Task: Create tabs for each object.
Action: Mouse moved to (1015, 71)
Screenshot: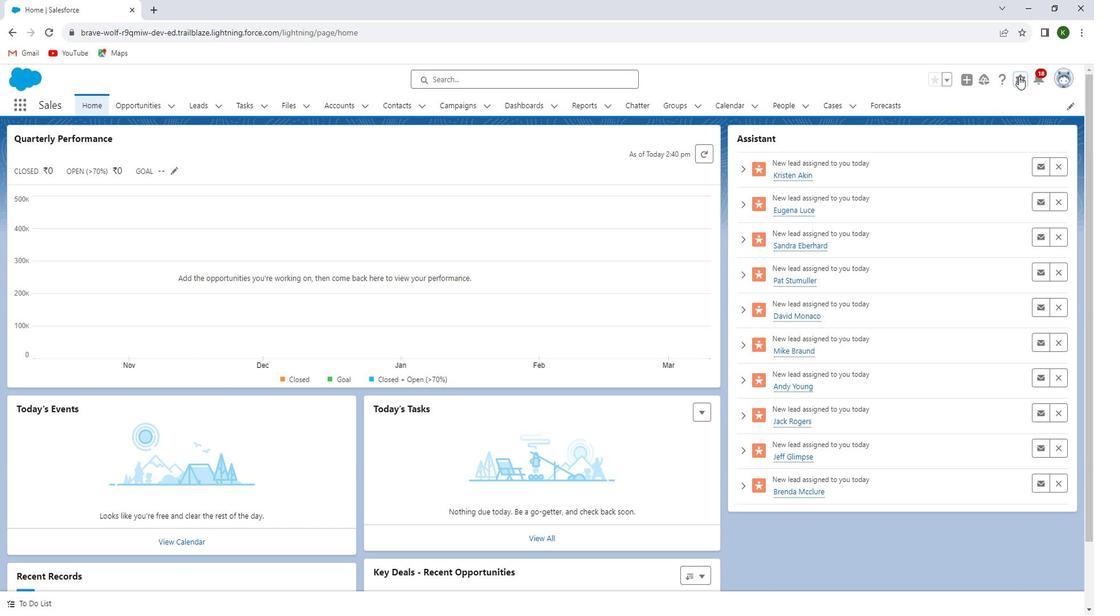 
Action: Mouse pressed left at (1015, 71)
Screenshot: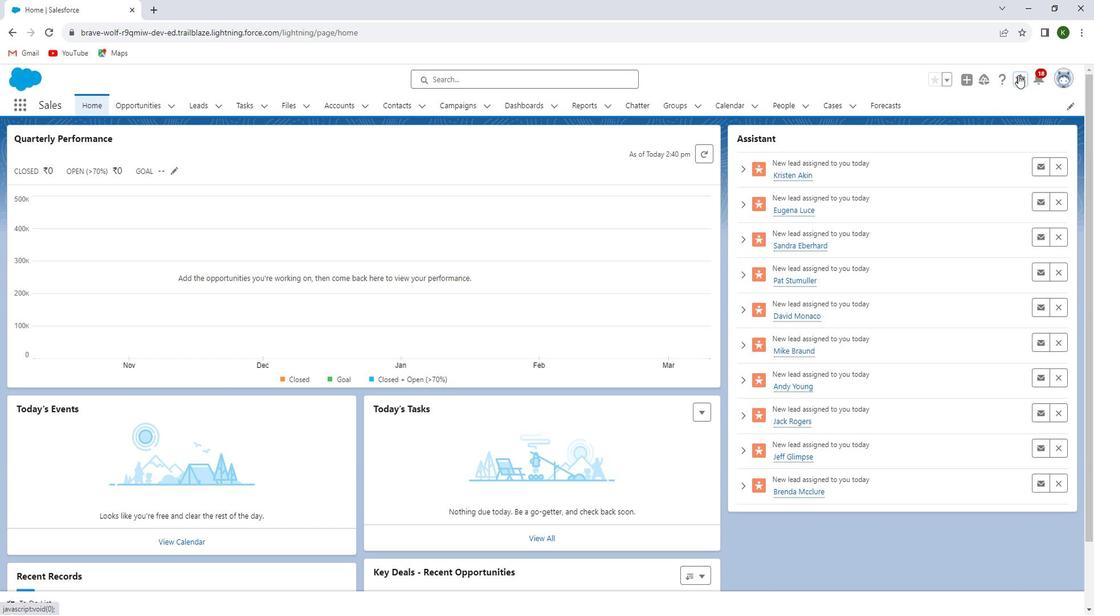 
Action: Mouse moved to (973, 107)
Screenshot: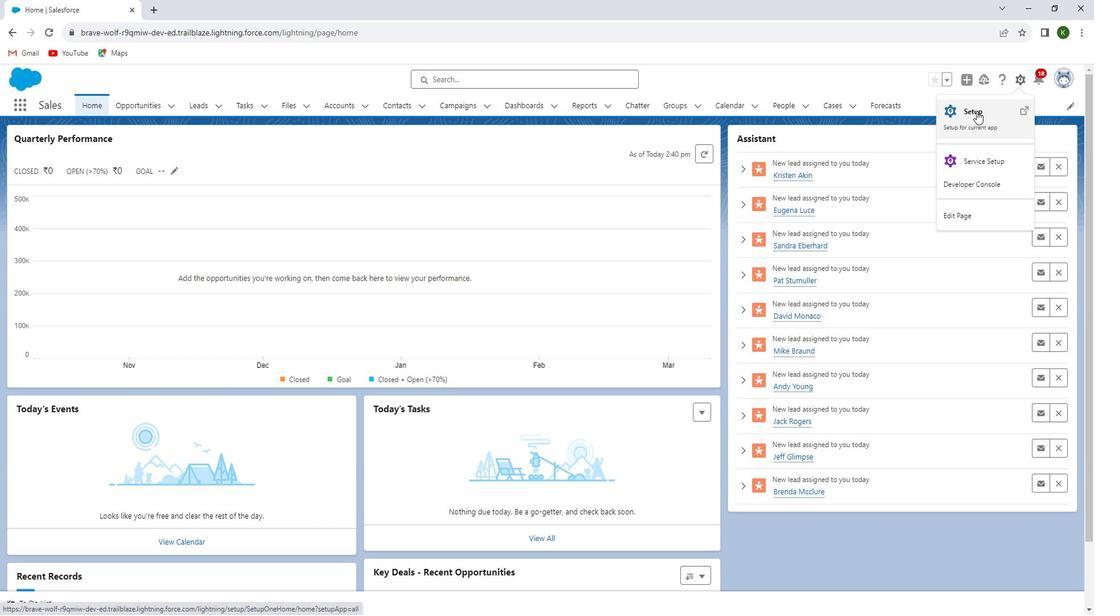 
Action: Mouse pressed left at (973, 107)
Screenshot: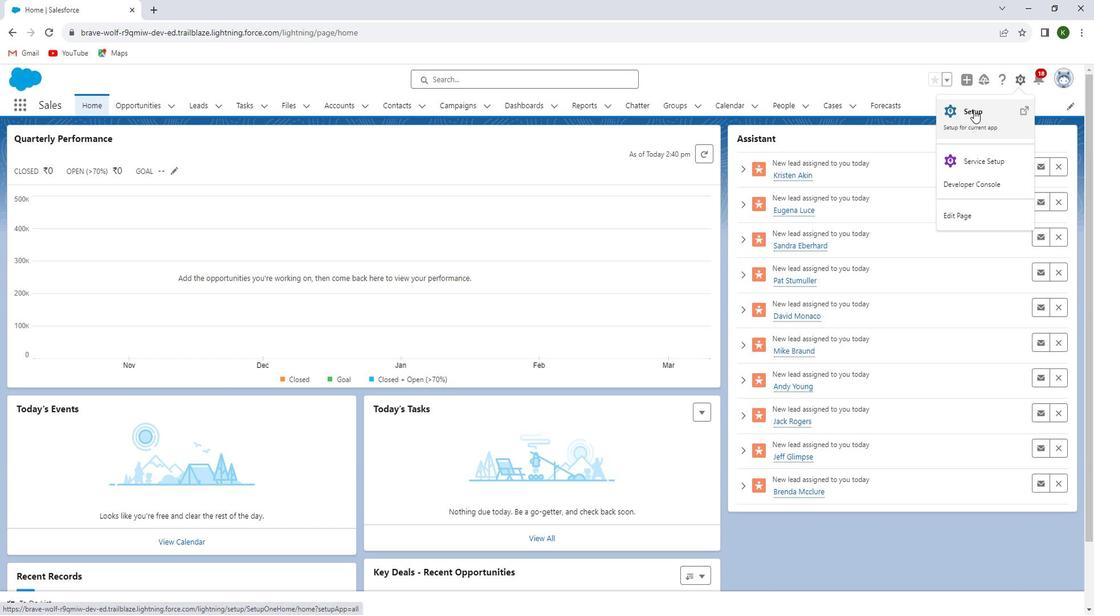 
Action: Mouse moved to (123, 133)
Screenshot: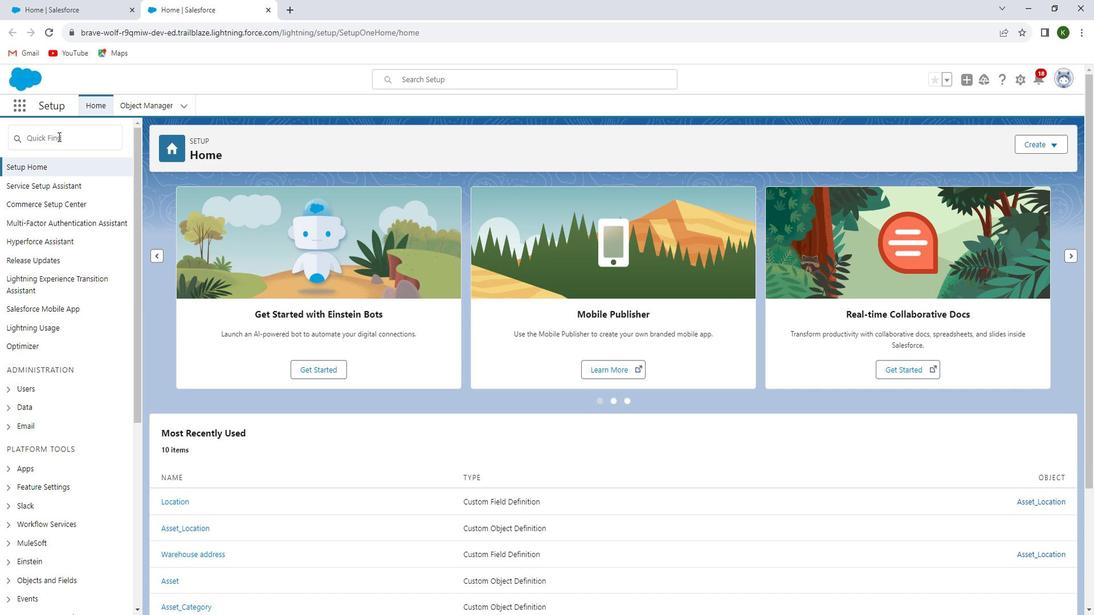 
Action: Mouse pressed left at (123, 133)
Screenshot: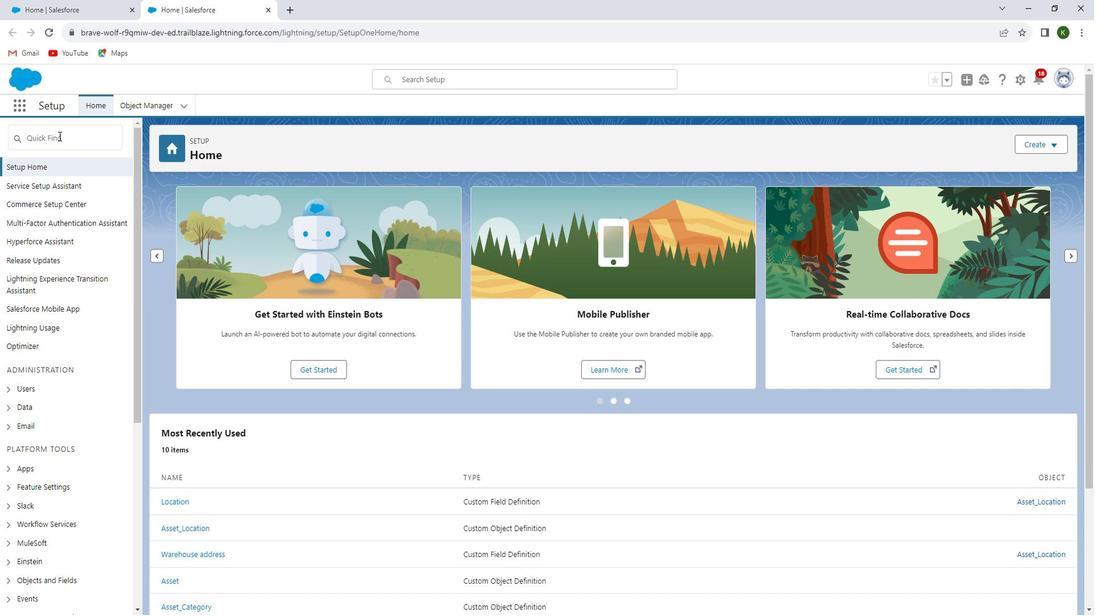 
Action: Mouse moved to (122, 133)
Screenshot: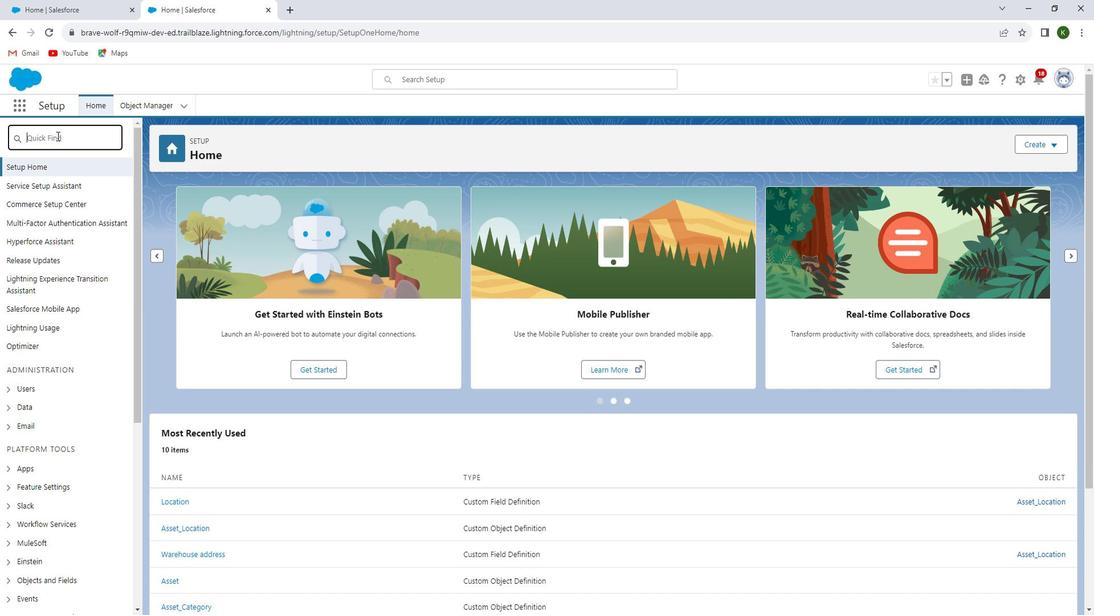 
Action: Key pressed <Key.shift_r>Tabs
Screenshot: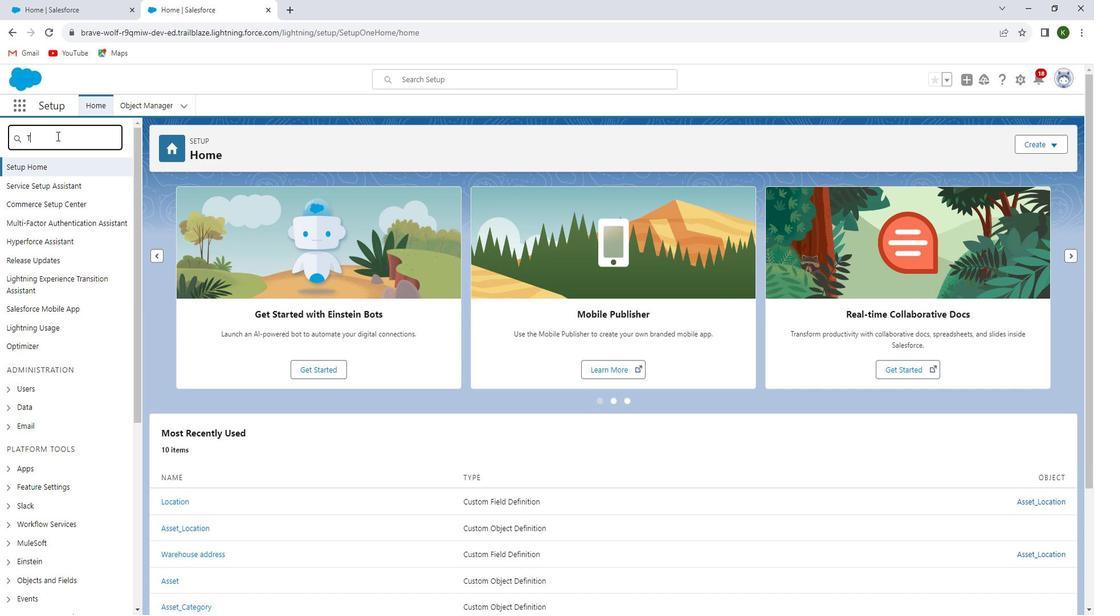 
Action: Mouse moved to (107, 199)
Screenshot: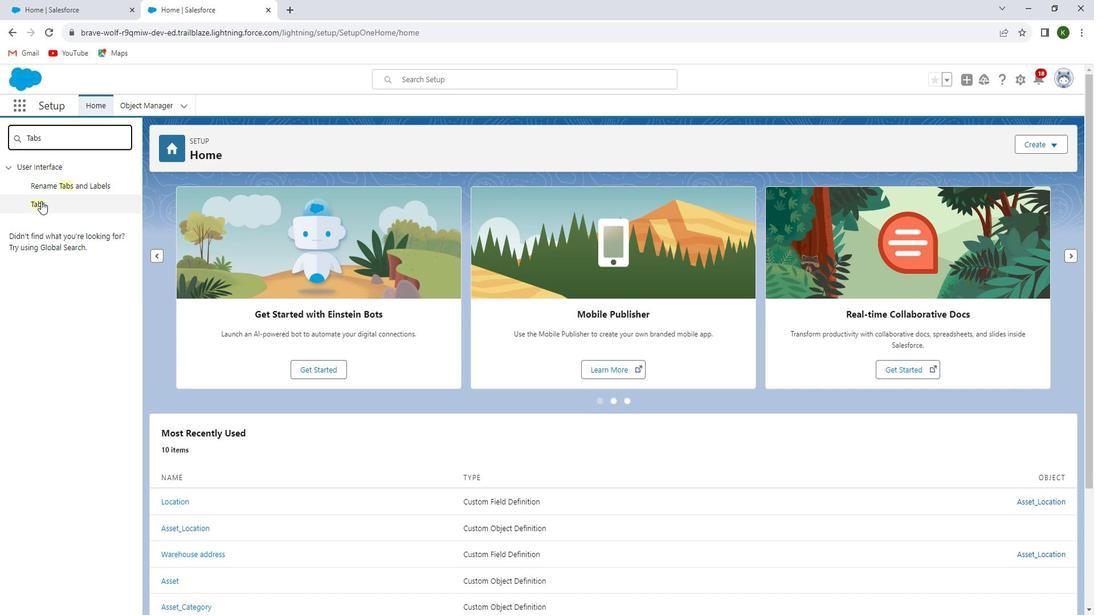 
Action: Mouse pressed left at (107, 199)
Screenshot: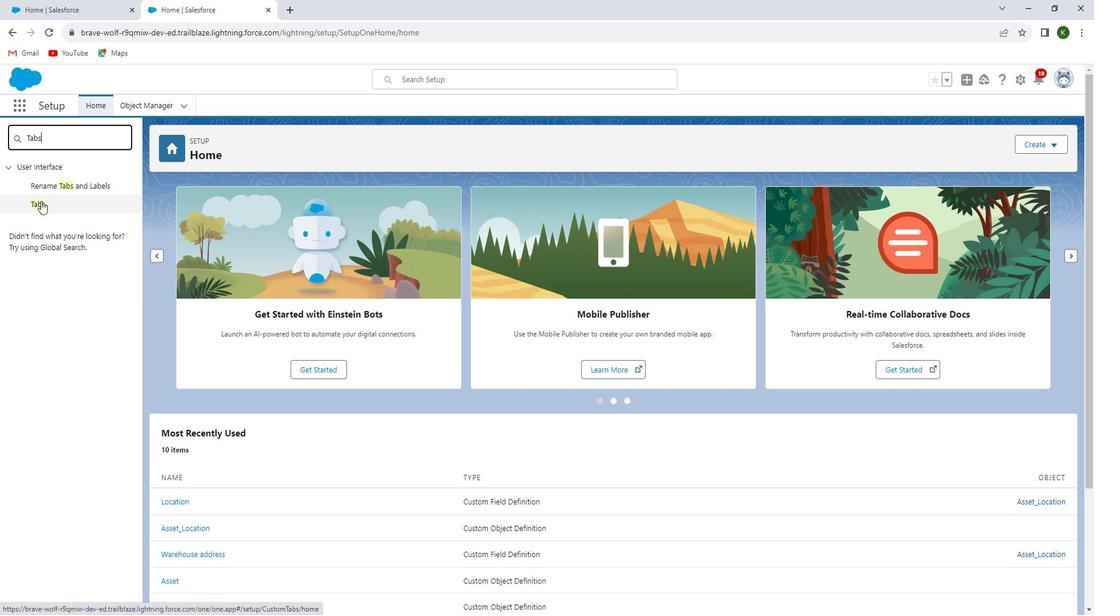 
Action: Mouse moved to (487, 278)
Screenshot: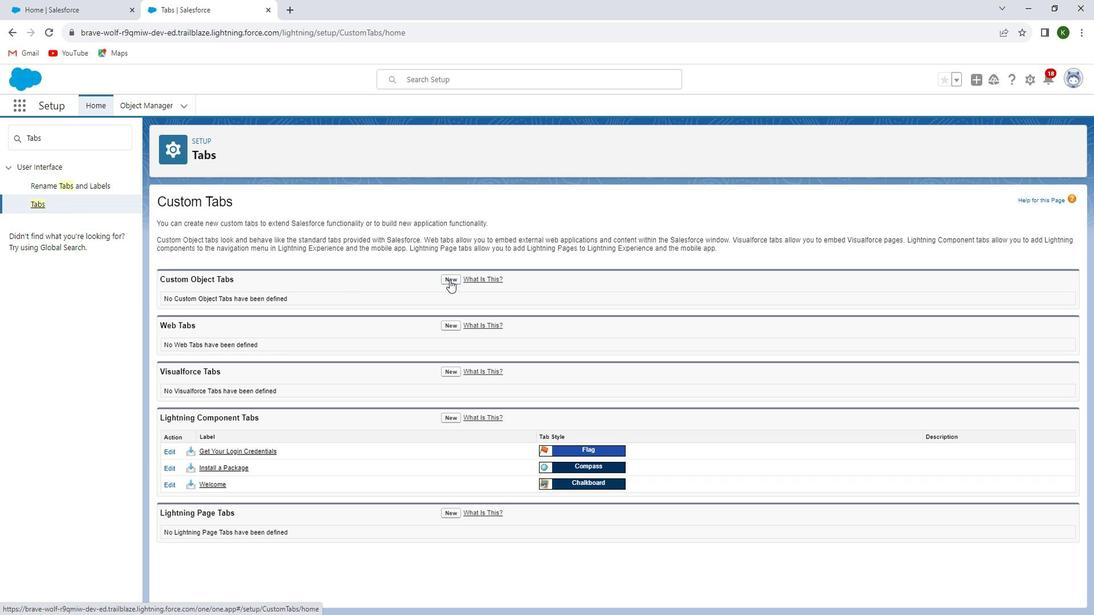 
Action: Mouse pressed left at (487, 278)
Screenshot: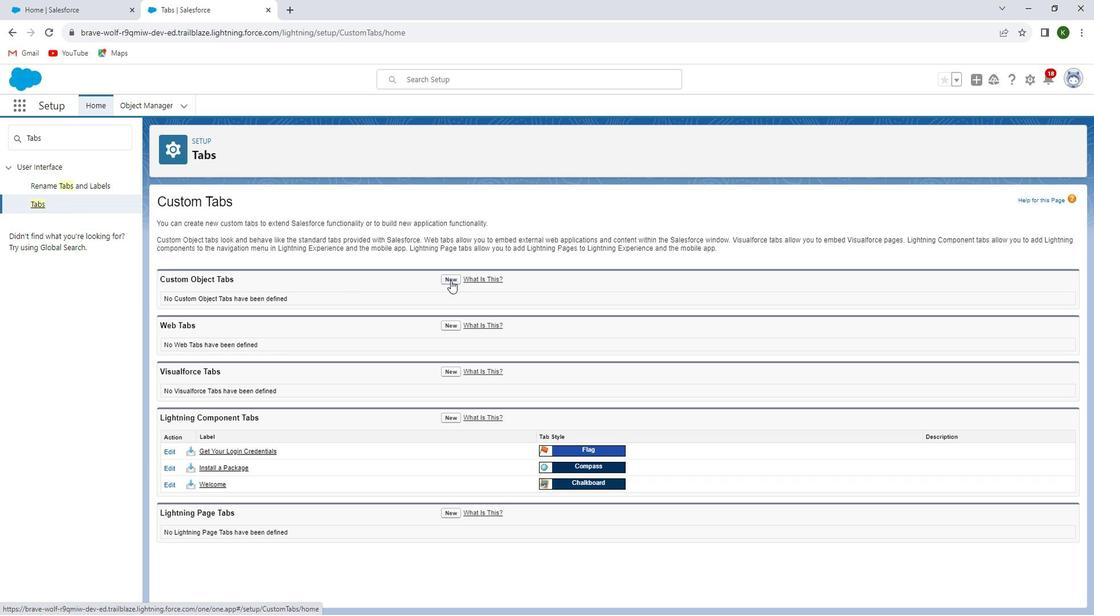 
Action: Mouse moved to (420, 291)
Screenshot: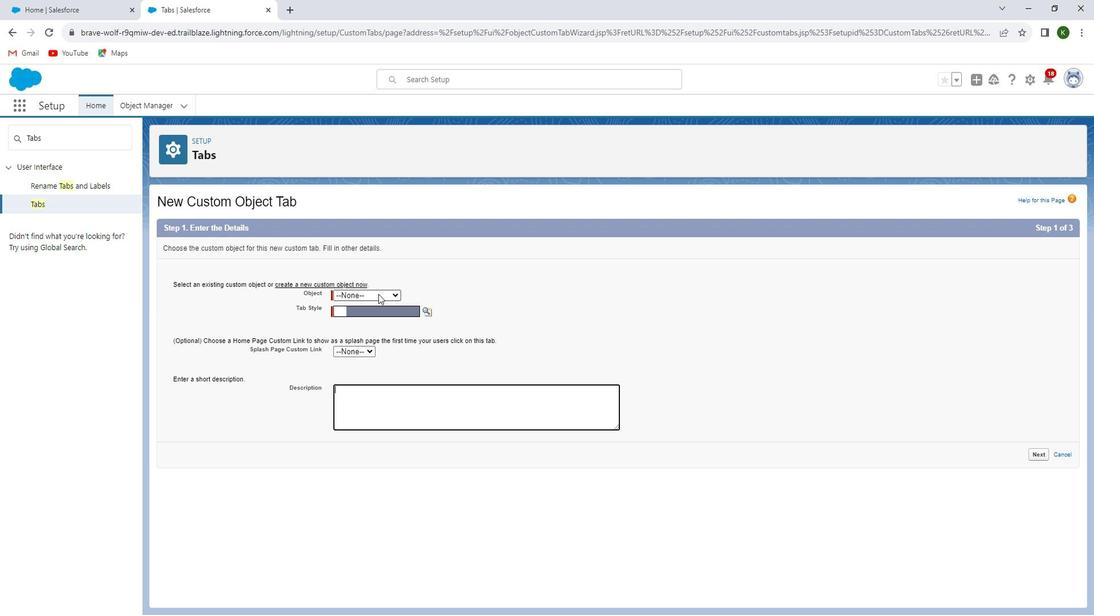 
Action: Mouse pressed left at (420, 291)
Screenshot: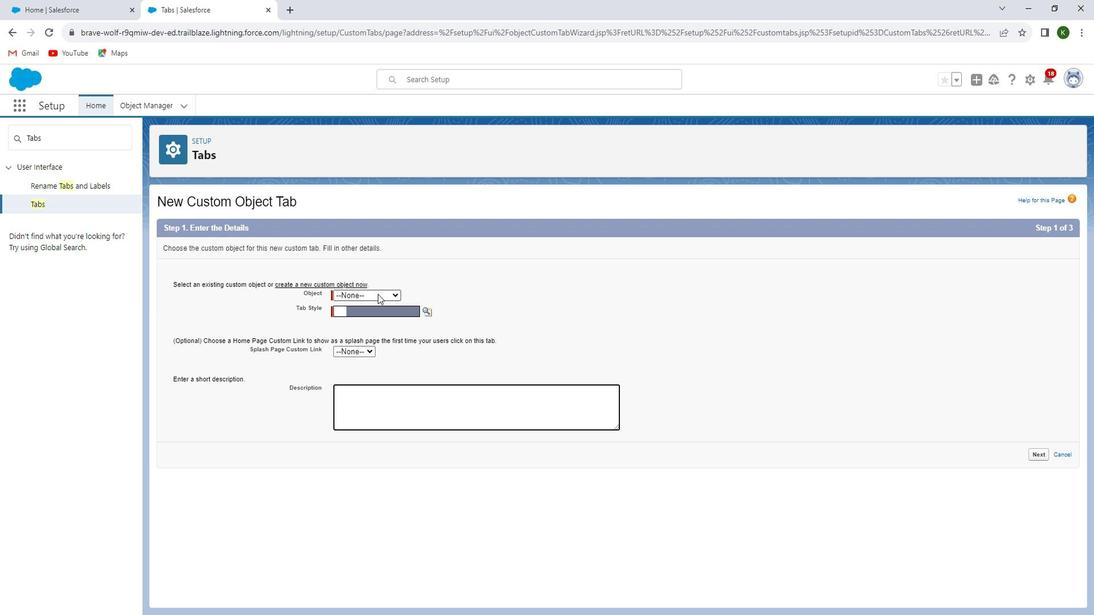 
Action: Mouse moved to (395, 313)
Screenshot: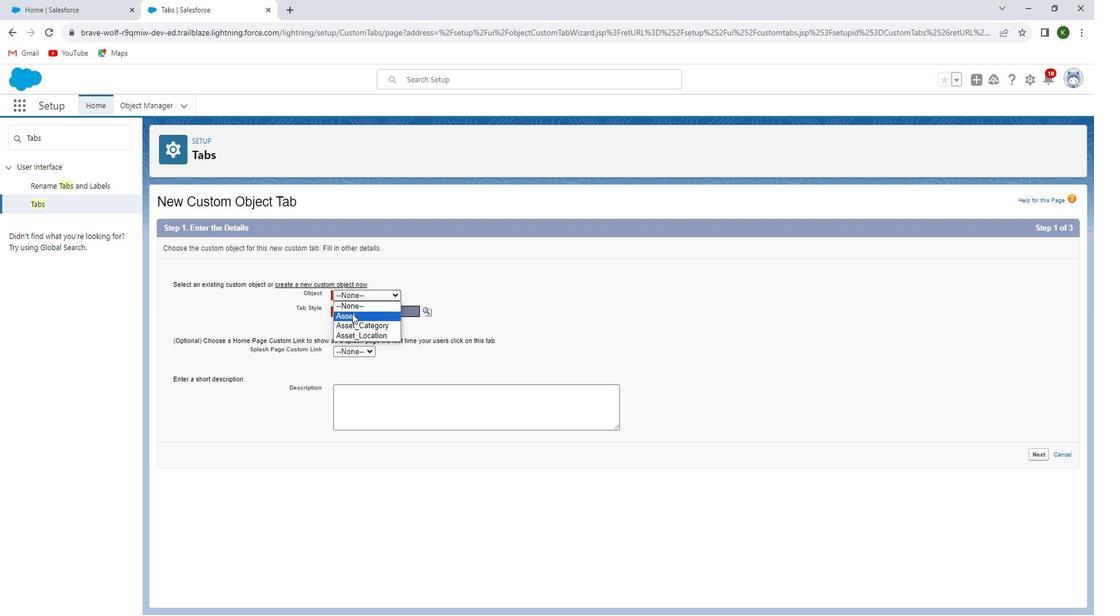 
Action: Mouse pressed left at (395, 313)
Screenshot: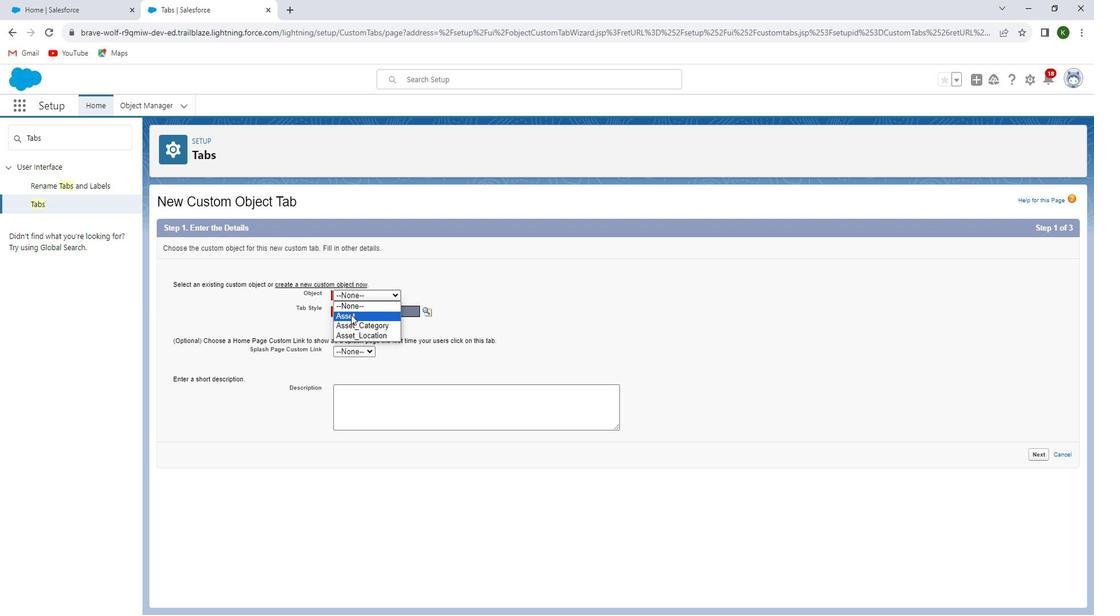 
Action: Mouse moved to (462, 306)
Screenshot: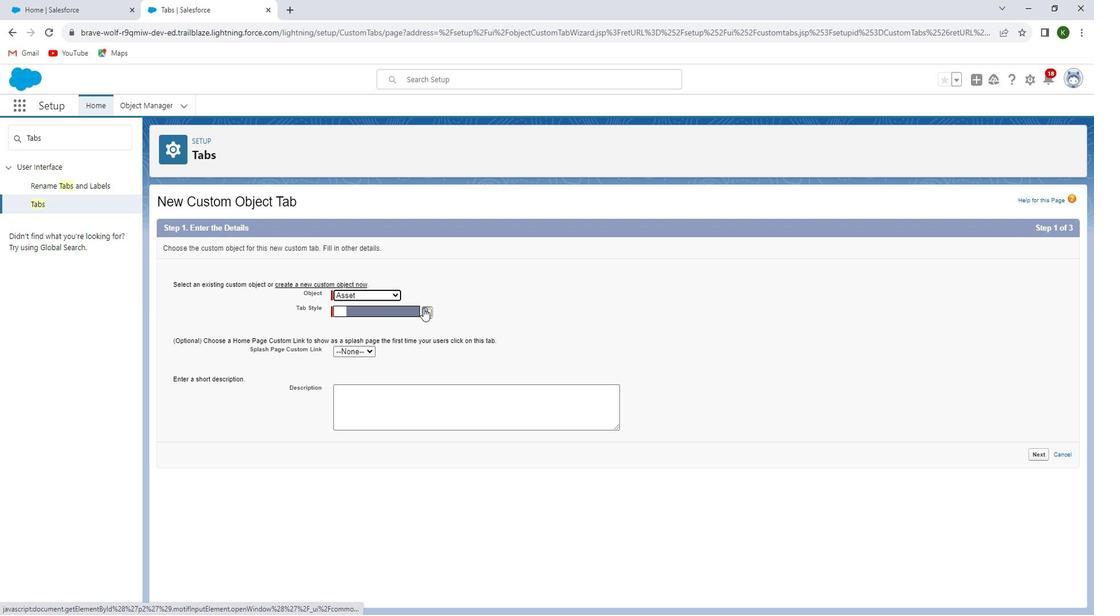 
Action: Mouse pressed left at (462, 306)
Screenshot: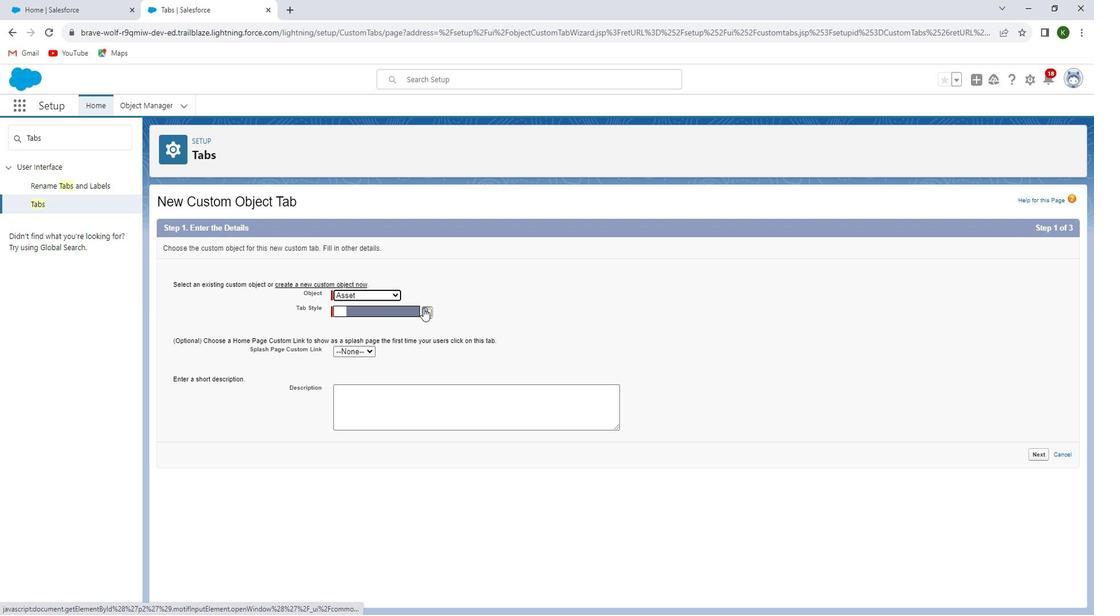 
Action: Mouse moved to (715, 286)
Screenshot: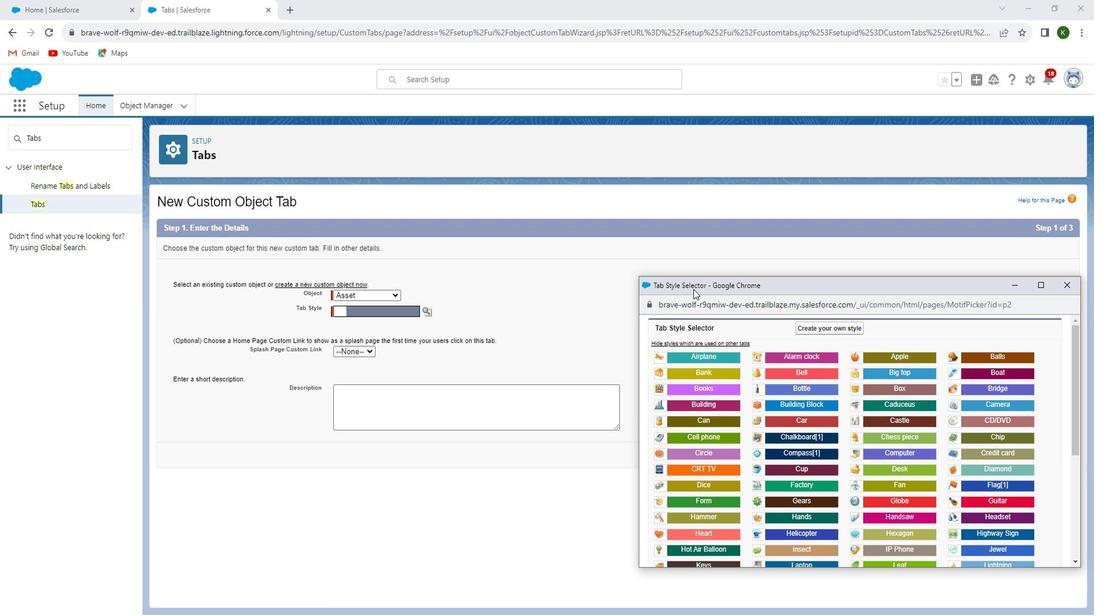 
Action: Mouse pressed left at (715, 286)
Screenshot: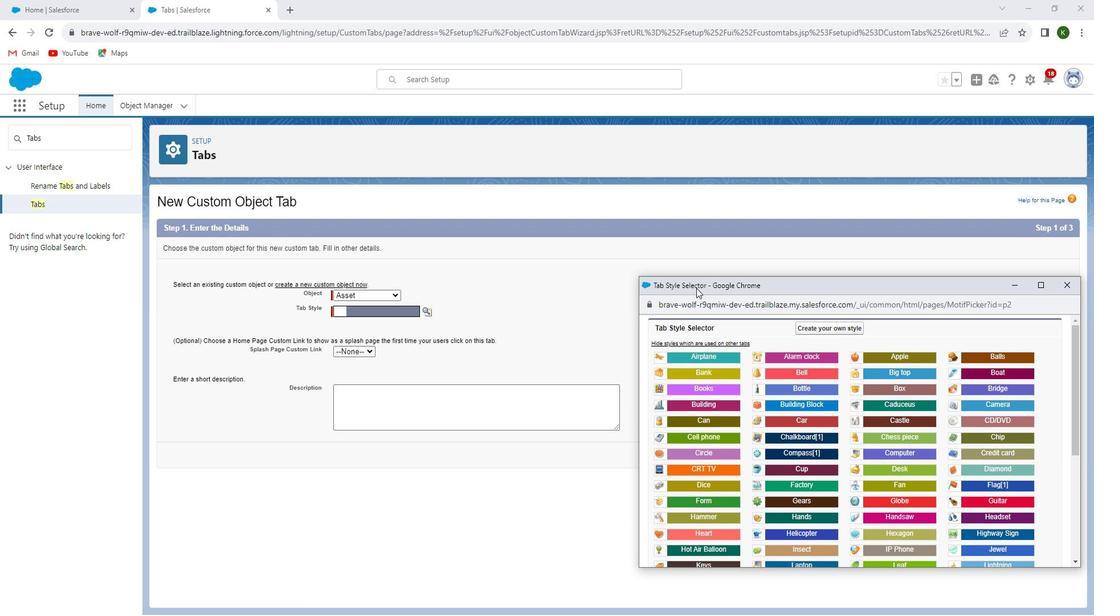 
Action: Mouse moved to (741, 291)
Screenshot: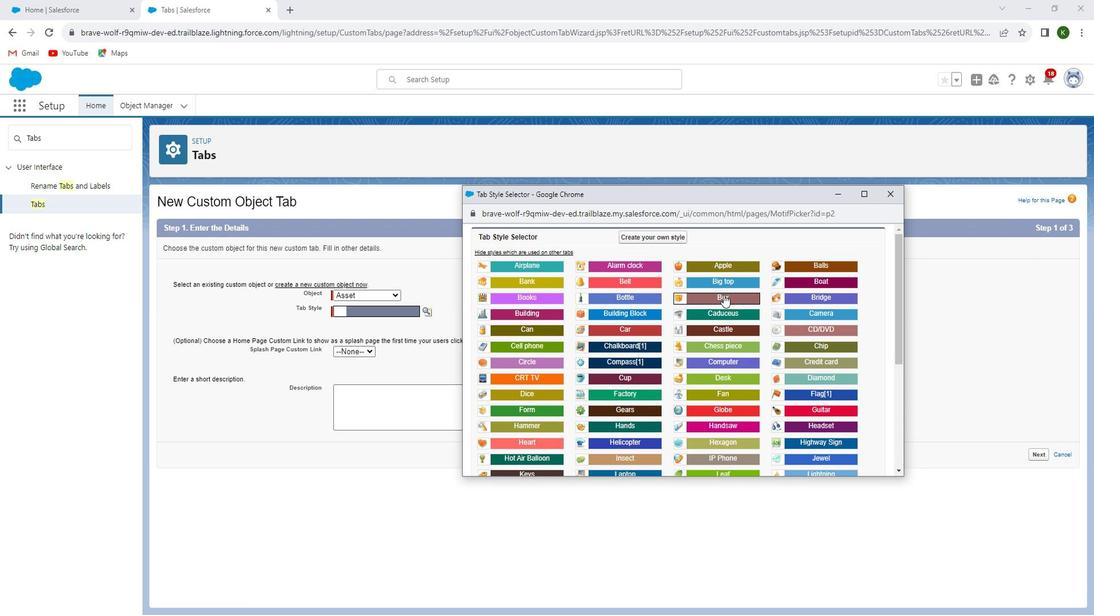 
Action: Mouse pressed left at (741, 291)
Screenshot: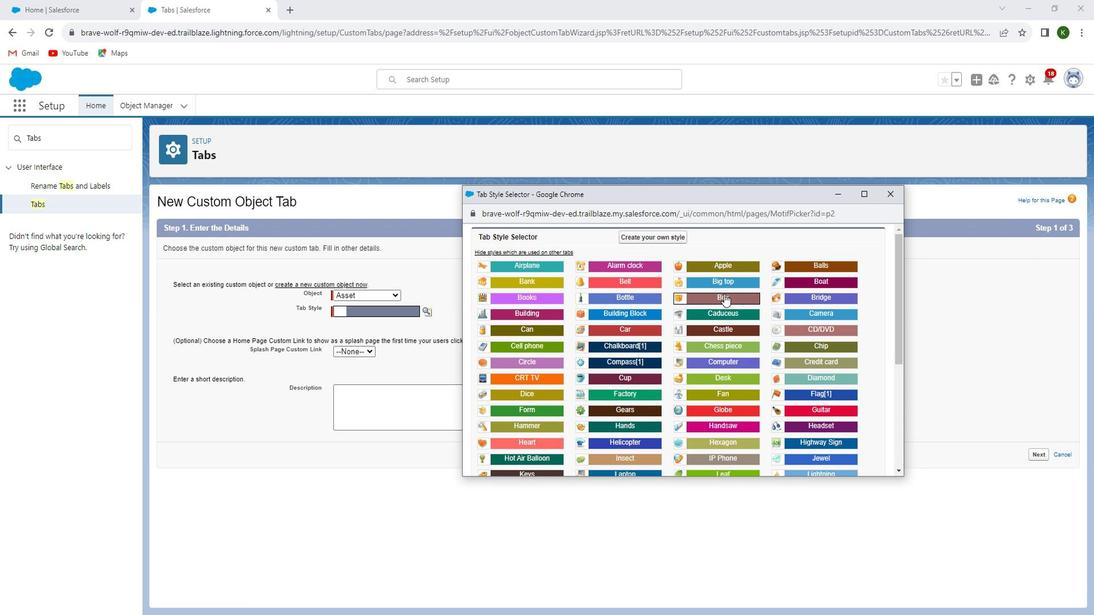 
Action: Mouse moved to (406, 351)
Screenshot: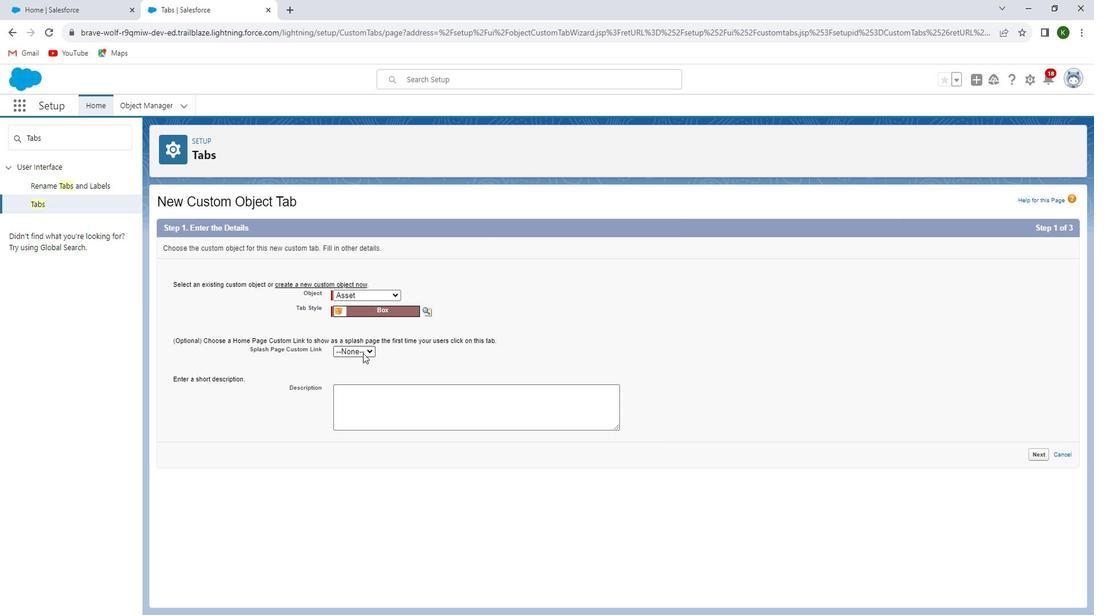 
Action: Mouse pressed left at (406, 351)
Screenshot: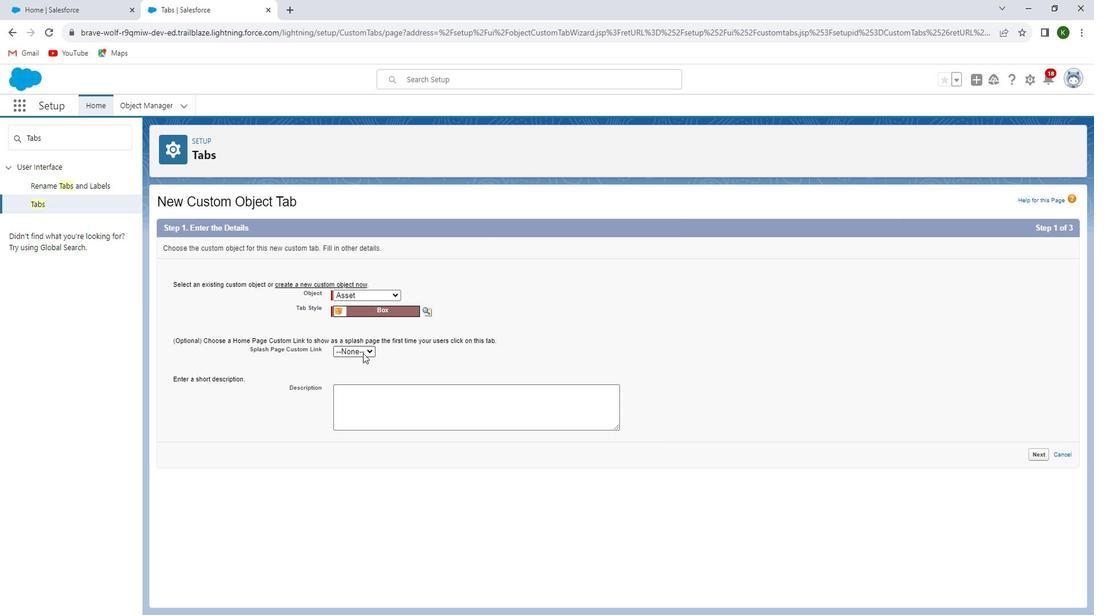 
Action: Mouse pressed left at (406, 351)
Screenshot: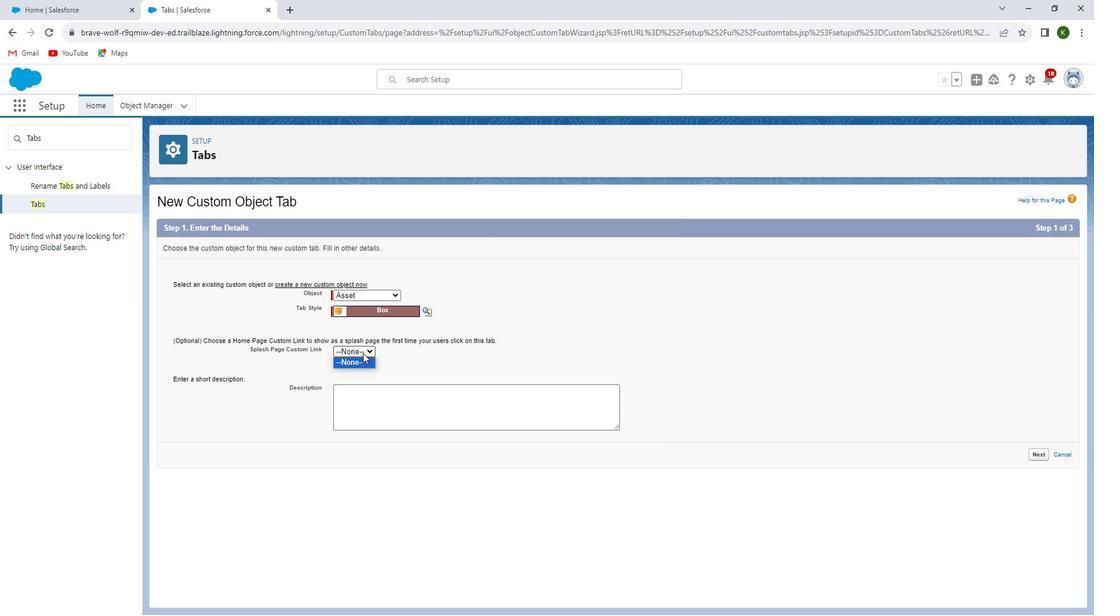 
Action: Mouse moved to (1035, 451)
Screenshot: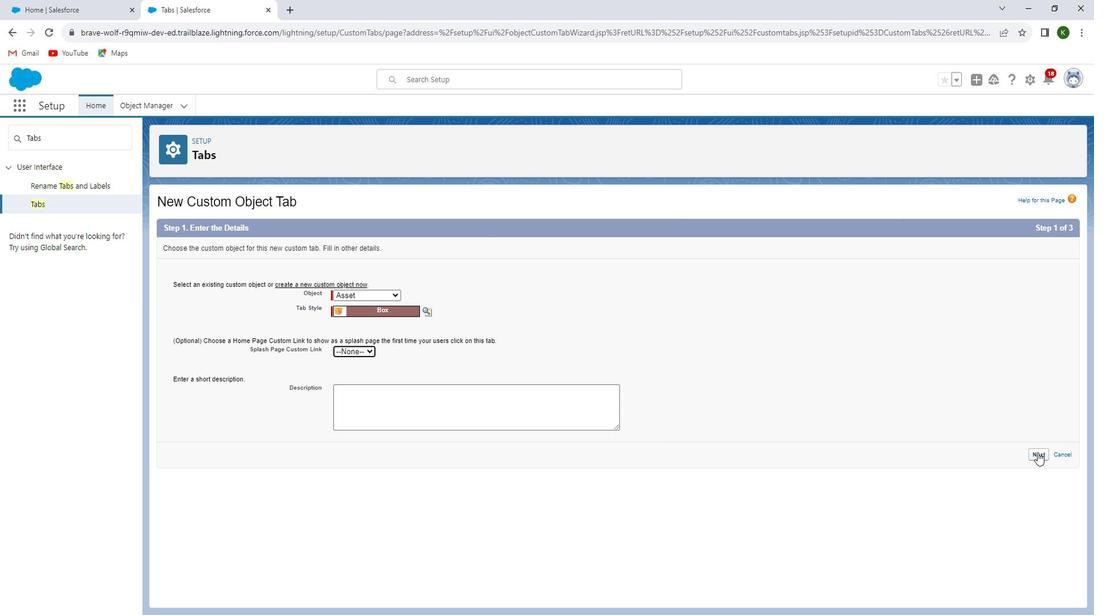 
Action: Mouse pressed left at (1035, 451)
Screenshot: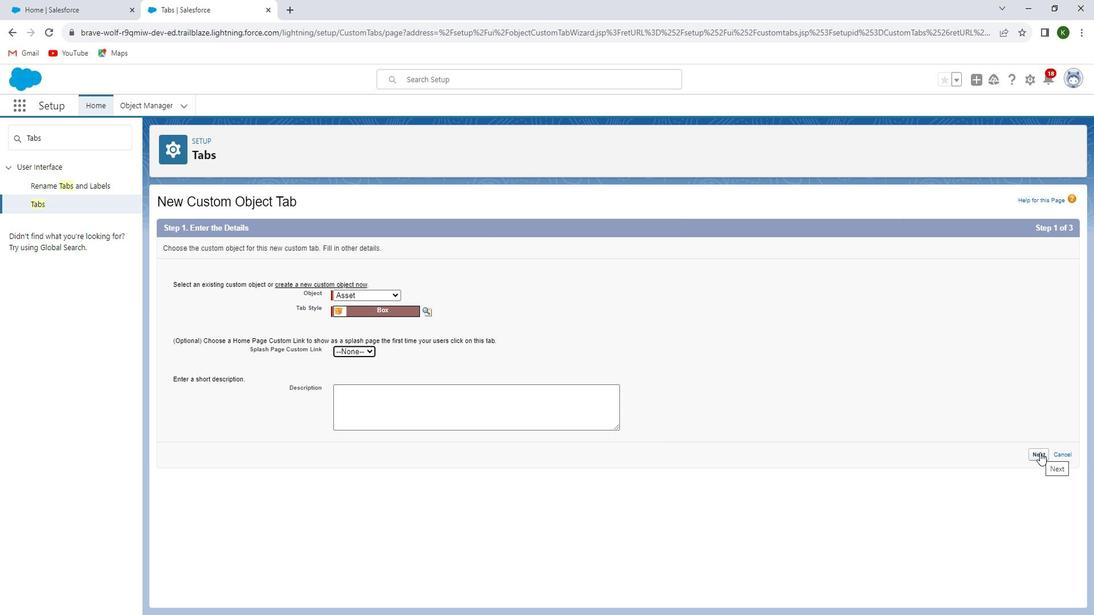
Action: Mouse moved to (988, 295)
Screenshot: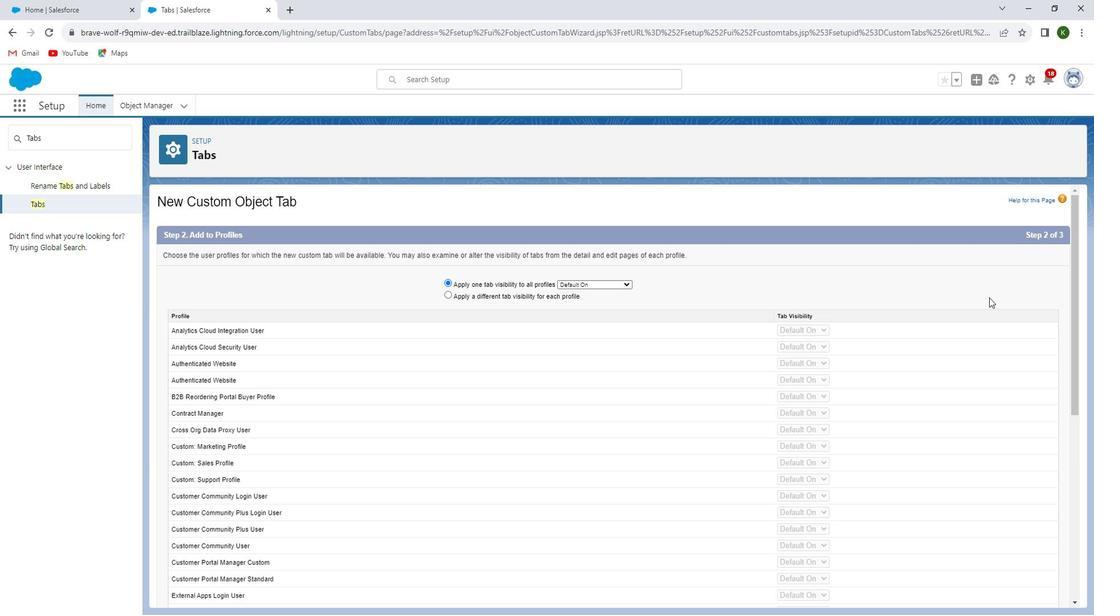 
Action: Mouse scrolled (988, 295) with delta (0, 0)
Screenshot: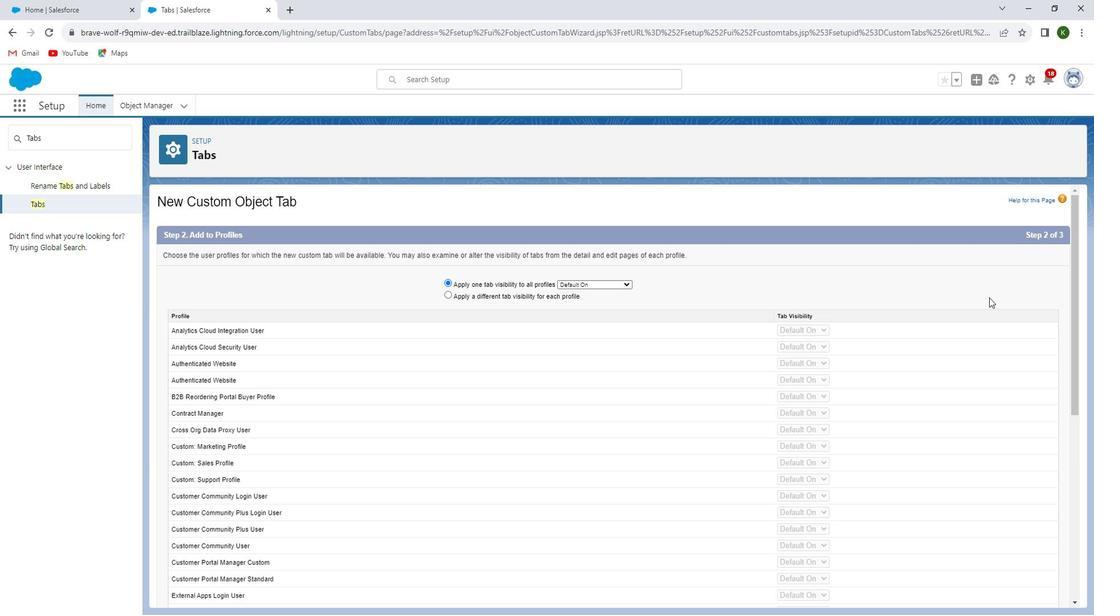
Action: Mouse scrolled (988, 295) with delta (0, 0)
Screenshot: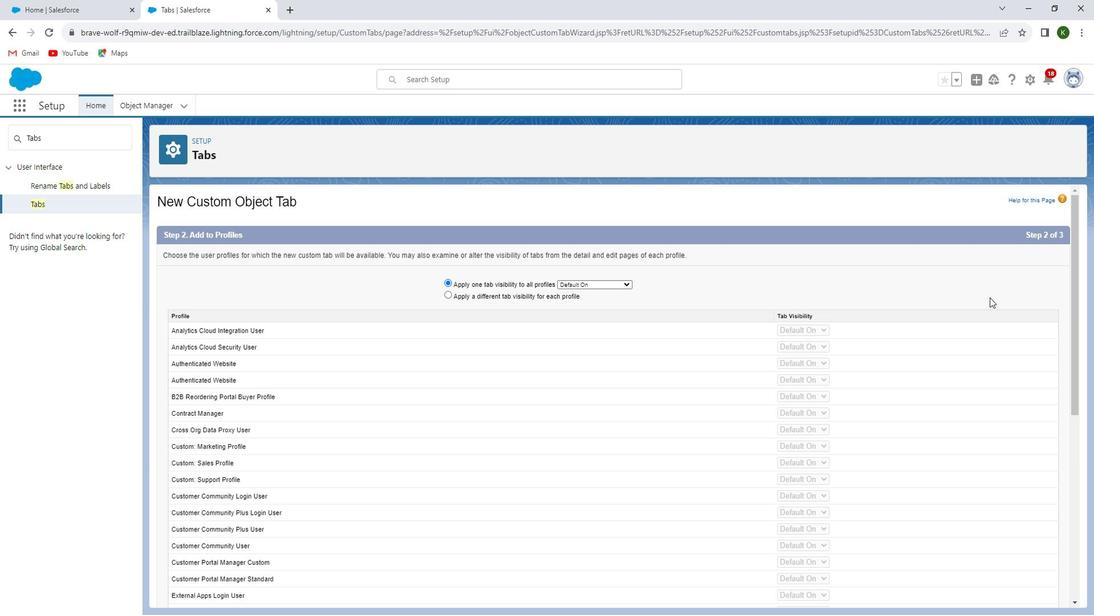 
Action: Mouse scrolled (988, 295) with delta (0, 0)
Screenshot: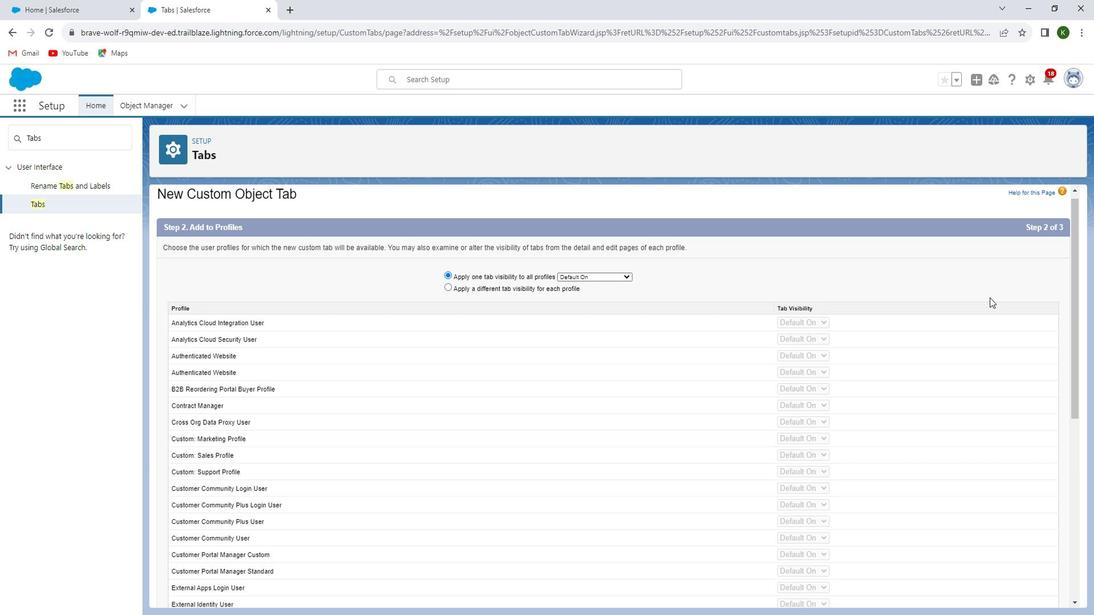 
Action: Mouse scrolled (988, 295) with delta (0, 0)
Screenshot: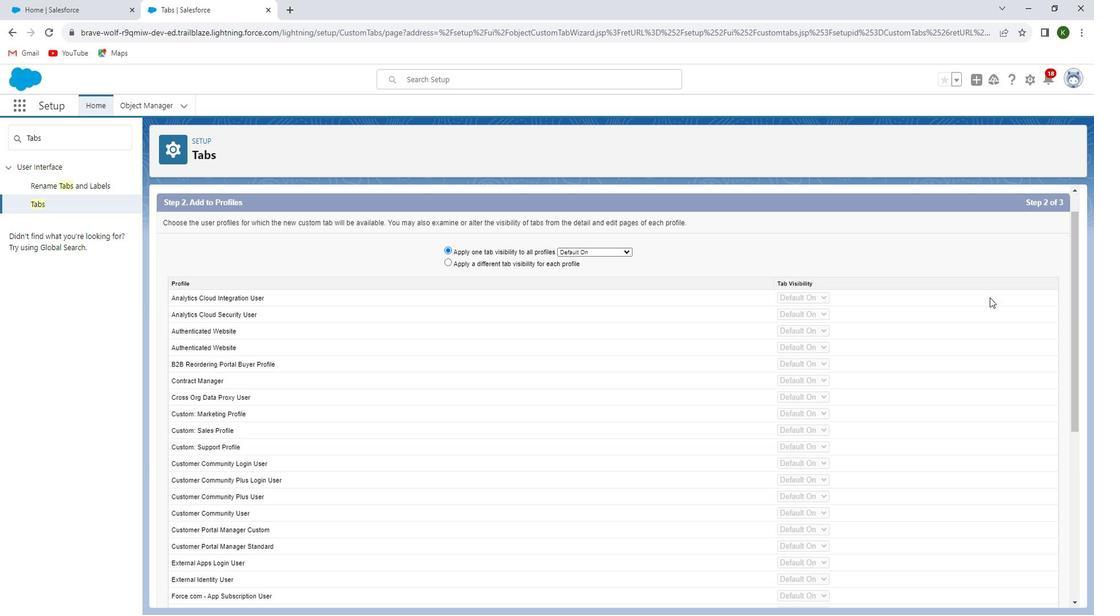 
Action: Mouse moved to (982, 403)
Screenshot: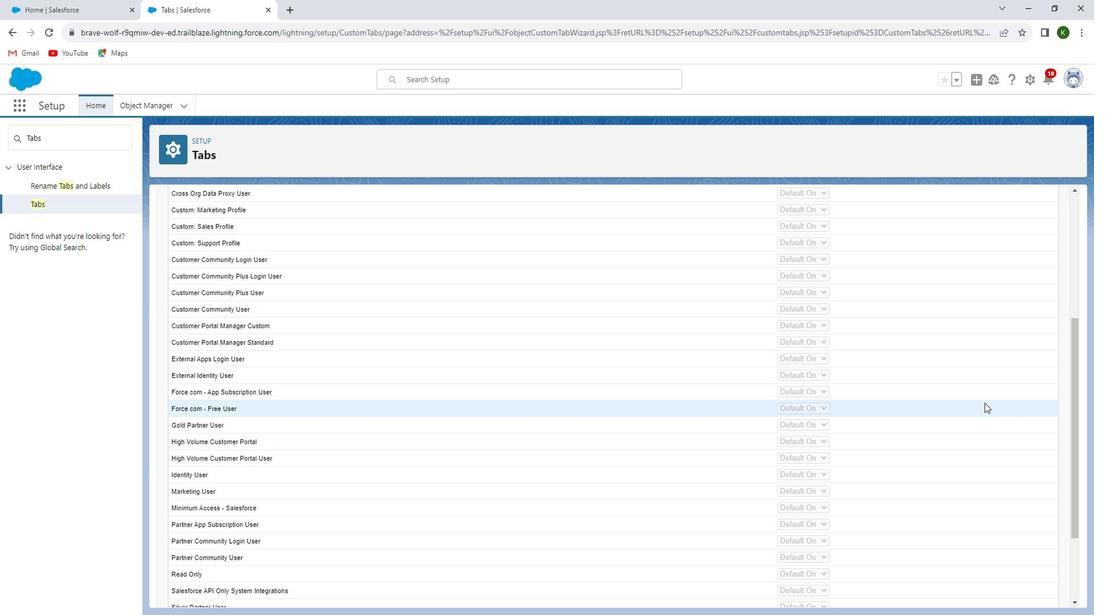 
Action: Mouse scrolled (982, 402) with delta (0, 0)
Screenshot: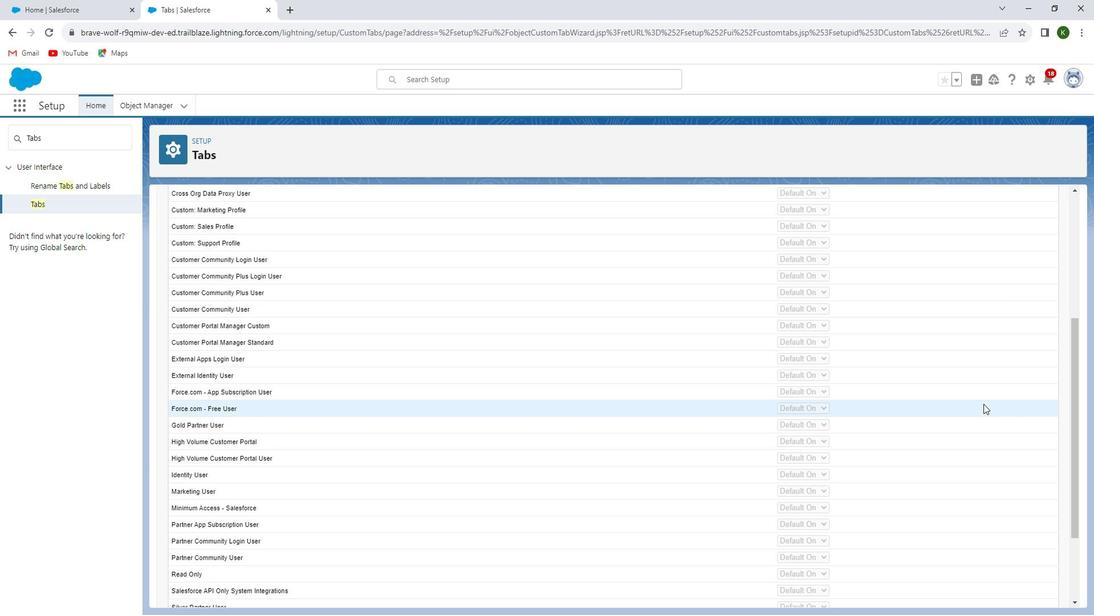 
Action: Mouse scrolled (982, 402) with delta (0, 0)
Screenshot: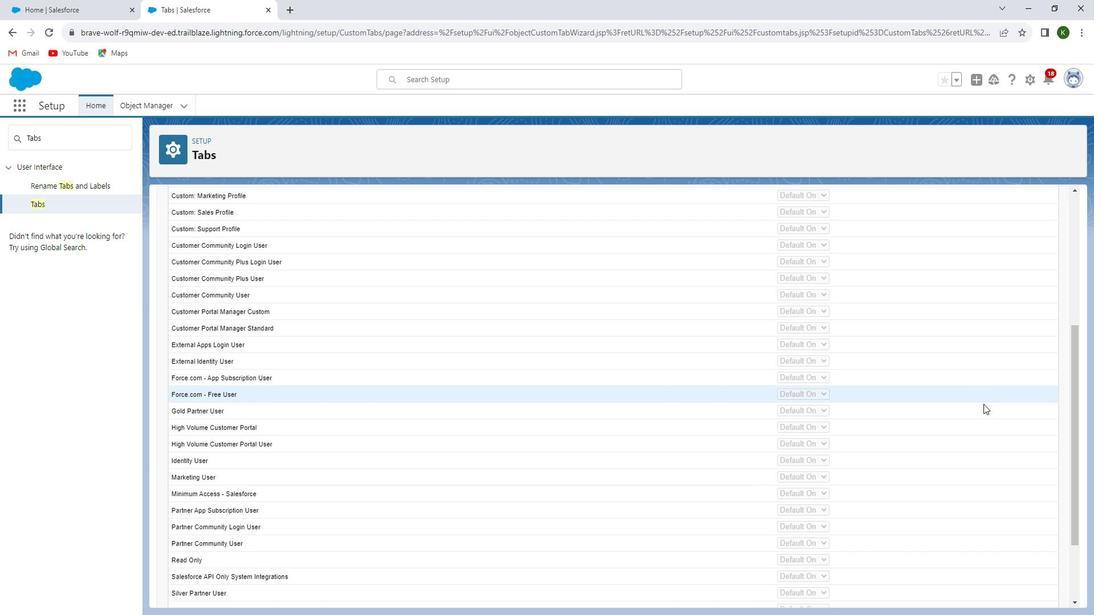 
Action: Mouse moved to (1026, 594)
Screenshot: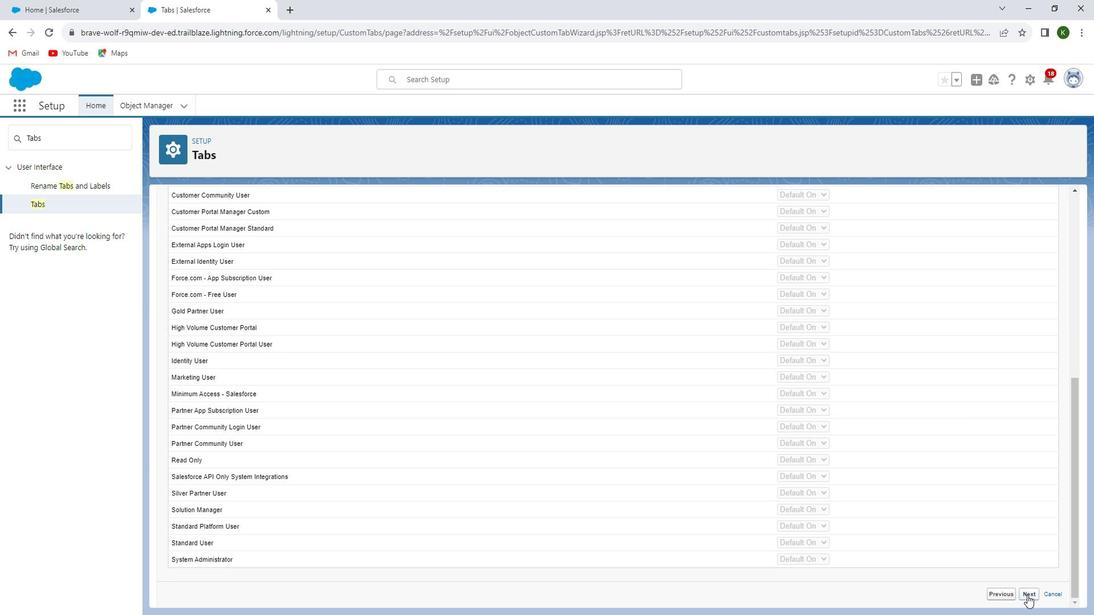 
Action: Mouse pressed left at (1026, 594)
Screenshot: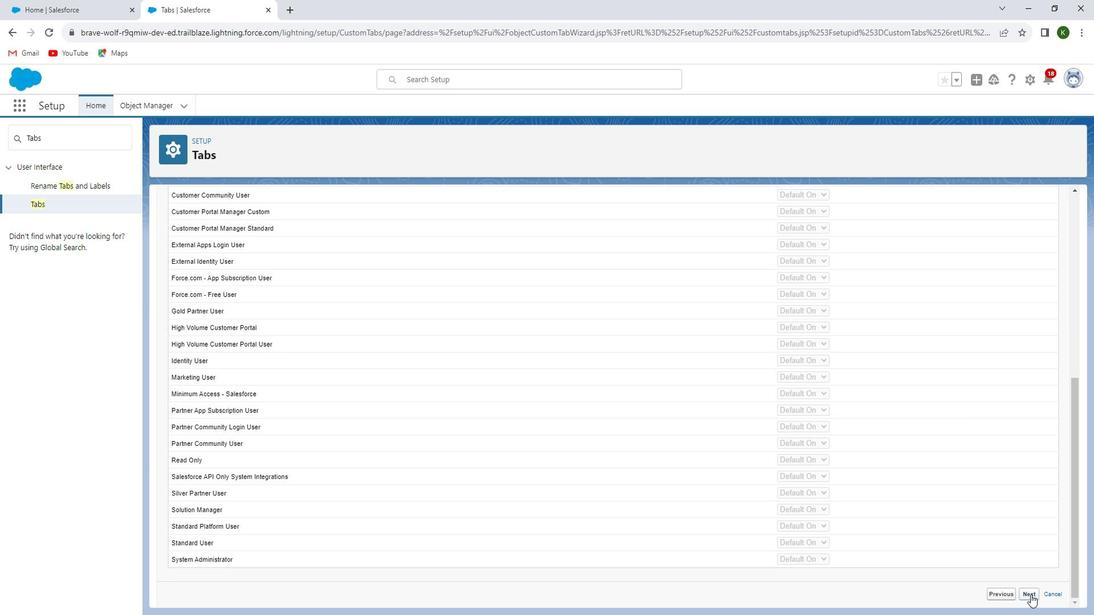 
Action: Mouse moved to (950, 248)
Screenshot: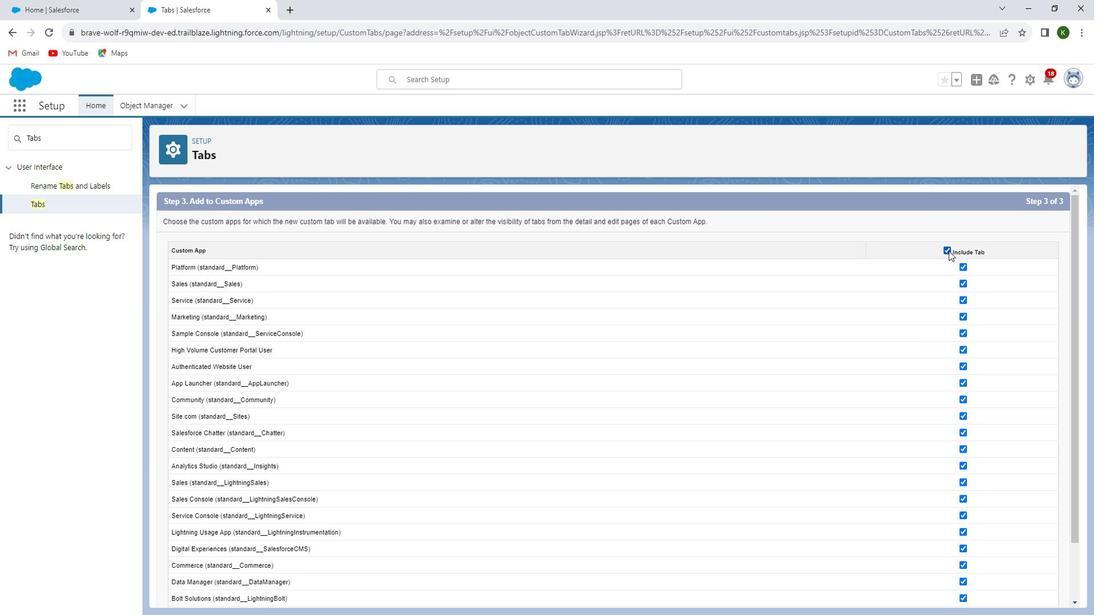 
Action: Mouse pressed left at (950, 248)
Screenshot: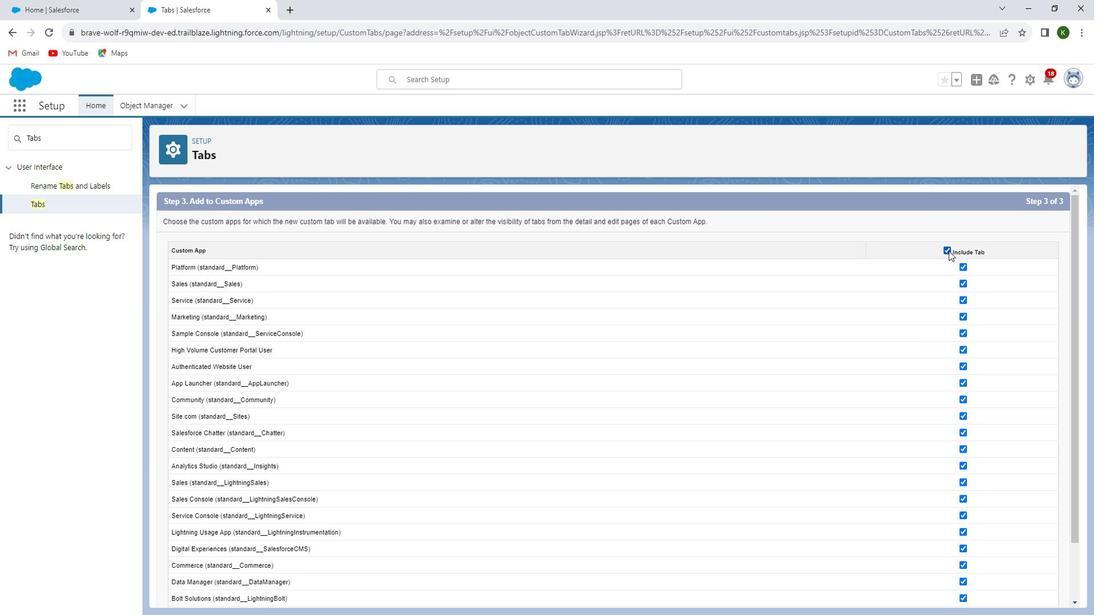 
Action: Mouse moved to (874, 342)
Screenshot: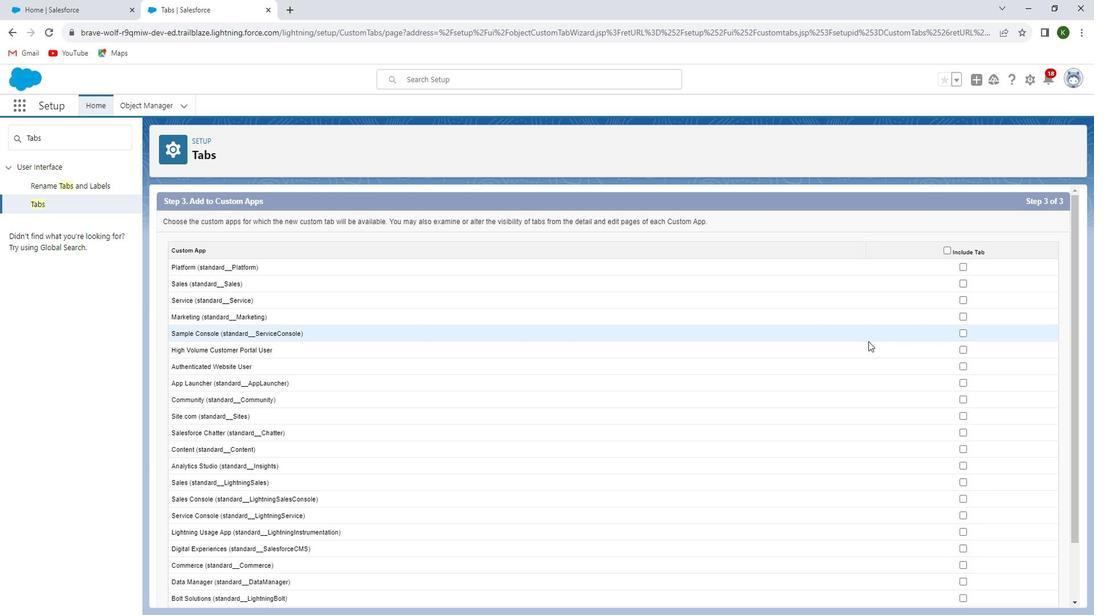 
Action: Mouse scrolled (874, 342) with delta (0, 0)
Screenshot: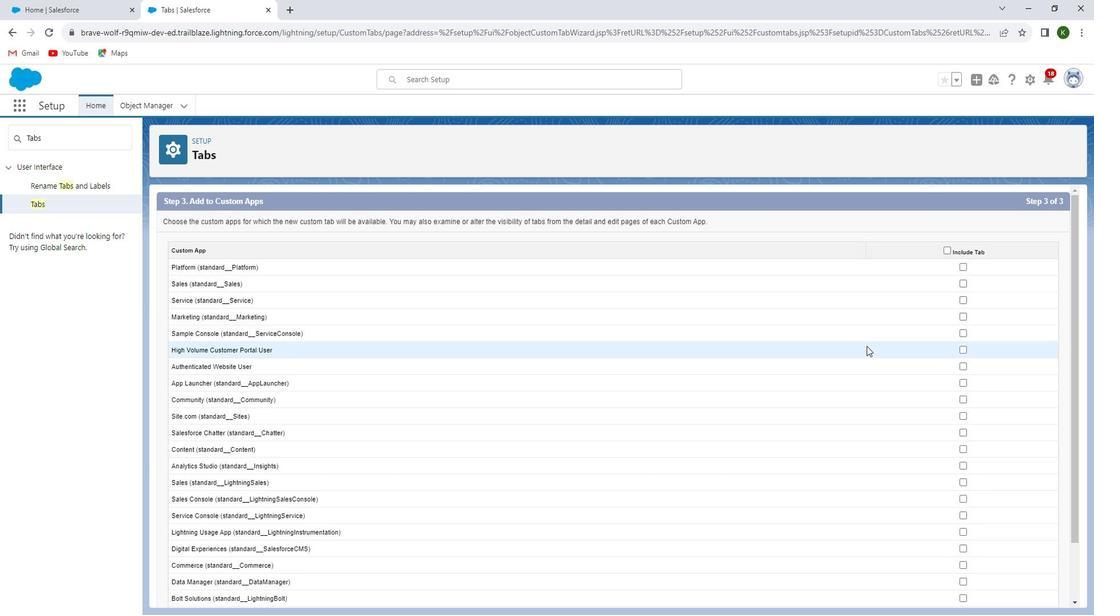 
Action: Mouse moved to (873, 345)
Screenshot: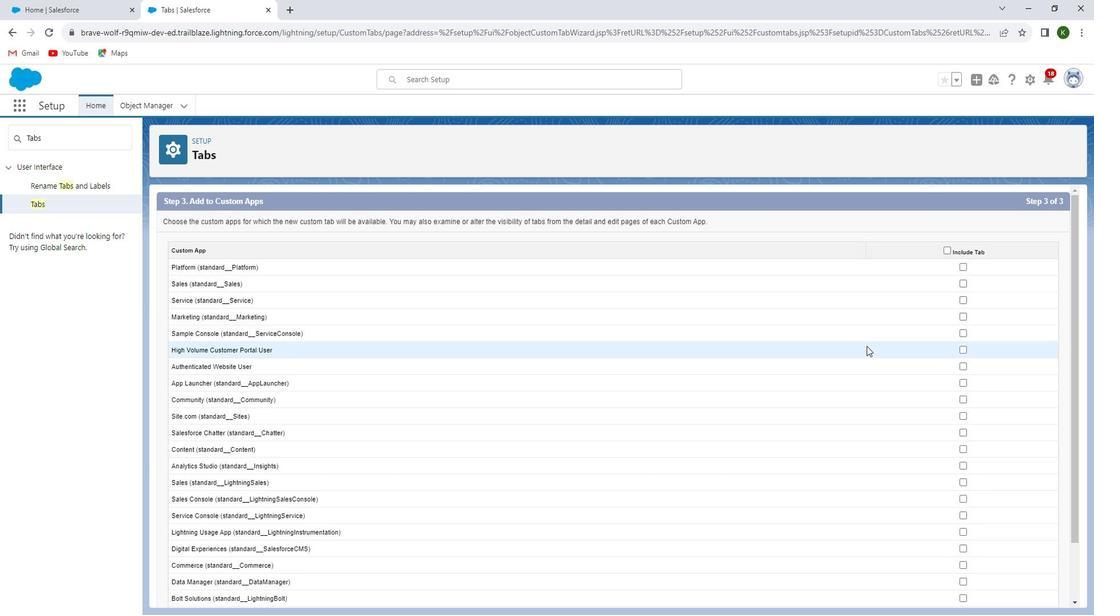
Action: Mouse scrolled (873, 344) with delta (0, 0)
Screenshot: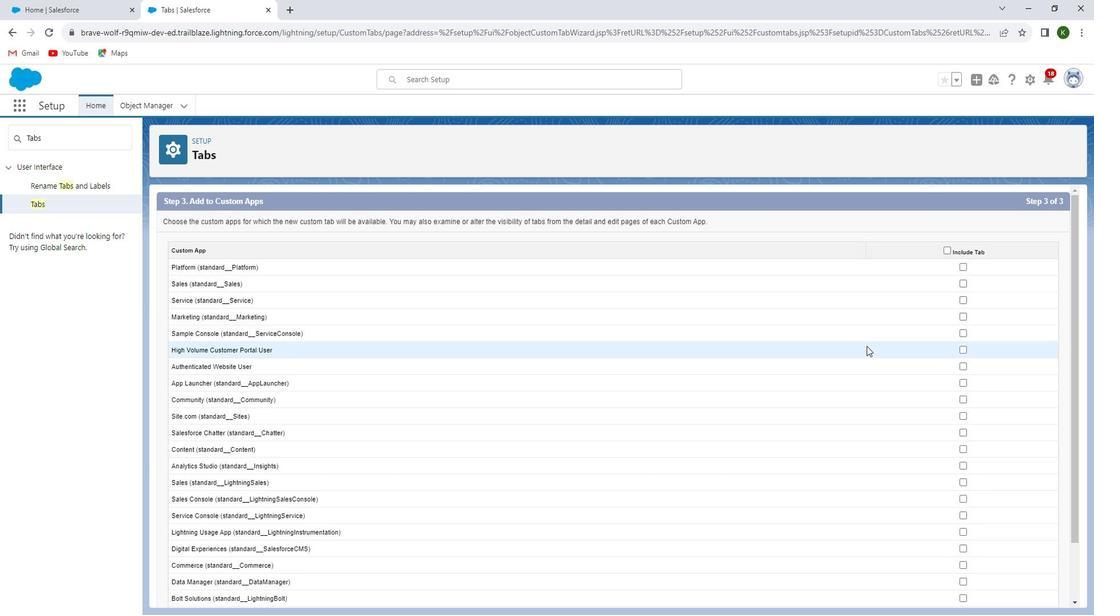 
Action: Mouse scrolled (873, 344) with delta (0, 0)
Screenshot: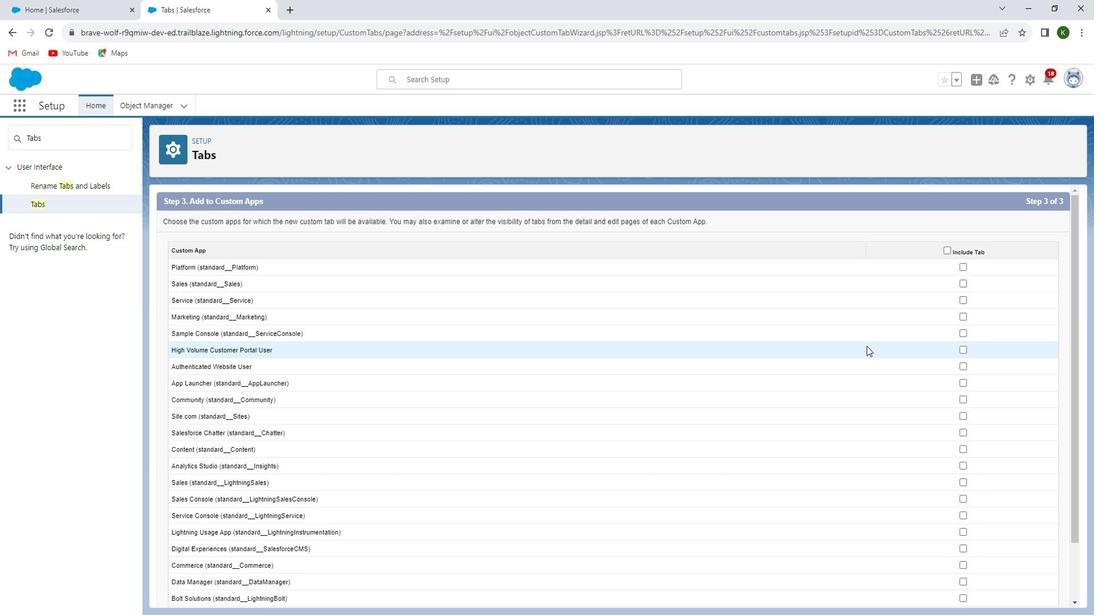 
Action: Mouse moved to (873, 345)
Screenshot: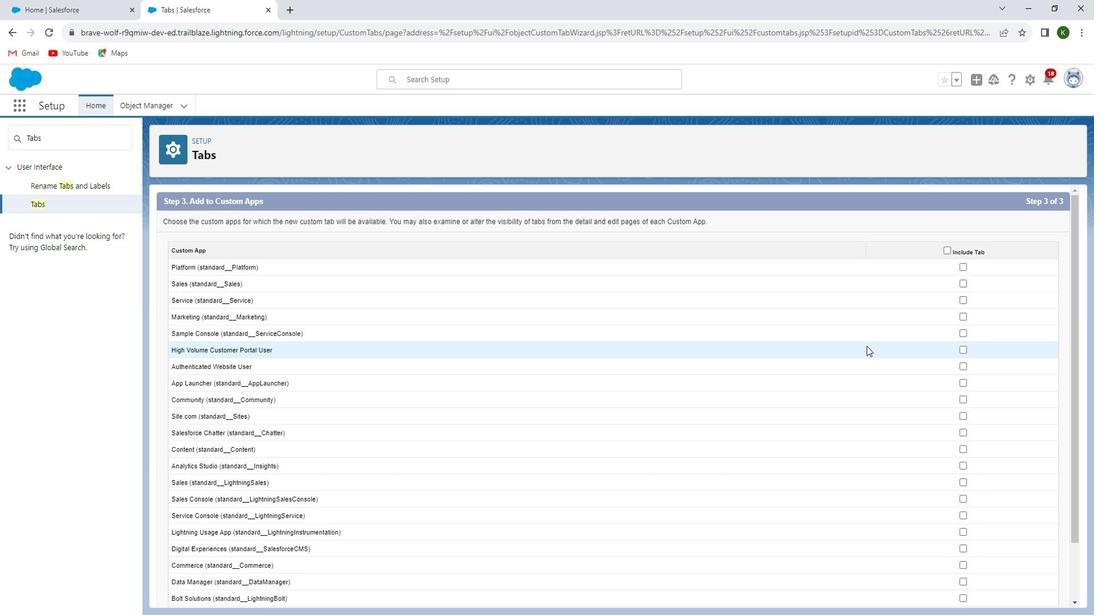 
Action: Mouse scrolled (873, 345) with delta (0, 0)
Screenshot: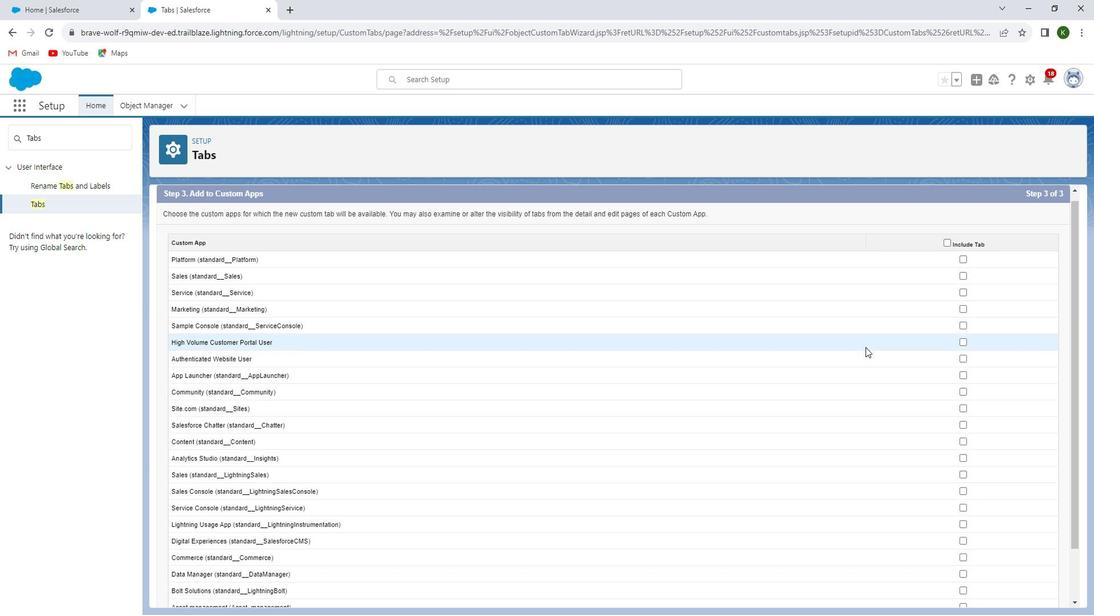 
Action: Mouse scrolled (873, 345) with delta (0, 0)
Screenshot: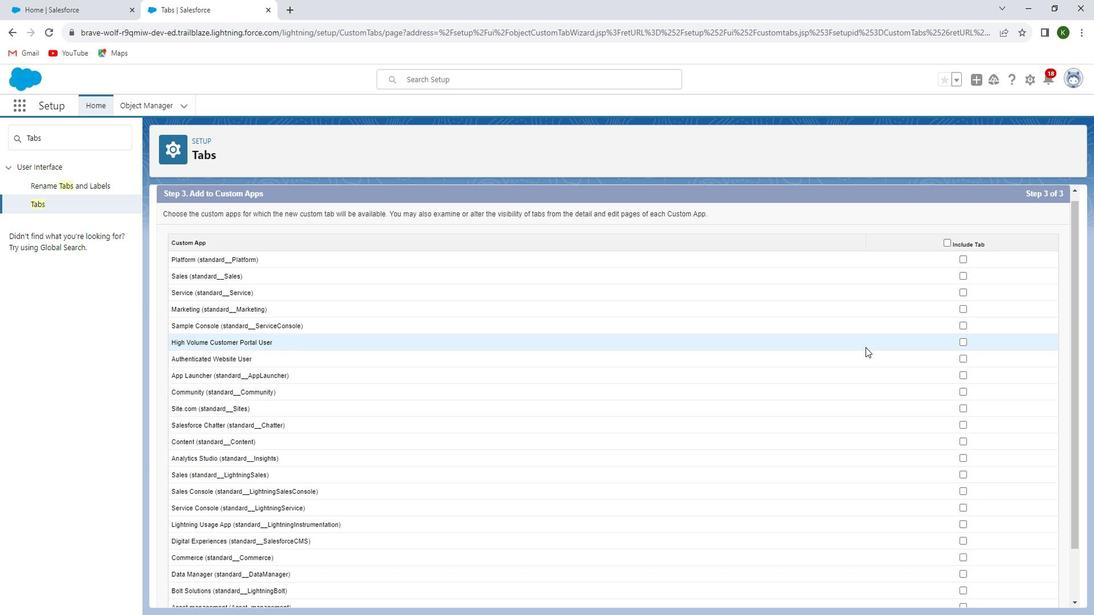 
Action: Mouse moved to (963, 548)
Screenshot: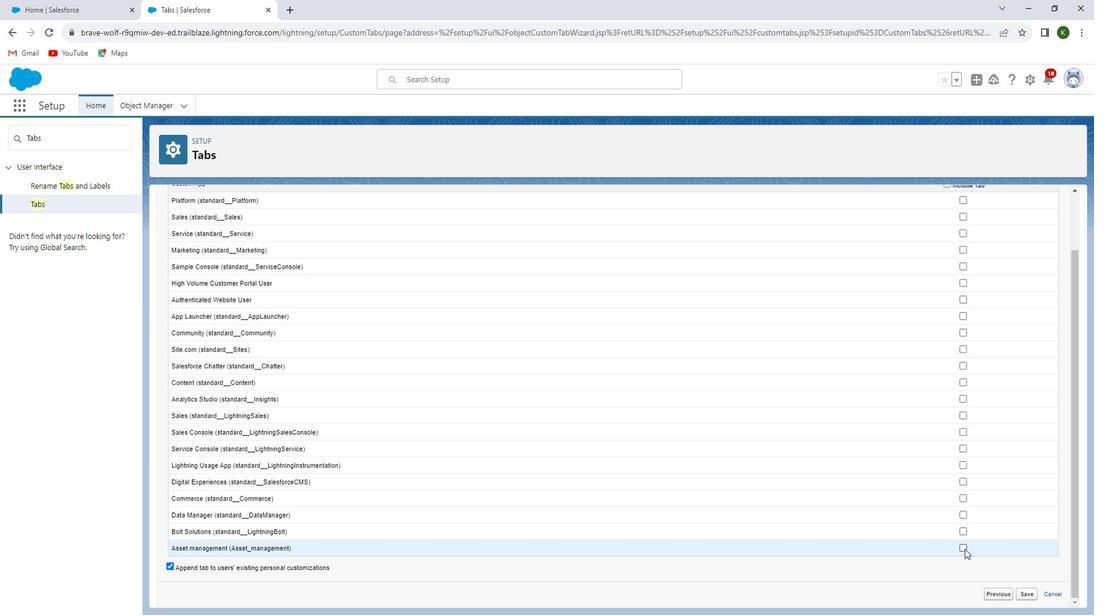 
Action: Mouse pressed left at (963, 548)
Screenshot: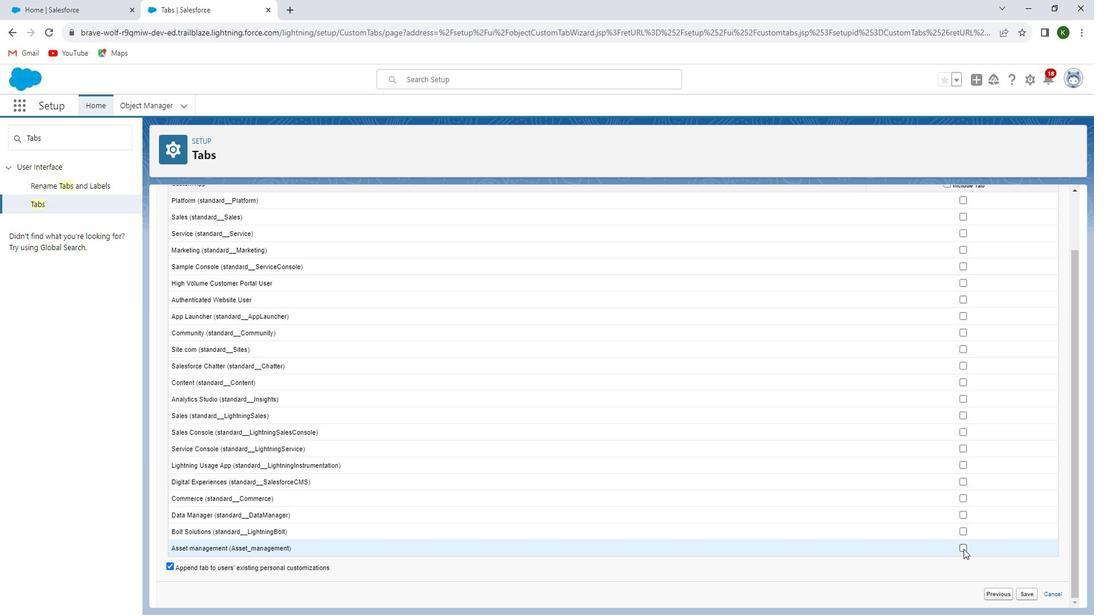 
Action: Mouse moved to (1021, 594)
Screenshot: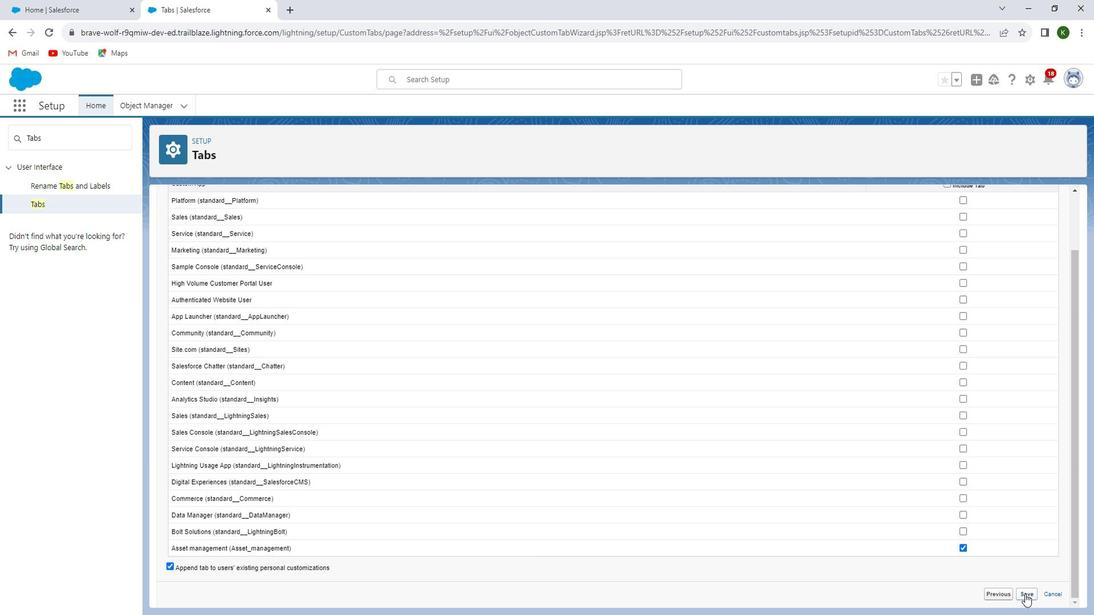
Action: Mouse pressed left at (1021, 594)
Screenshot: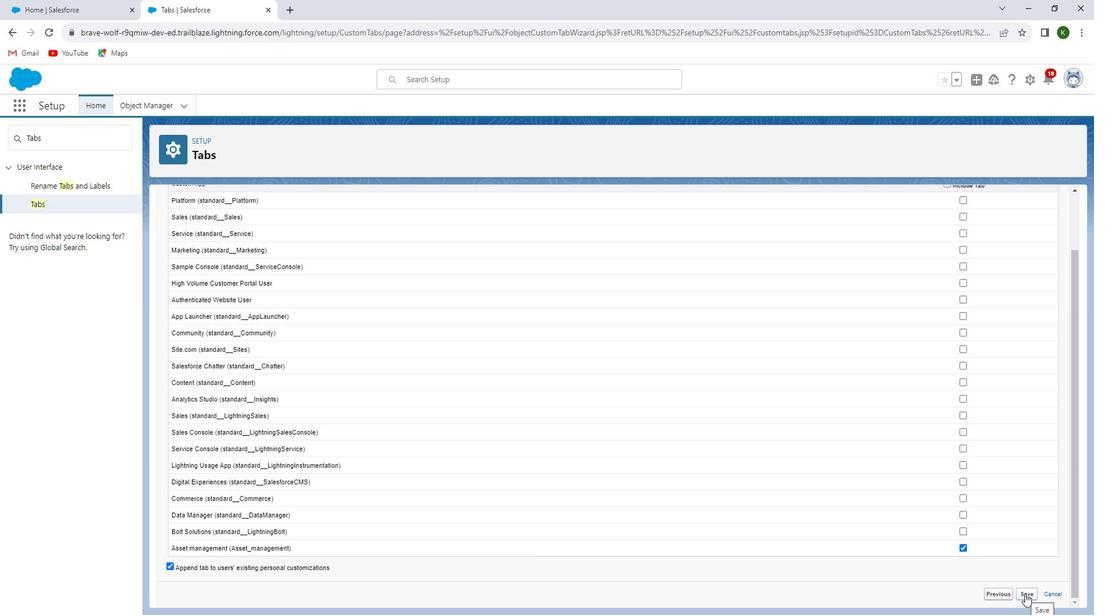 
Action: Mouse moved to (484, 275)
Screenshot: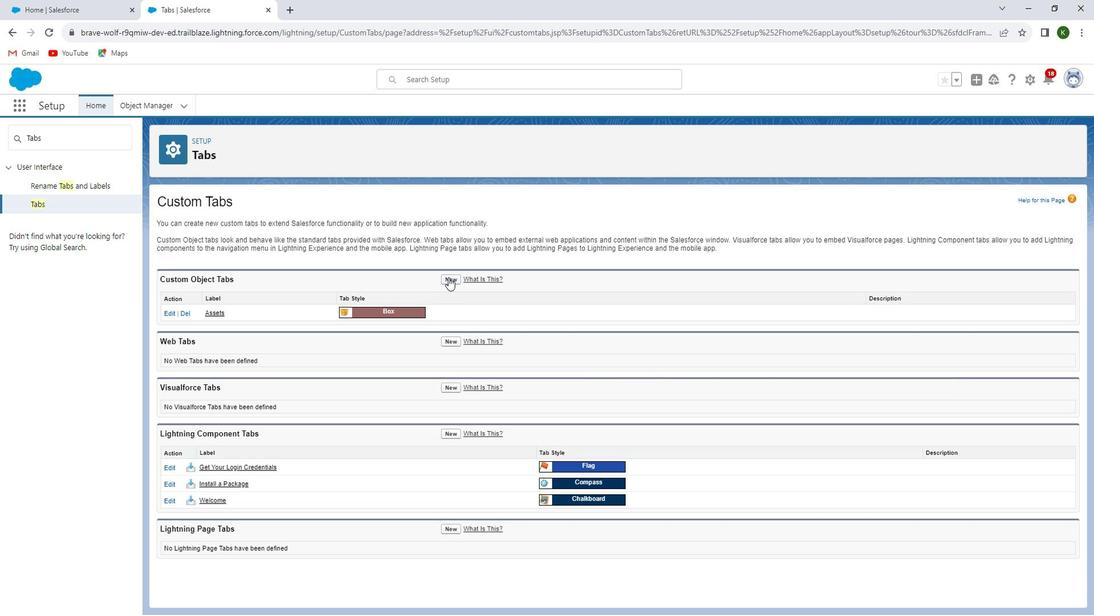 
Action: Mouse pressed left at (484, 275)
Screenshot: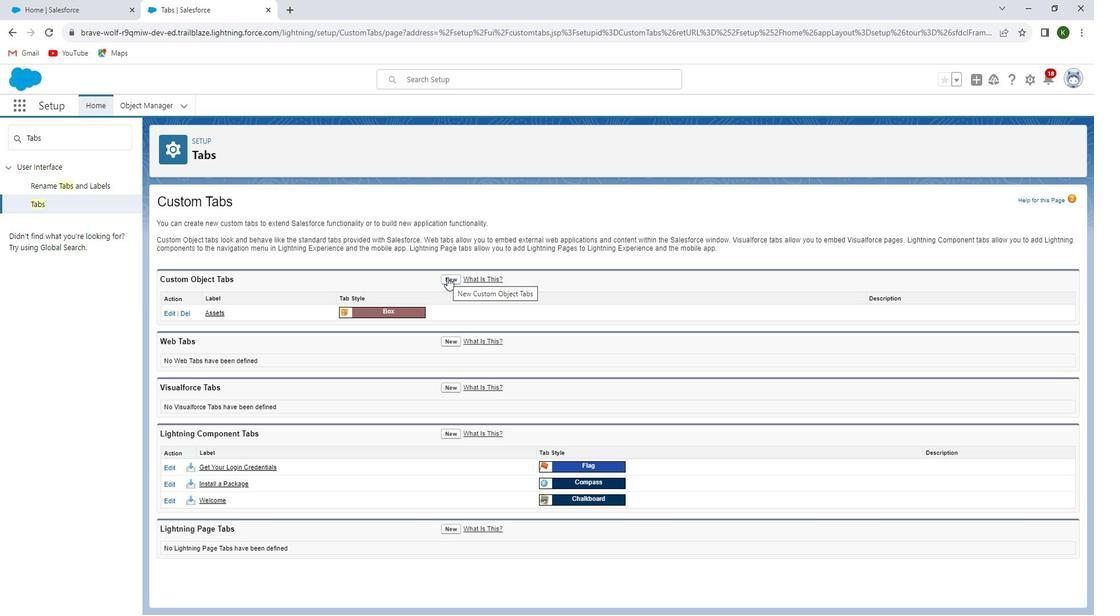 
Action: Mouse moved to (426, 293)
Screenshot: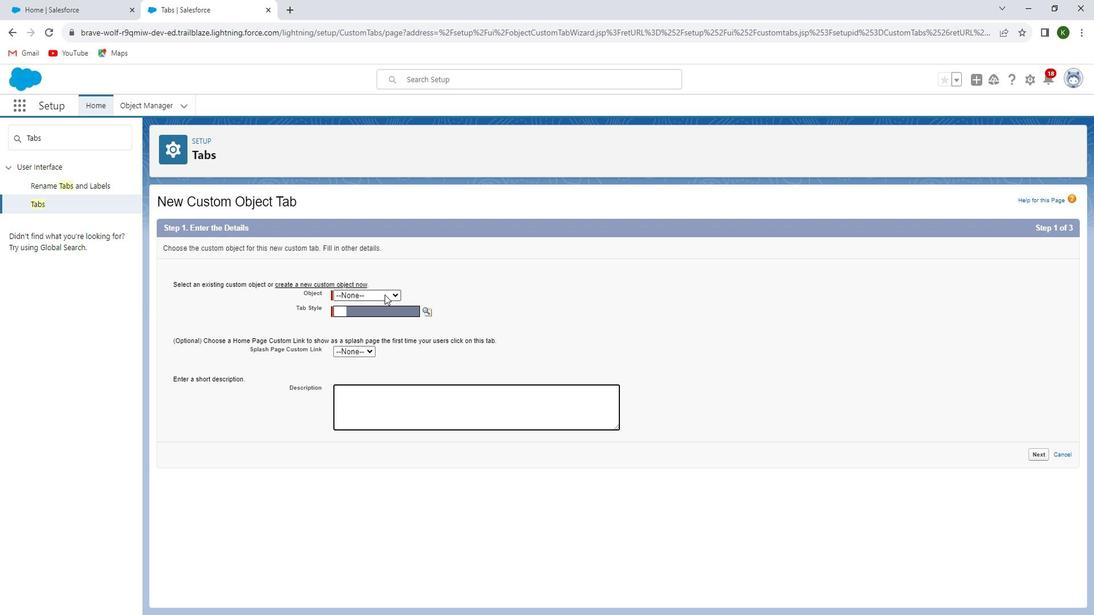 
Action: Mouse pressed left at (426, 293)
Screenshot: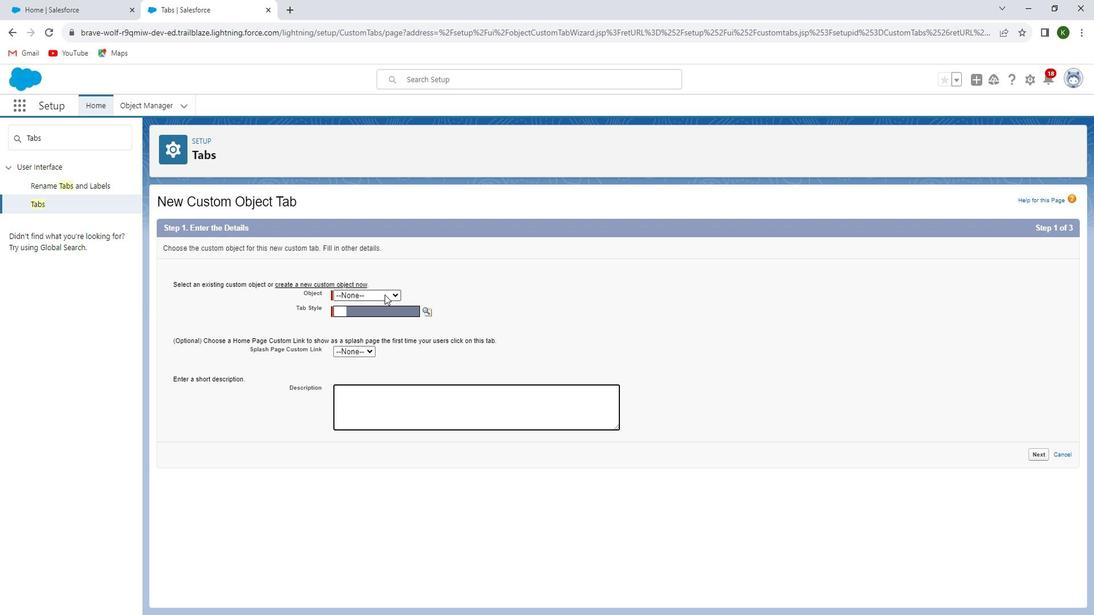 
Action: Mouse moved to (421, 312)
Screenshot: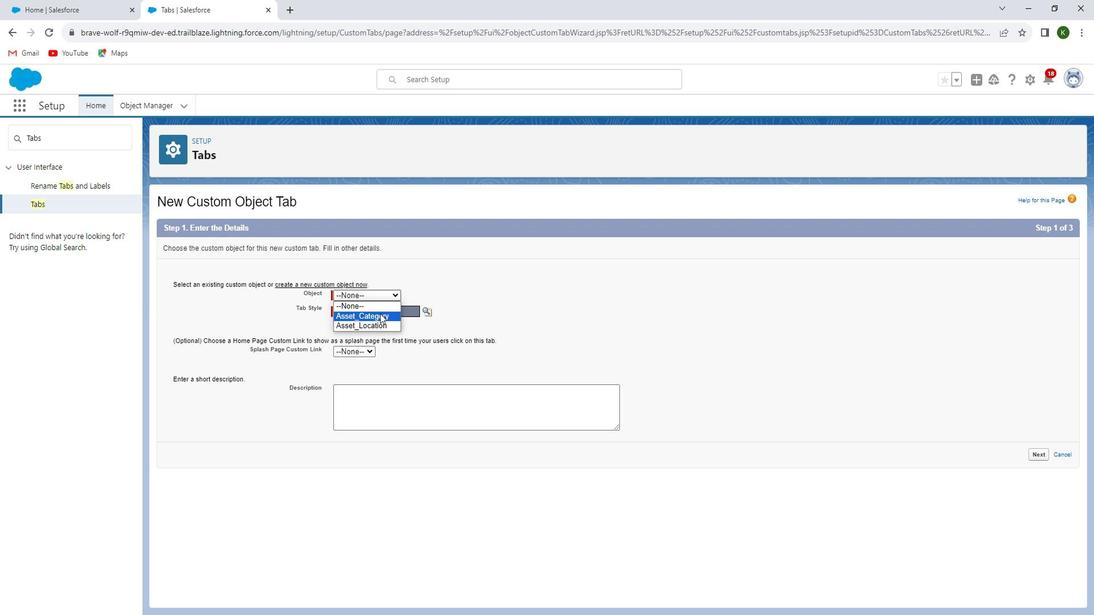 
Action: Mouse pressed left at (421, 312)
Screenshot: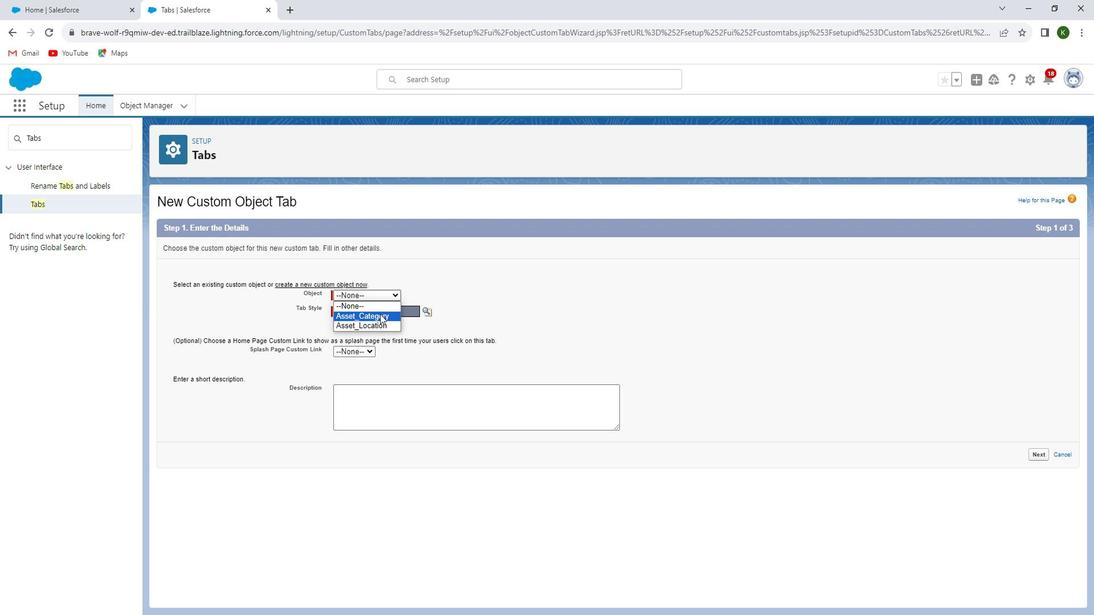 
Action: Mouse moved to (464, 308)
Screenshot: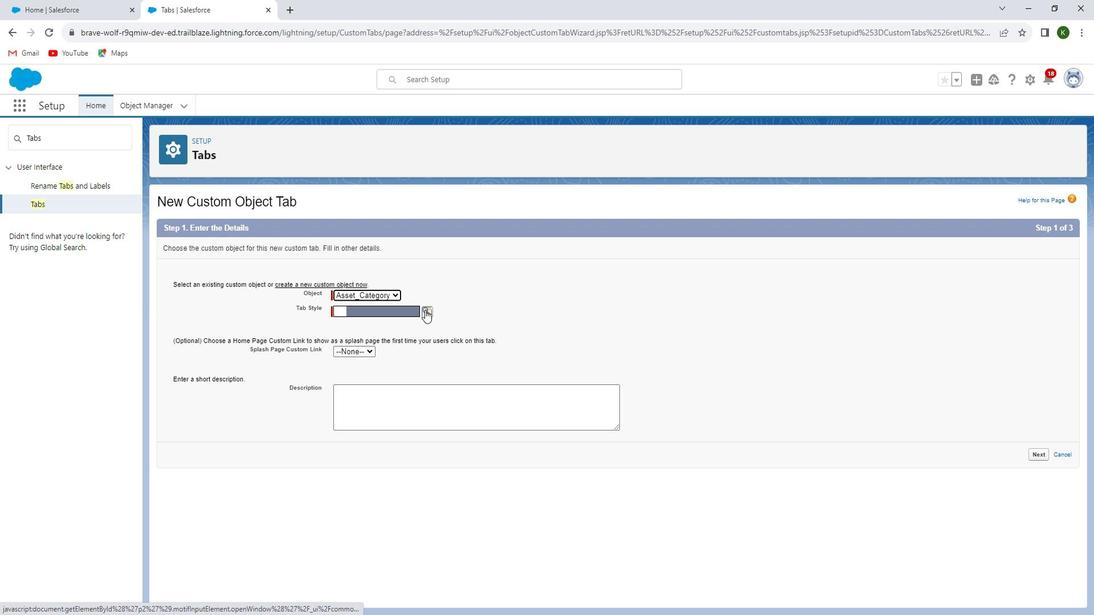 
Action: Mouse pressed left at (464, 308)
Screenshot: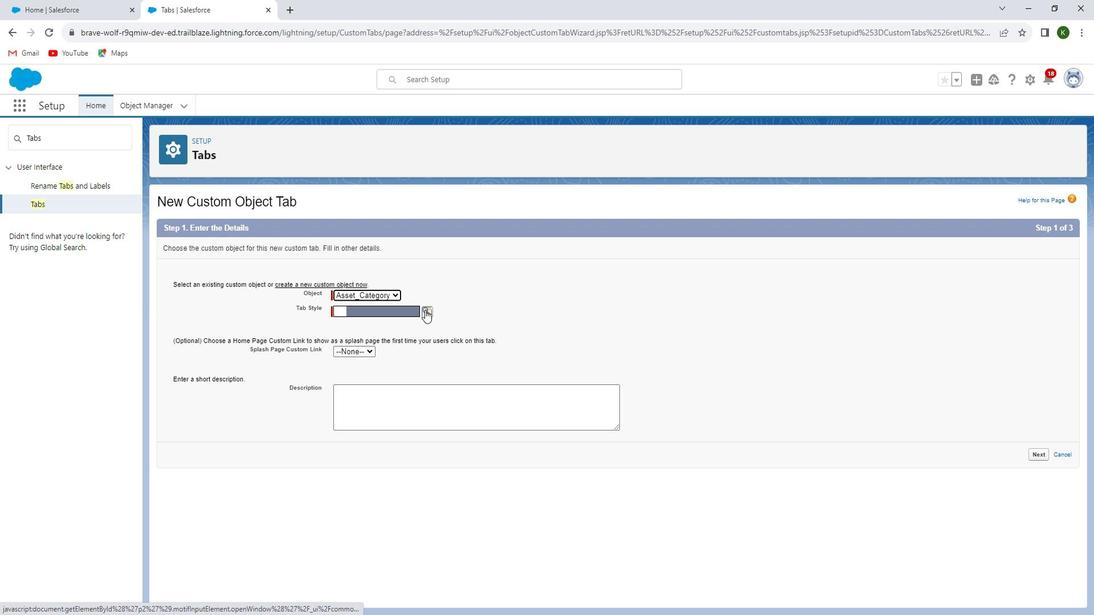 
Action: Mouse moved to (749, 287)
Screenshot: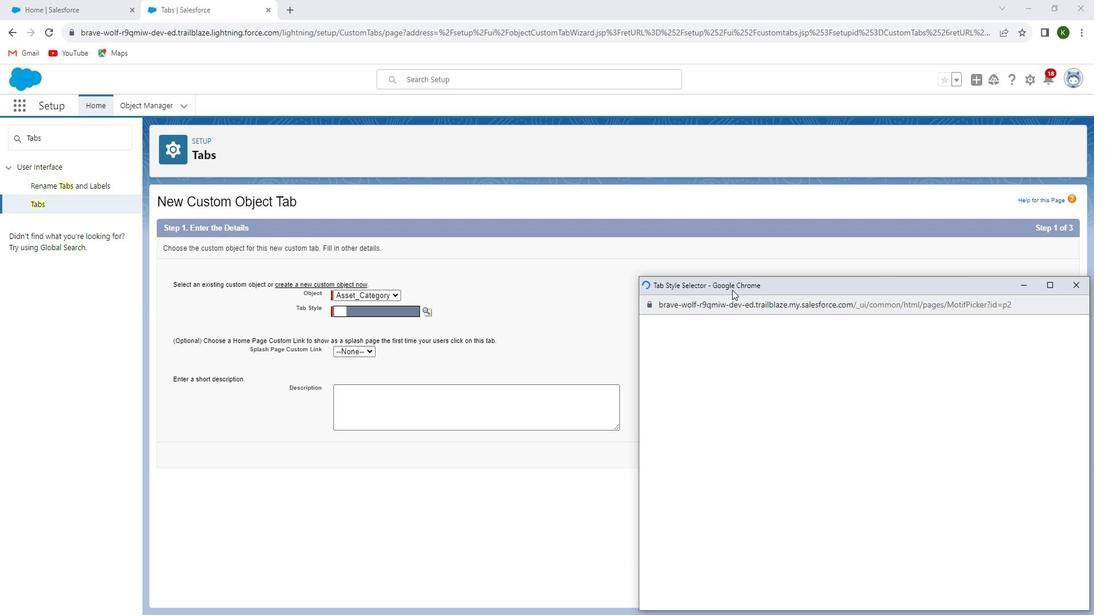
Action: Mouse pressed left at (749, 287)
Screenshot: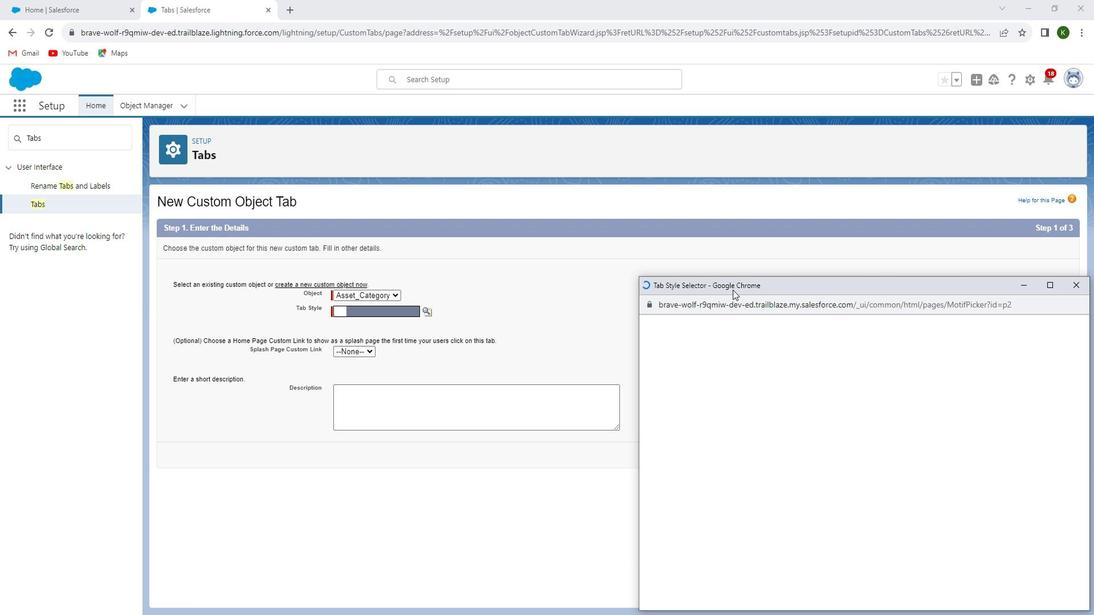
Action: Mouse moved to (717, 246)
Screenshot: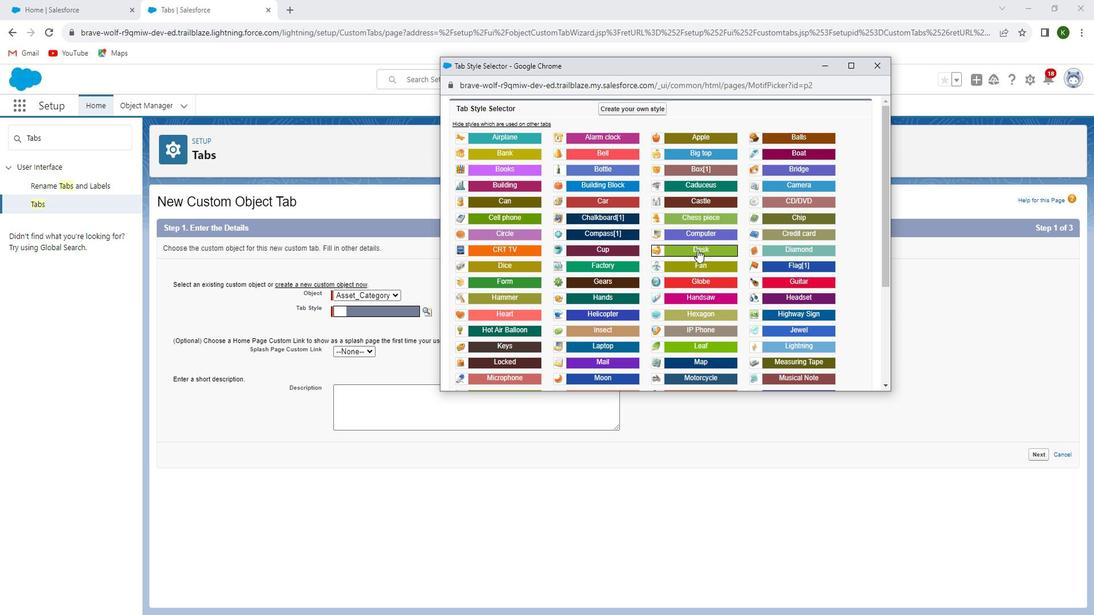 
Action: Mouse pressed left at (717, 246)
Screenshot: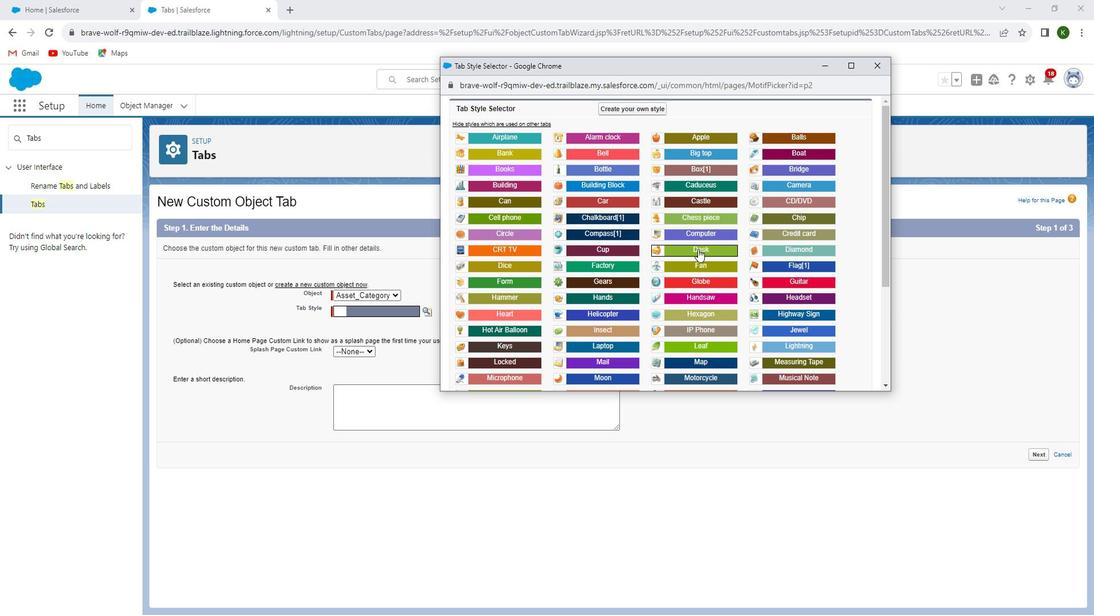 
Action: Mouse moved to (1033, 453)
Screenshot: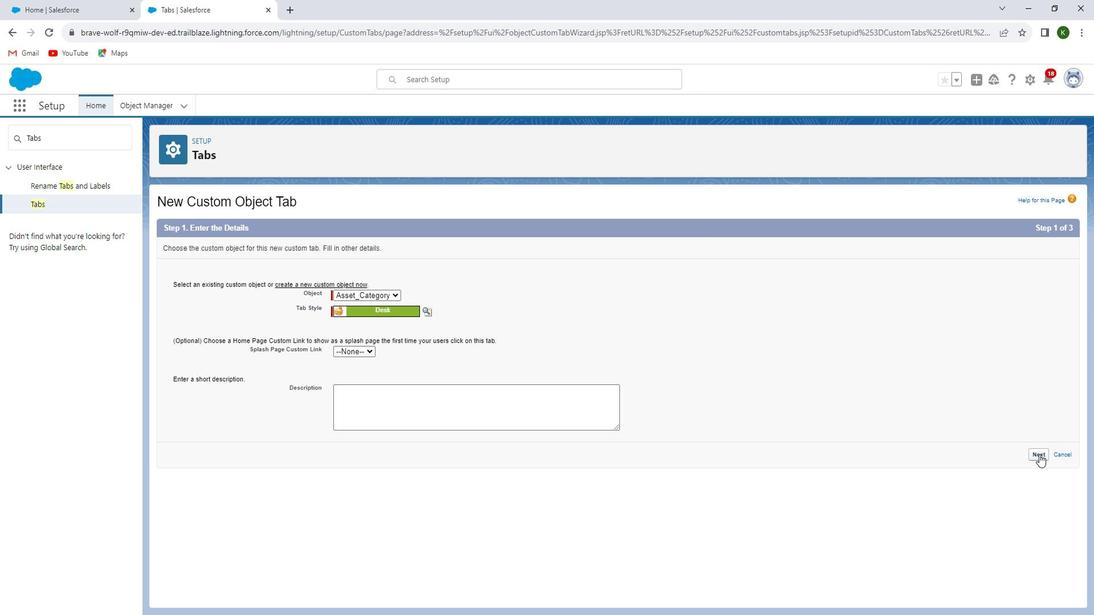 
Action: Mouse pressed left at (1033, 453)
Screenshot: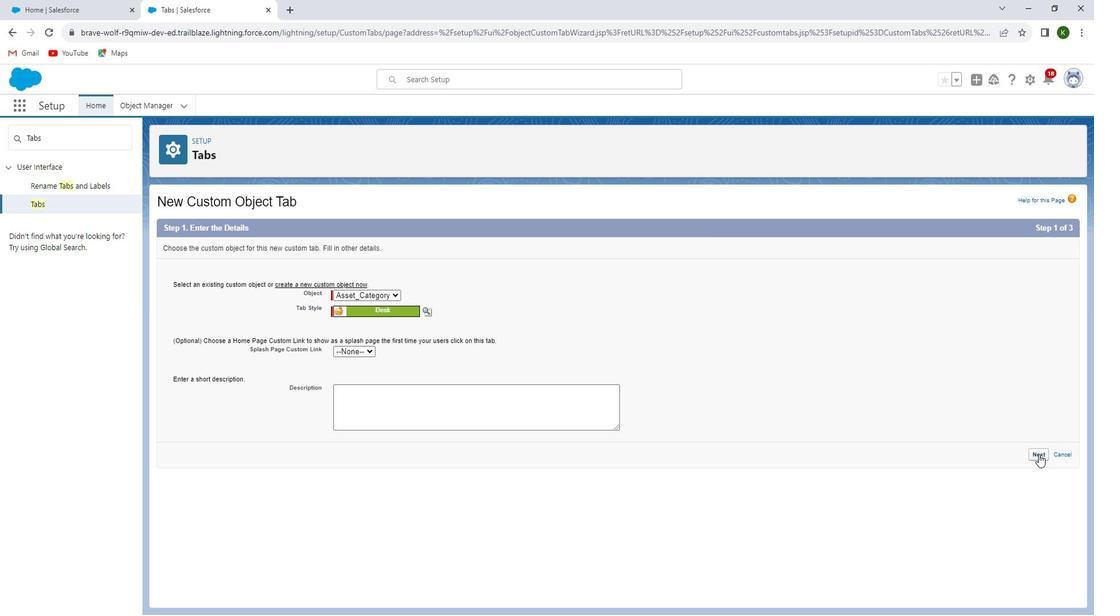 
Action: Mouse moved to (927, 401)
Screenshot: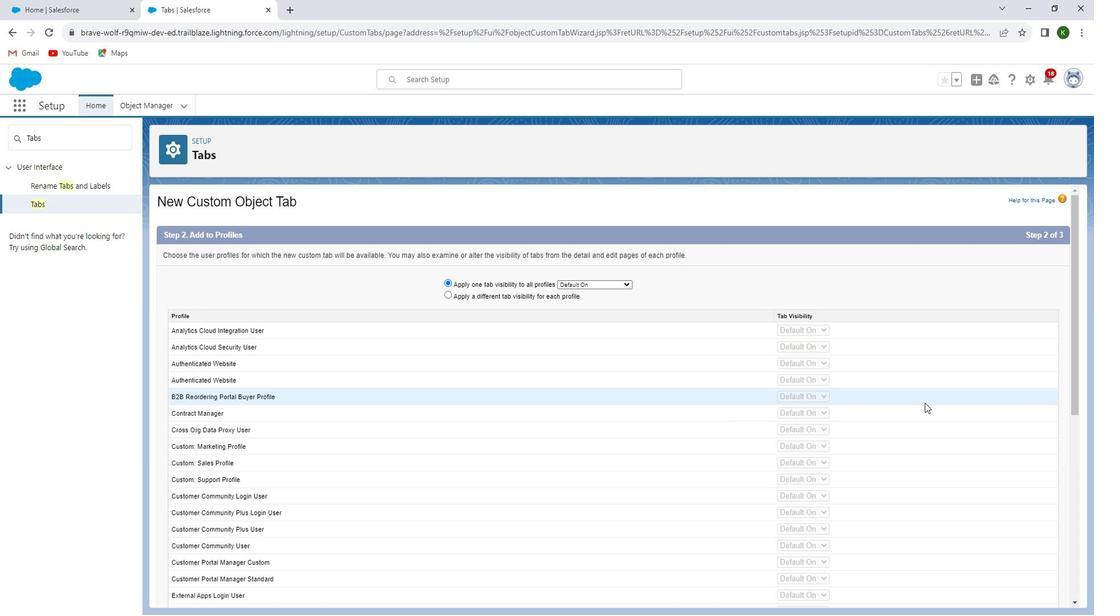 
Action: Mouse scrolled (927, 400) with delta (0, 0)
Screenshot: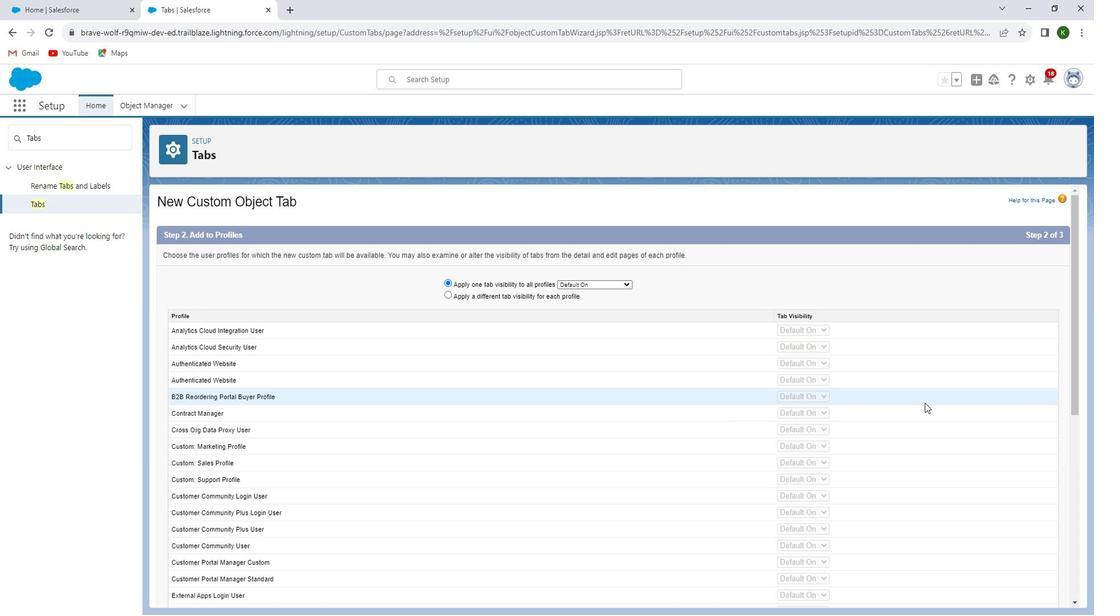 
Action: Mouse moved to (927, 401)
Screenshot: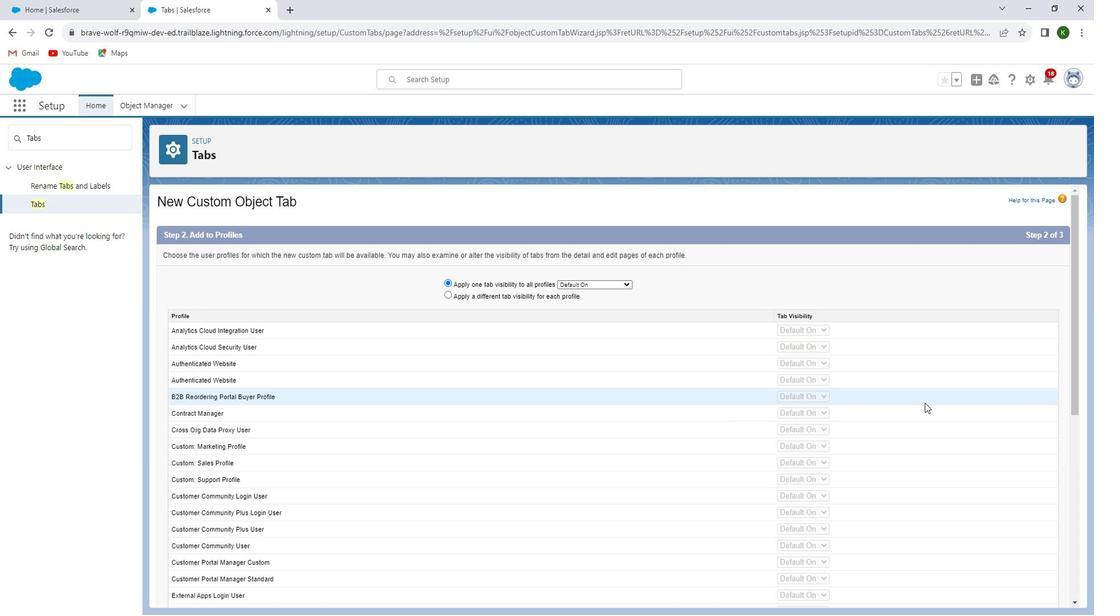 
Action: Mouse scrolled (927, 400) with delta (0, 0)
Screenshot: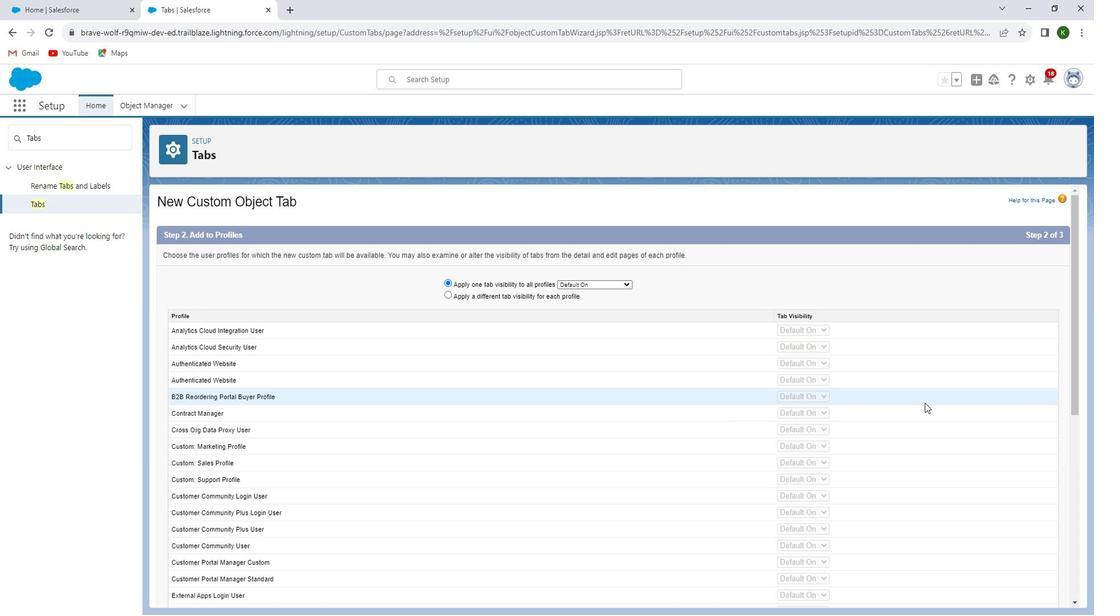 
Action: Mouse moved to (927, 403)
Screenshot: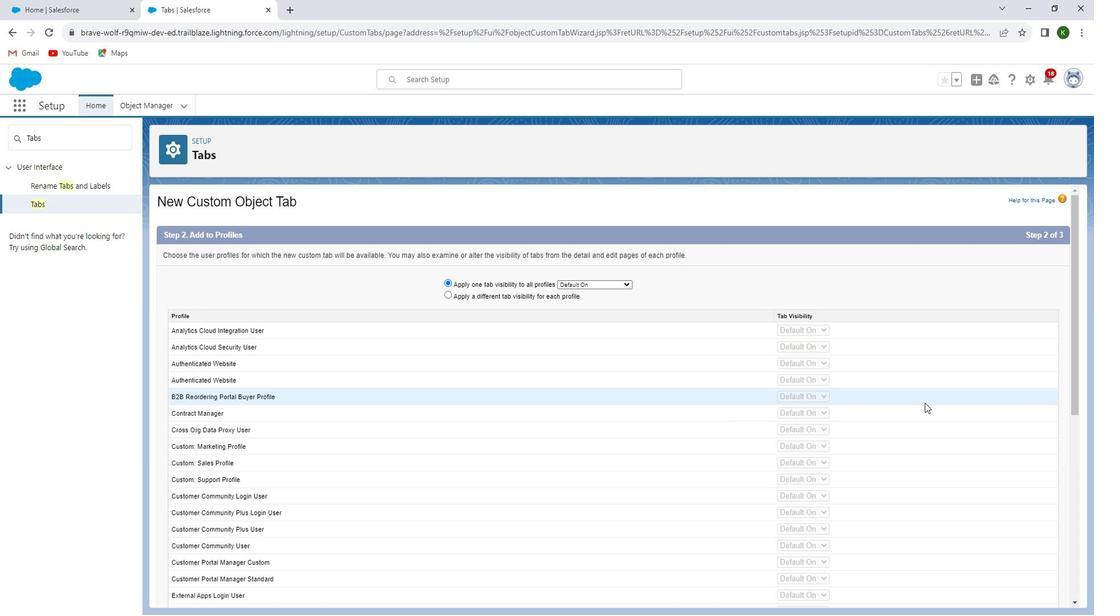 
Action: Mouse scrolled (927, 402) with delta (0, 0)
Screenshot: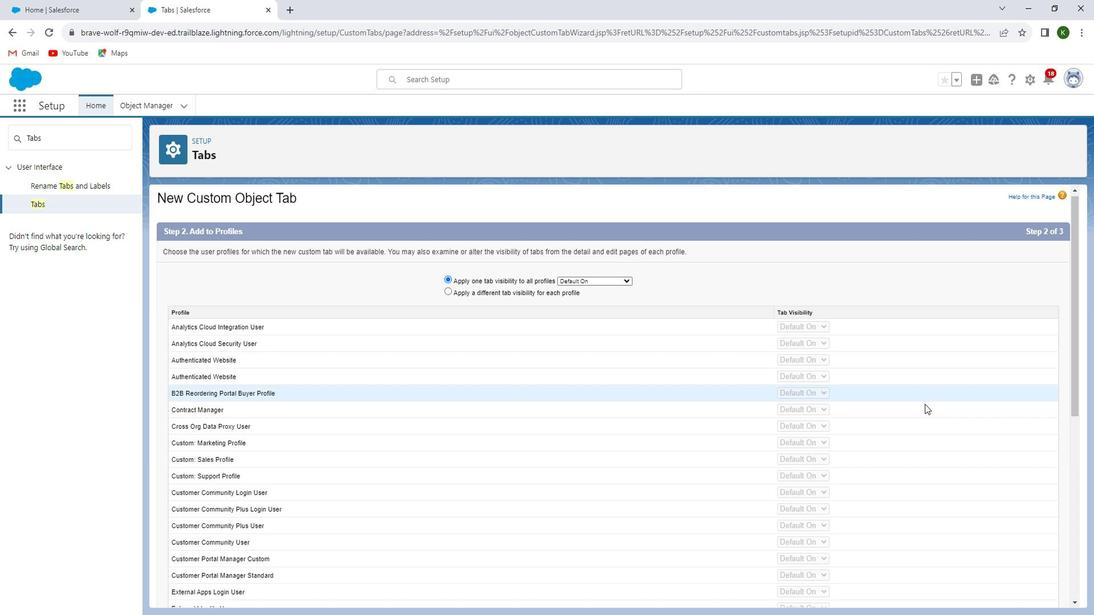 
Action: Mouse moved to (918, 442)
Screenshot: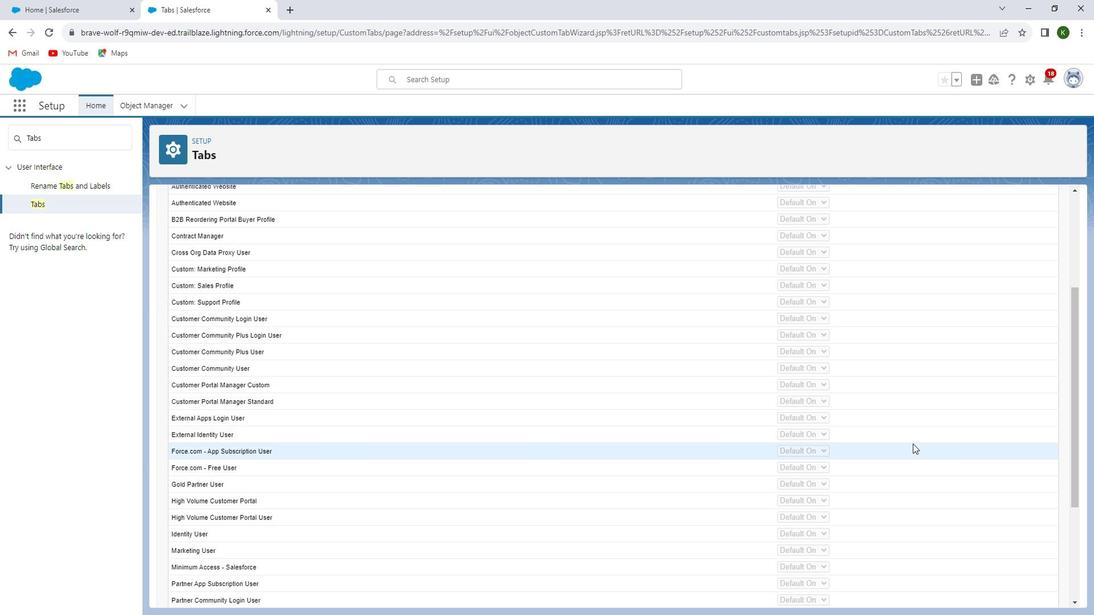 
Action: Mouse scrolled (918, 441) with delta (0, 0)
Screenshot: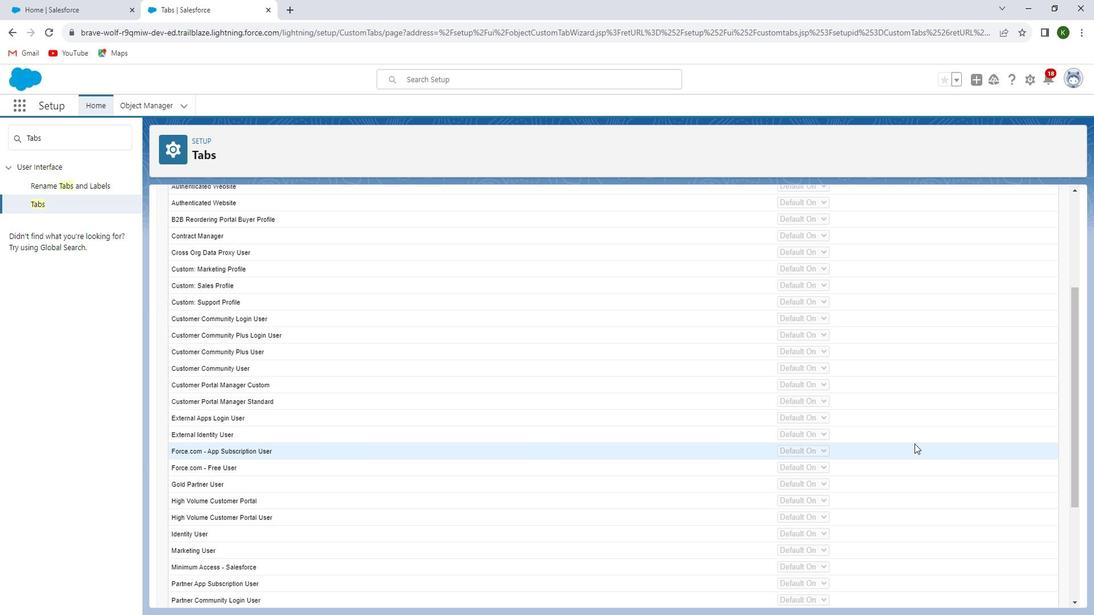 
Action: Mouse moved to (918, 444)
Screenshot: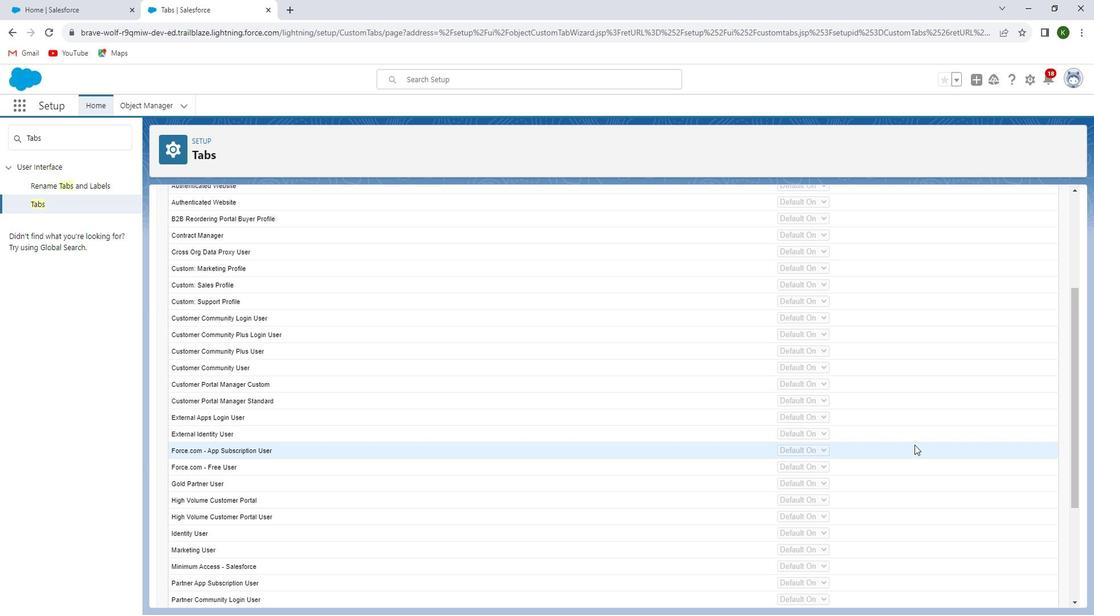 
Action: Mouse scrolled (918, 444) with delta (0, 0)
Screenshot: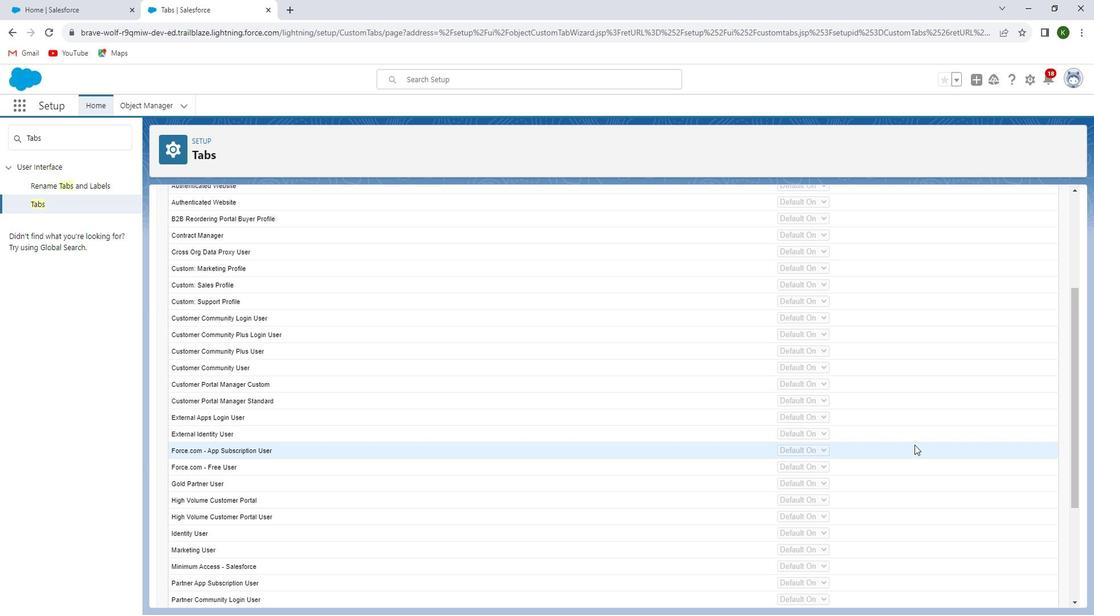 
Action: Mouse moved to (918, 446)
Screenshot: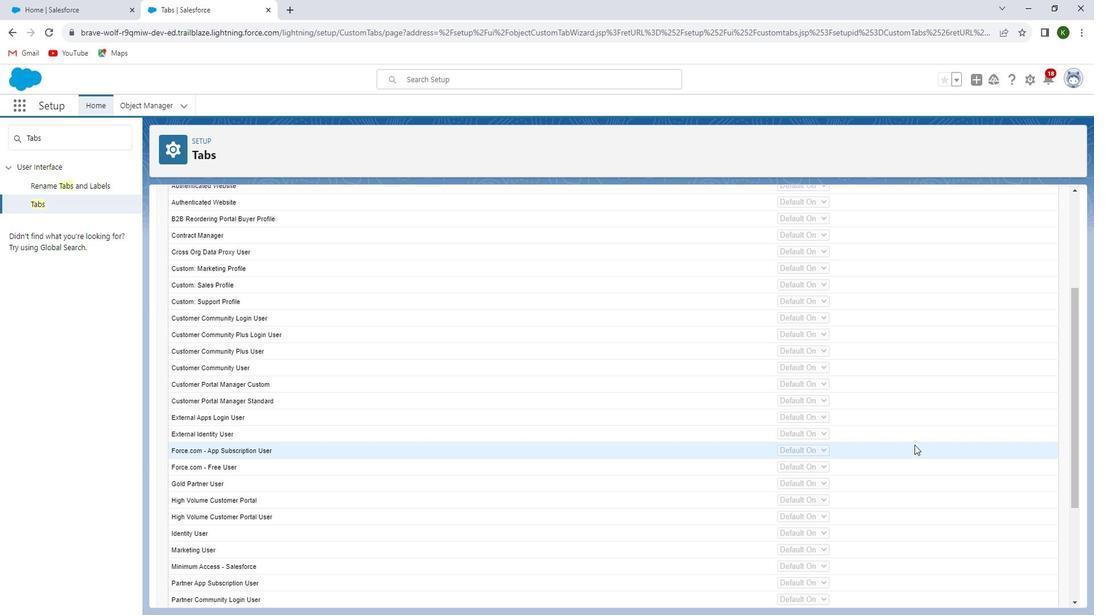 
Action: Mouse scrolled (918, 445) with delta (0, 0)
Screenshot: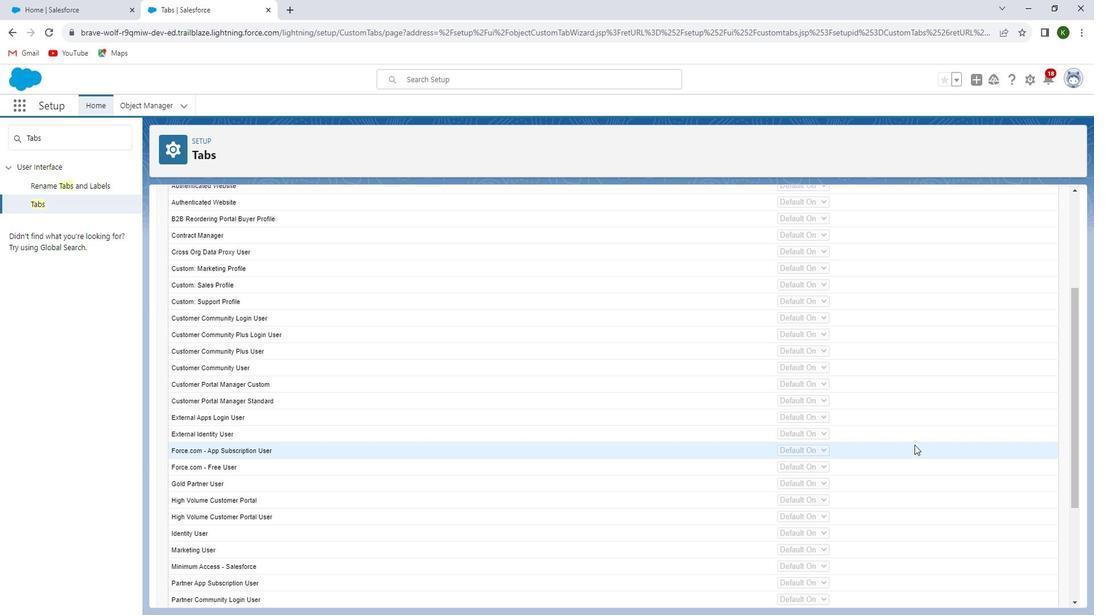 
Action: Mouse moved to (1024, 594)
Screenshot: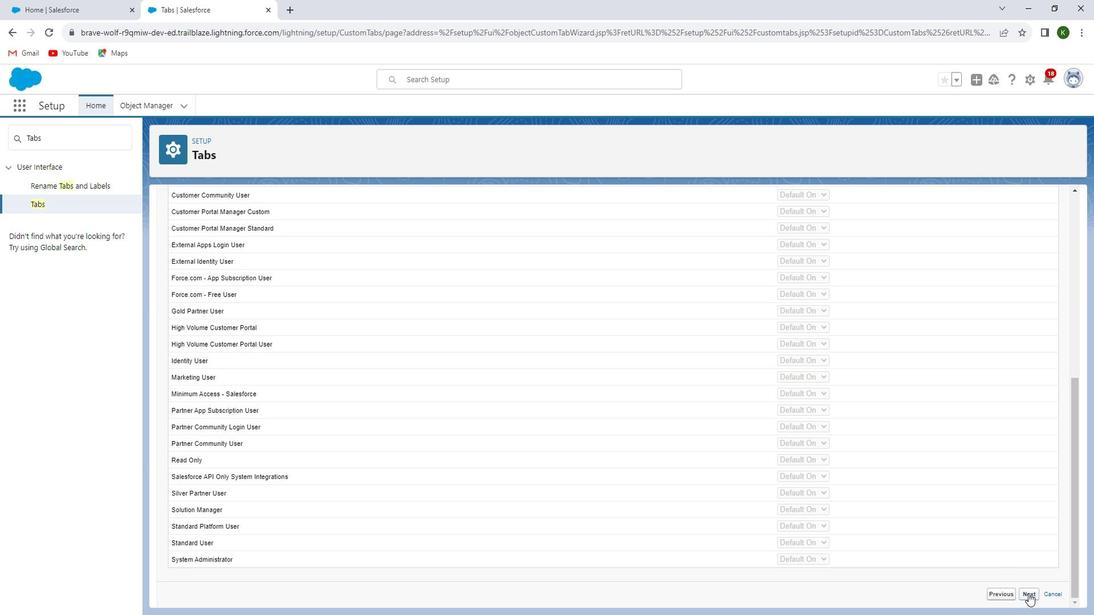 
Action: Mouse pressed left at (1024, 594)
Screenshot: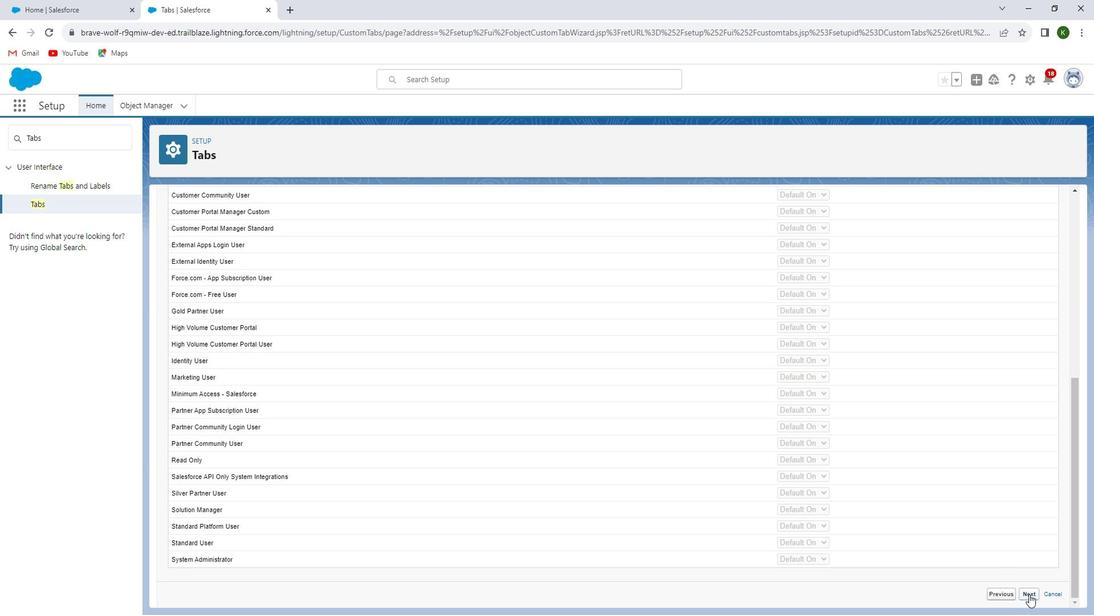 
Action: Mouse moved to (944, 245)
Screenshot: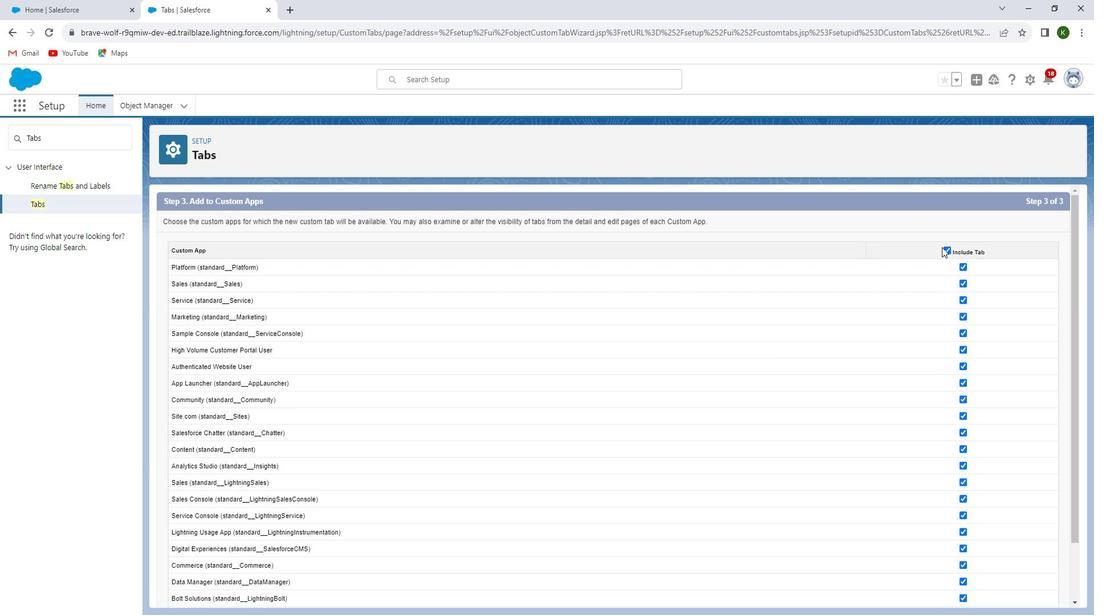 
Action: Mouse pressed left at (944, 245)
Screenshot: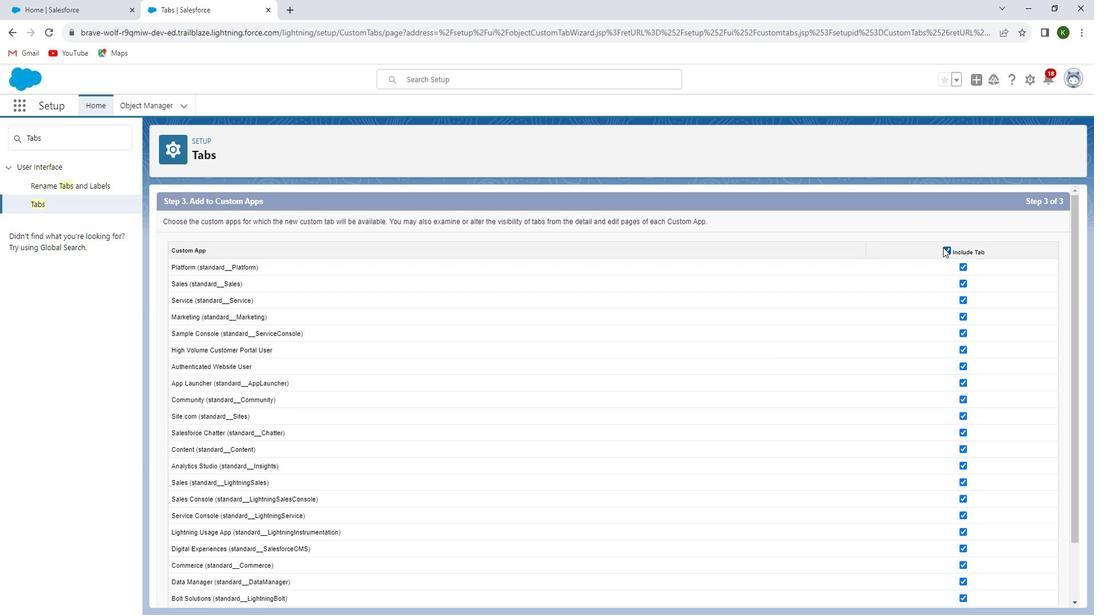 
Action: Mouse moved to (864, 370)
Screenshot: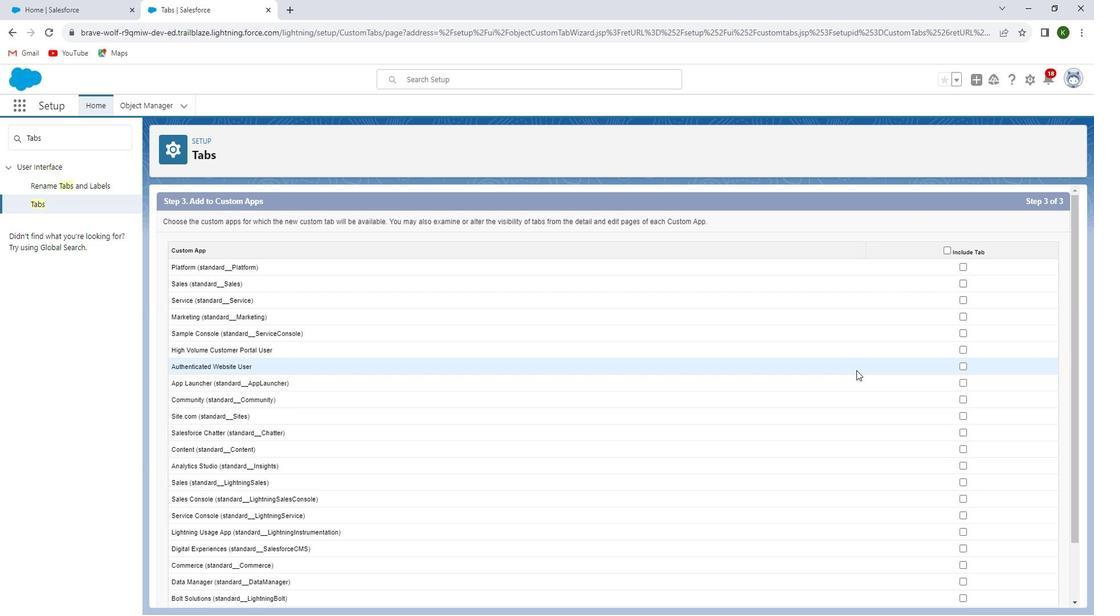 
Action: Mouse scrolled (864, 369) with delta (0, 0)
Screenshot: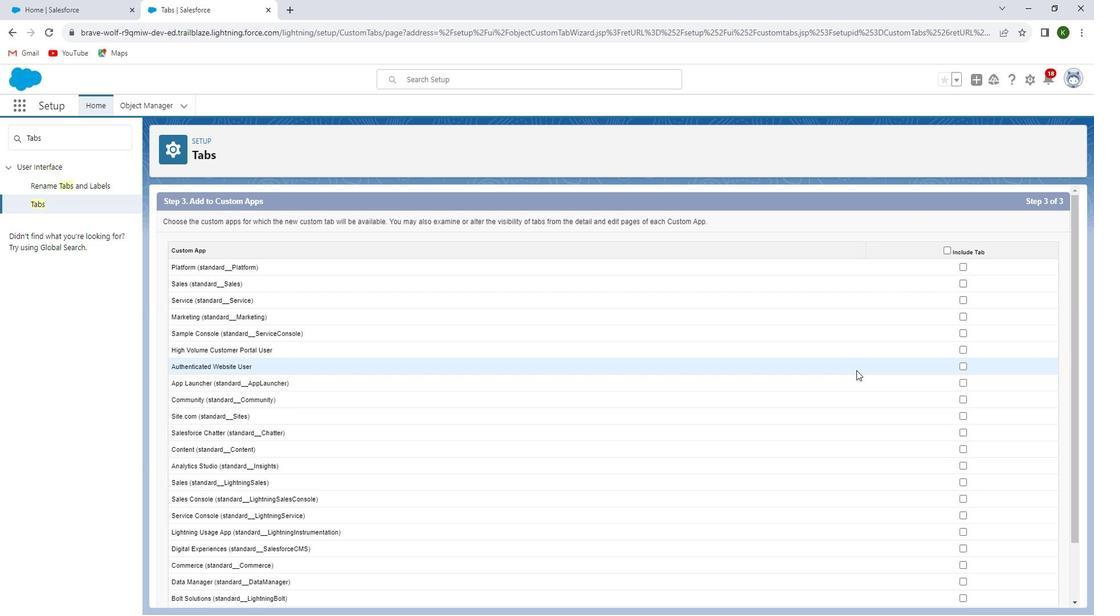 
Action: Mouse moved to (863, 371)
Screenshot: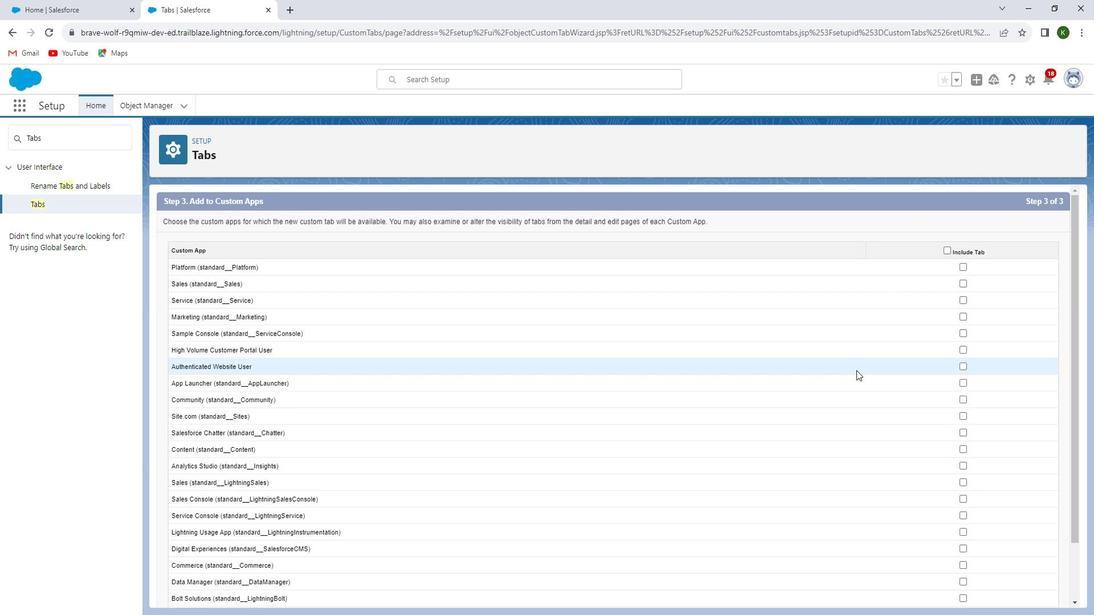 
Action: Mouse scrolled (863, 371) with delta (0, 0)
Screenshot: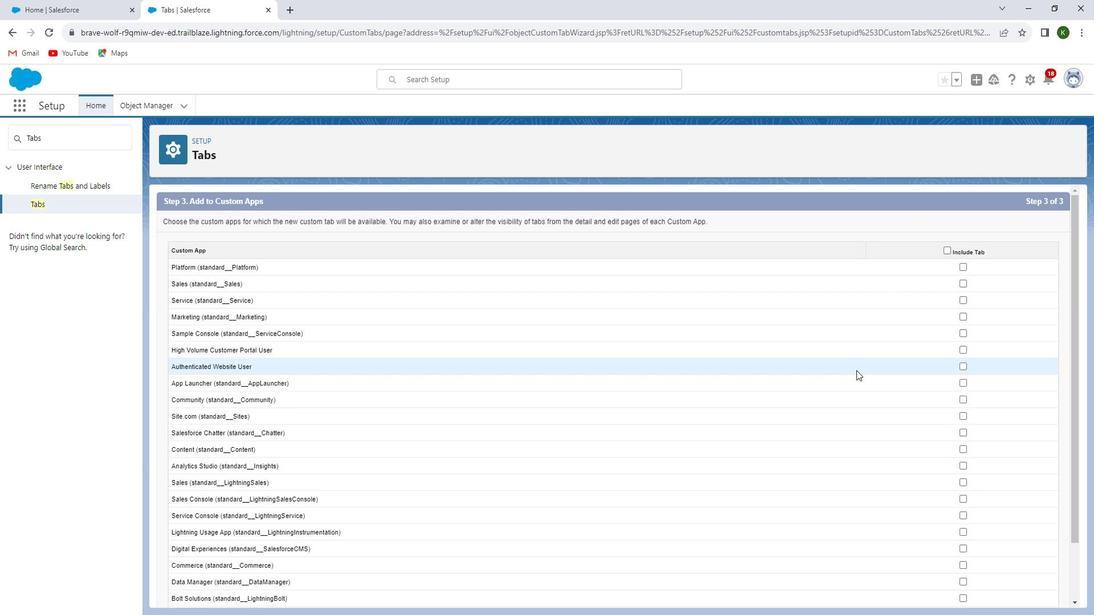 
Action: Mouse scrolled (863, 371) with delta (0, 0)
Screenshot: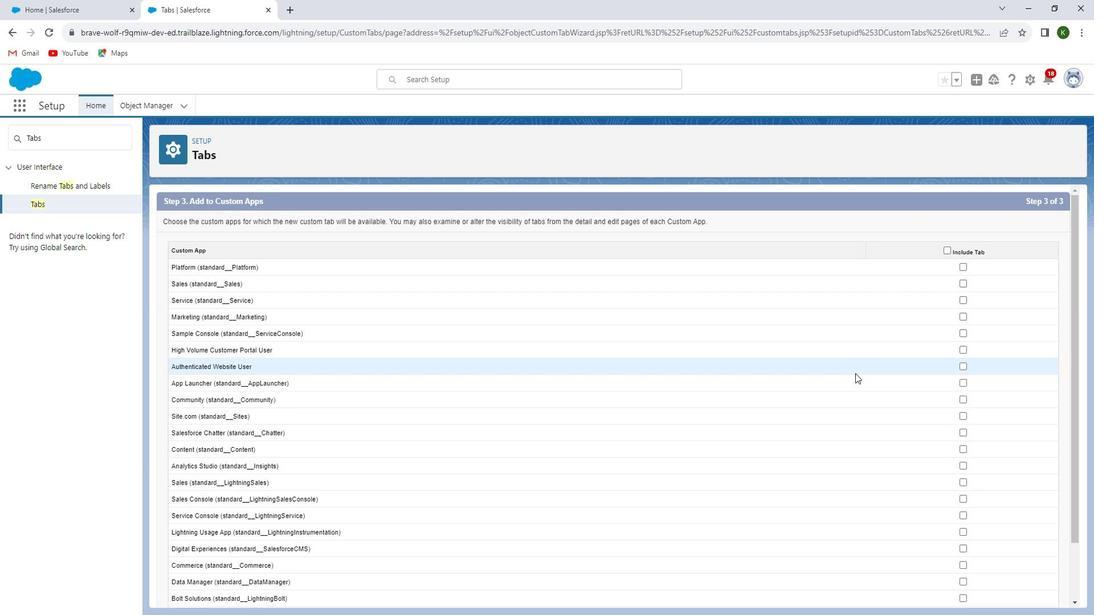 
Action: Mouse moved to (862, 371)
Screenshot: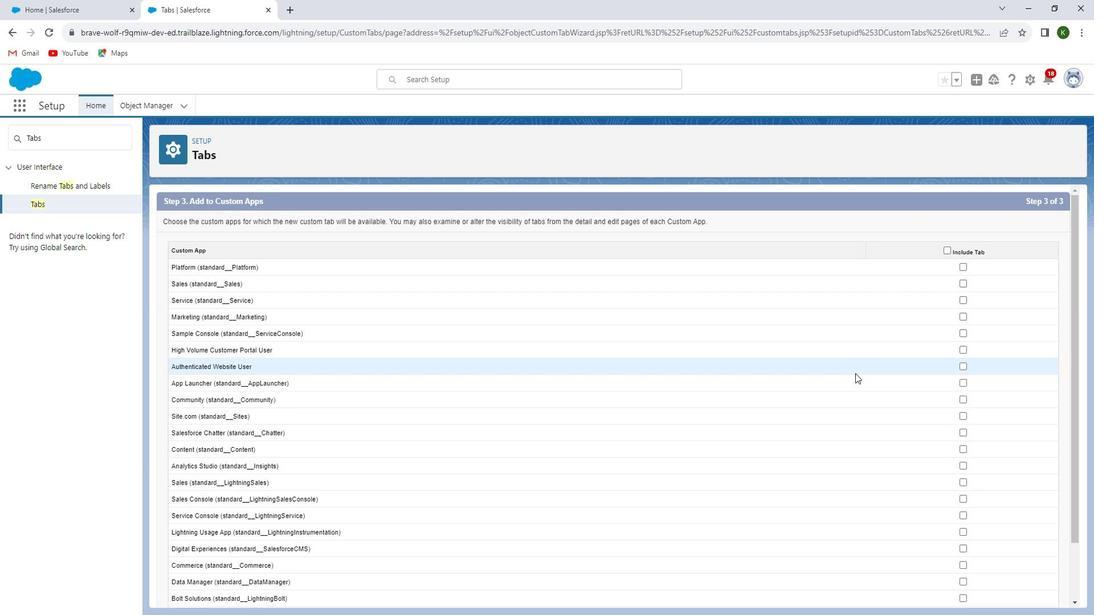 
Action: Mouse scrolled (862, 371) with delta (0, 0)
Screenshot: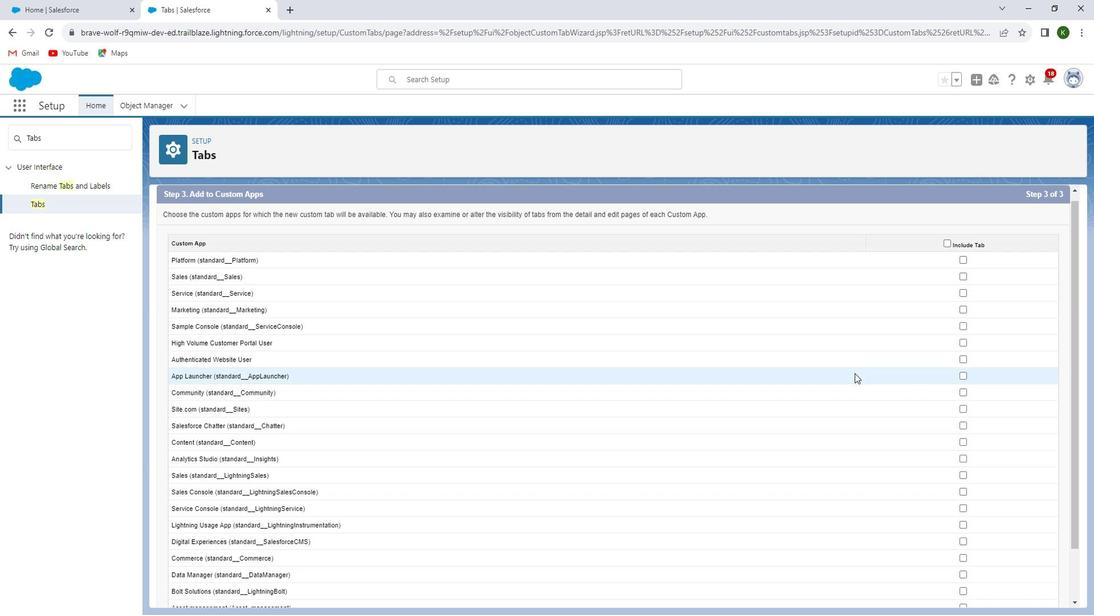 
Action: Mouse moved to (962, 547)
Screenshot: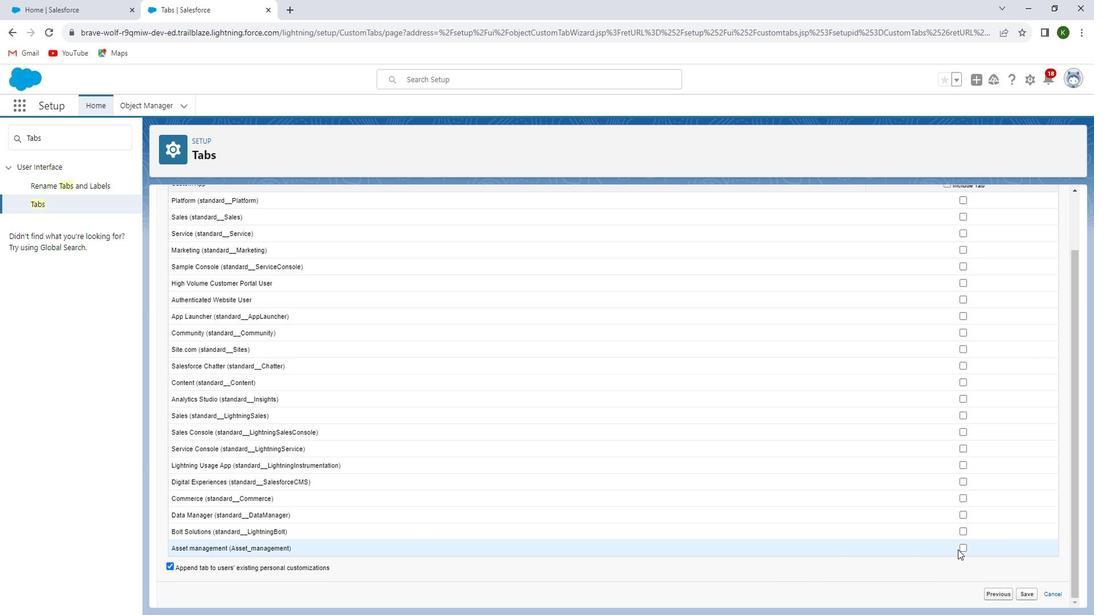 
Action: Mouse pressed left at (962, 547)
Screenshot: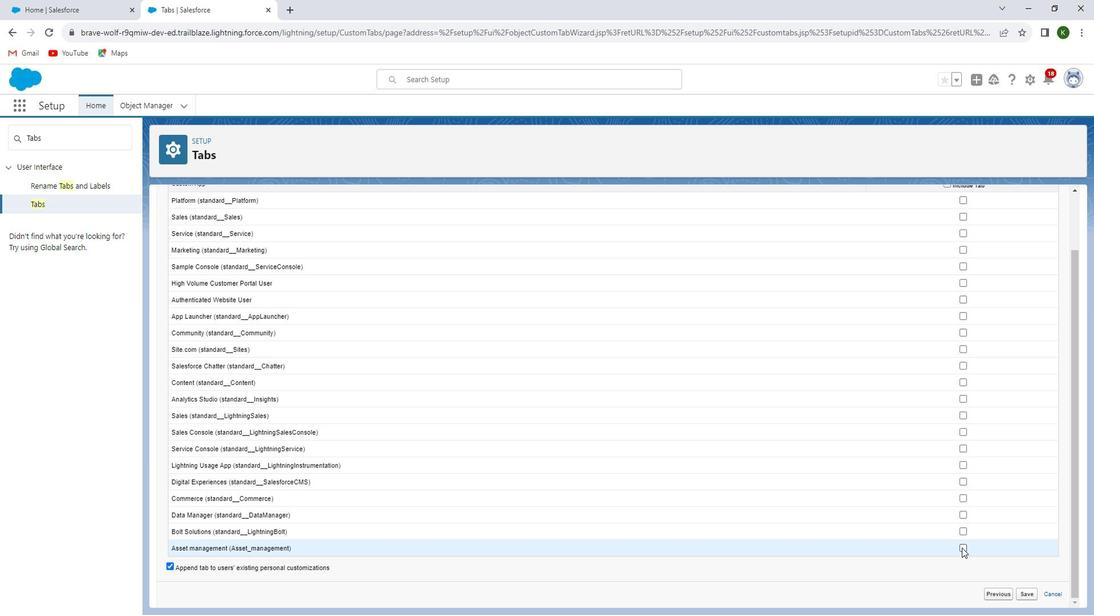 
Action: Mouse moved to (1023, 592)
Screenshot: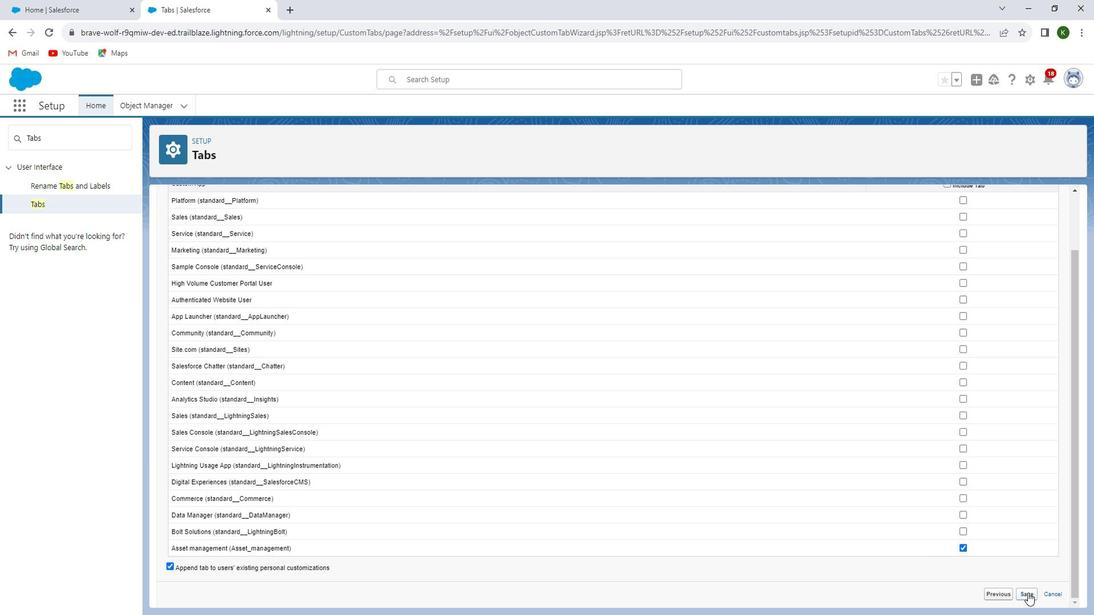 
Action: Mouse pressed left at (1023, 592)
Screenshot: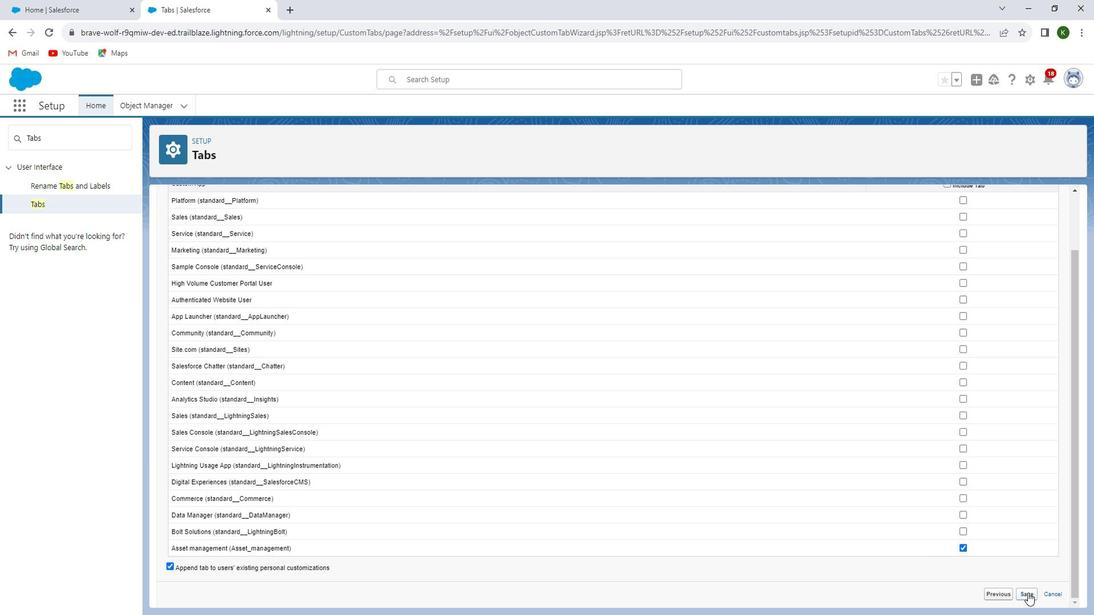 
Action: Mouse moved to (485, 276)
Screenshot: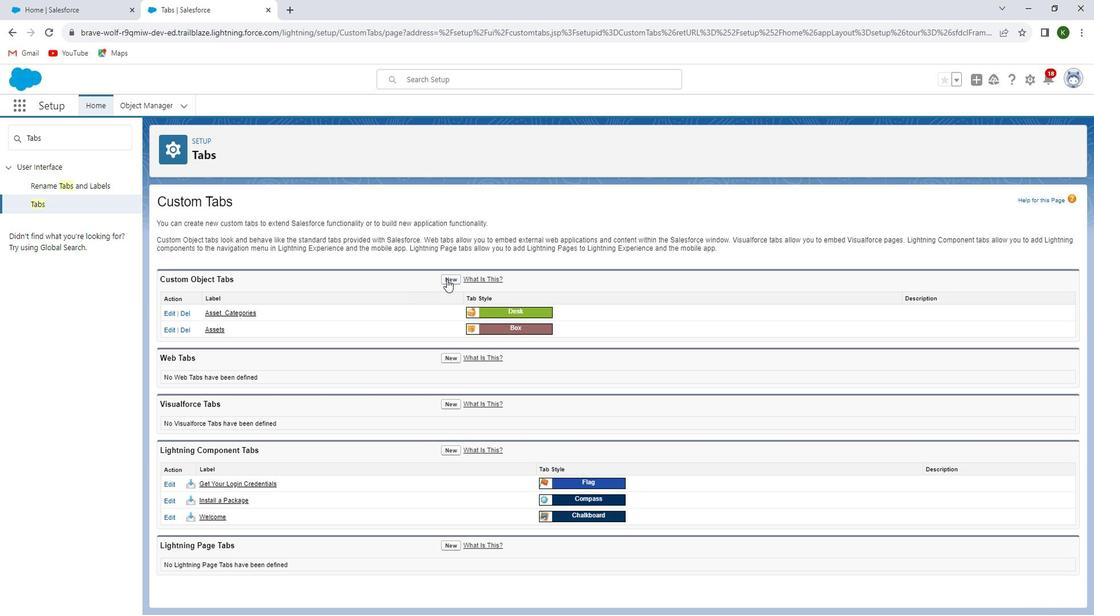 
Action: Mouse pressed left at (485, 276)
Screenshot: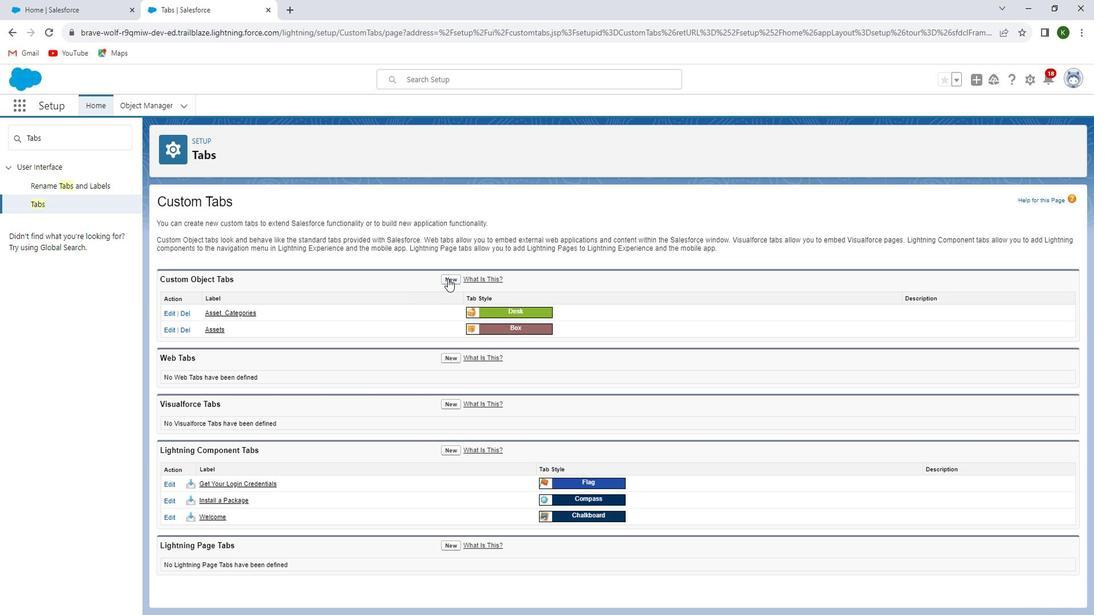 
Action: Mouse moved to (405, 289)
Screenshot: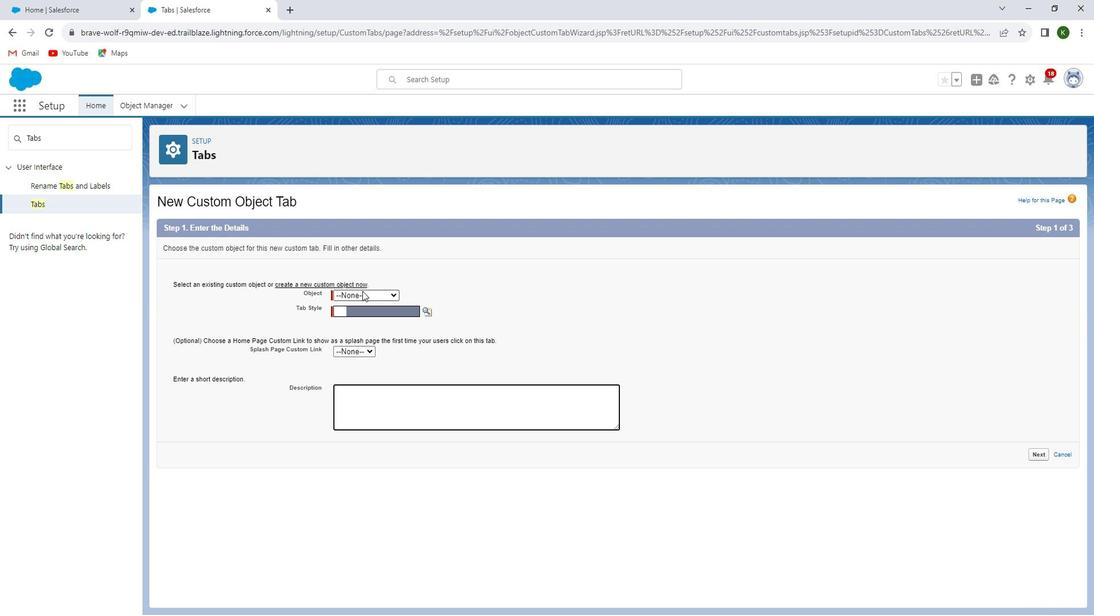 
Action: Mouse pressed left at (405, 289)
Screenshot: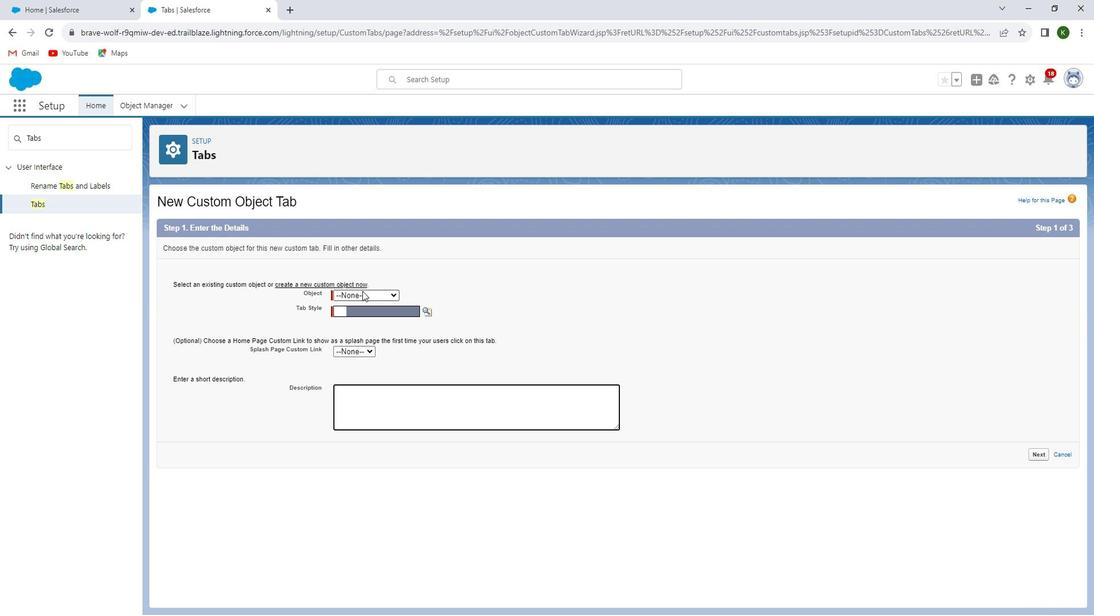 
Action: Mouse moved to (409, 314)
Screenshot: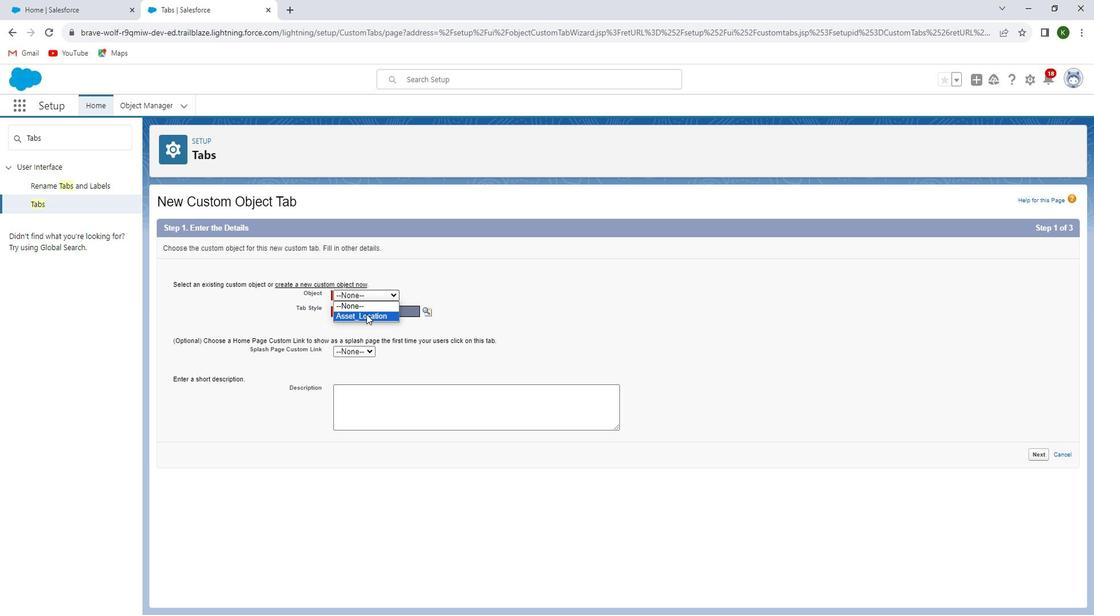 
Action: Mouse pressed left at (409, 314)
Screenshot: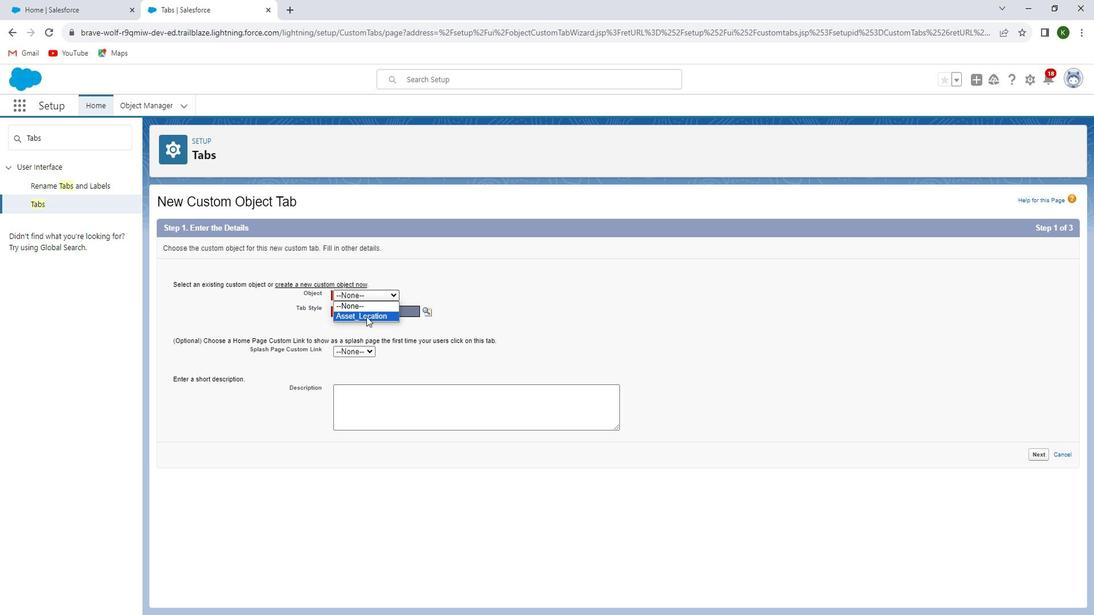 
Action: Mouse moved to (464, 312)
Screenshot: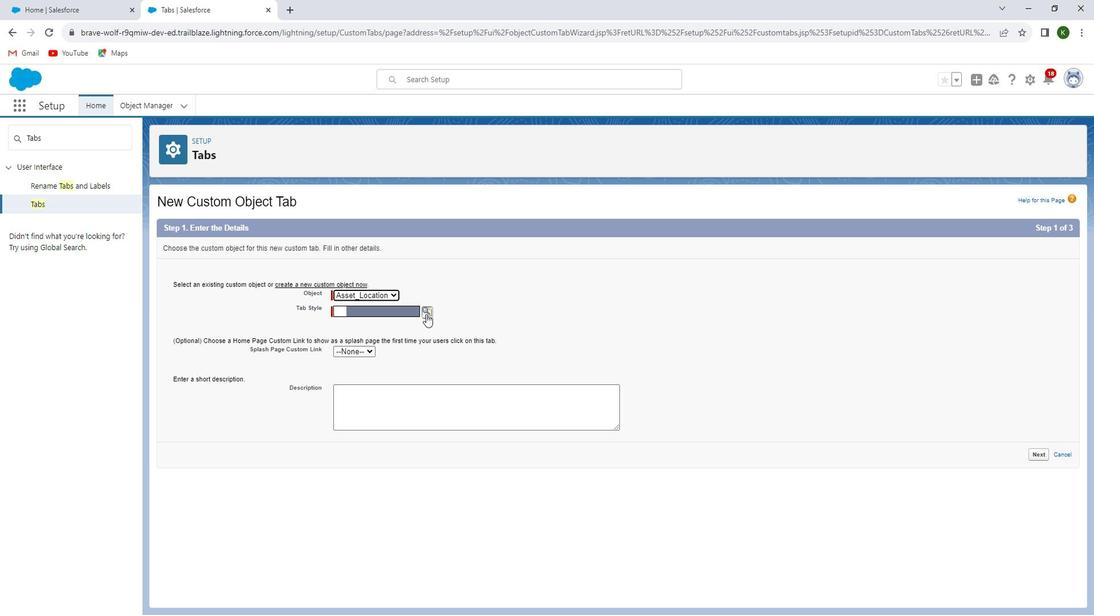 
Action: Mouse pressed left at (464, 312)
Screenshot: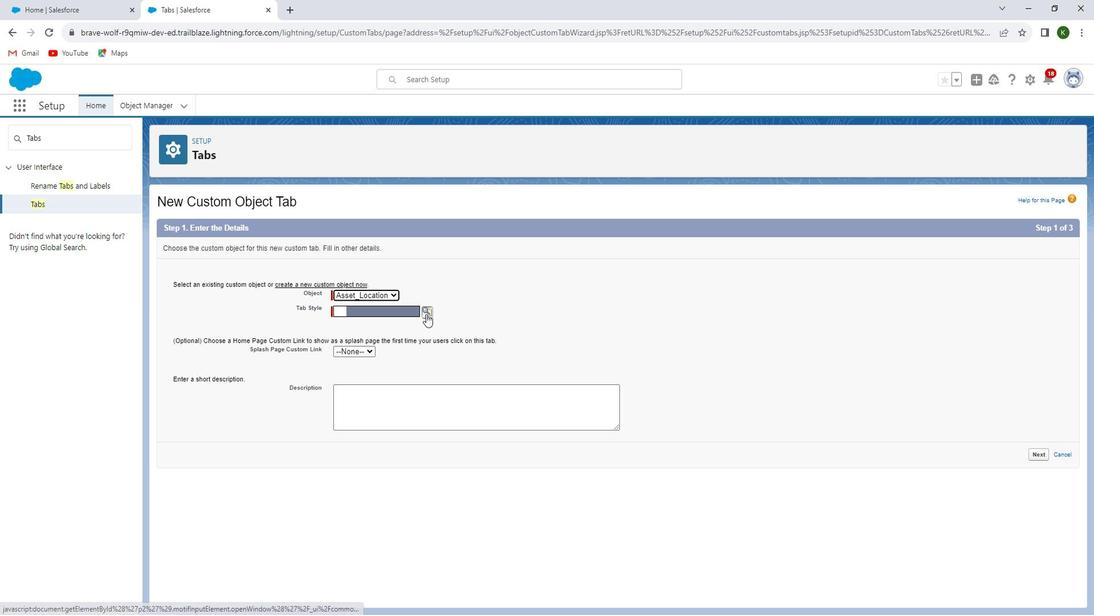 
Action: Mouse moved to (740, 286)
Screenshot: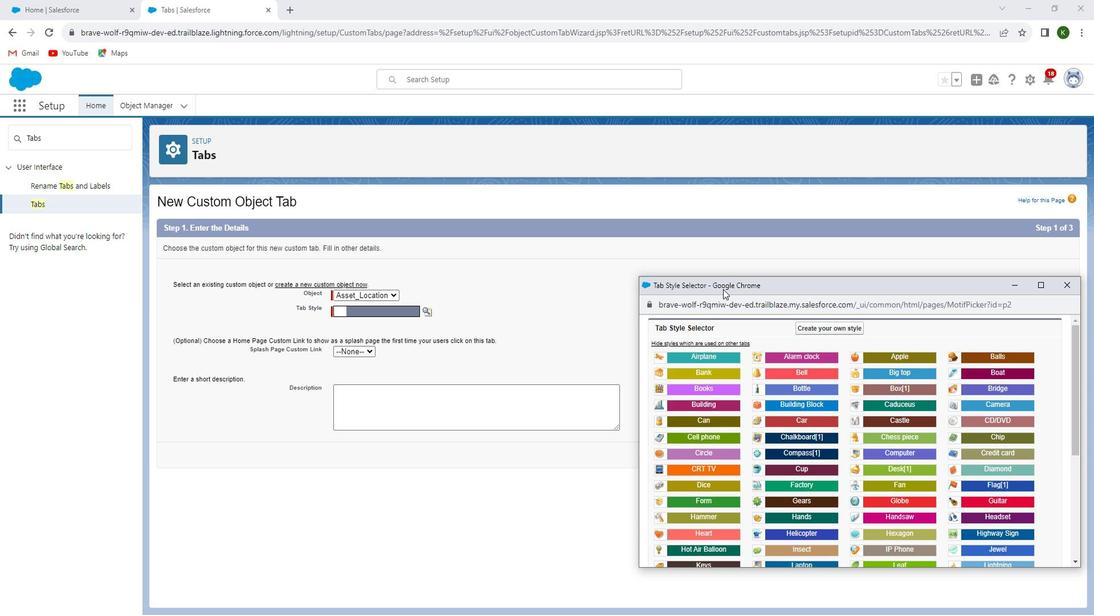 
Action: Mouse pressed left at (740, 286)
Screenshot: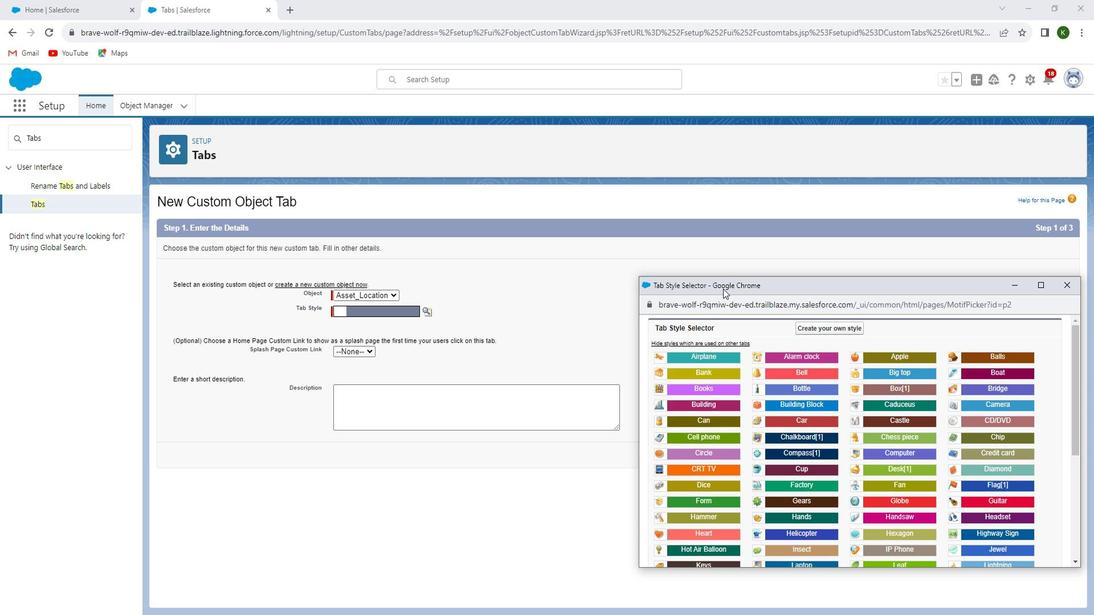 
Action: Mouse moved to (638, 303)
Screenshot: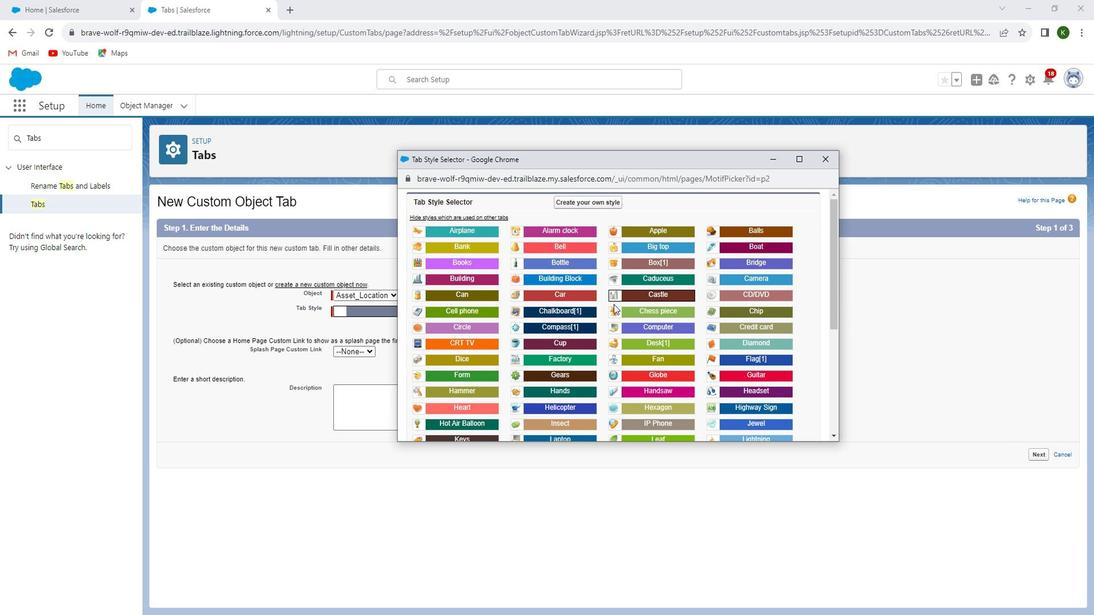 
Action: Mouse scrolled (638, 302) with delta (0, 0)
Screenshot: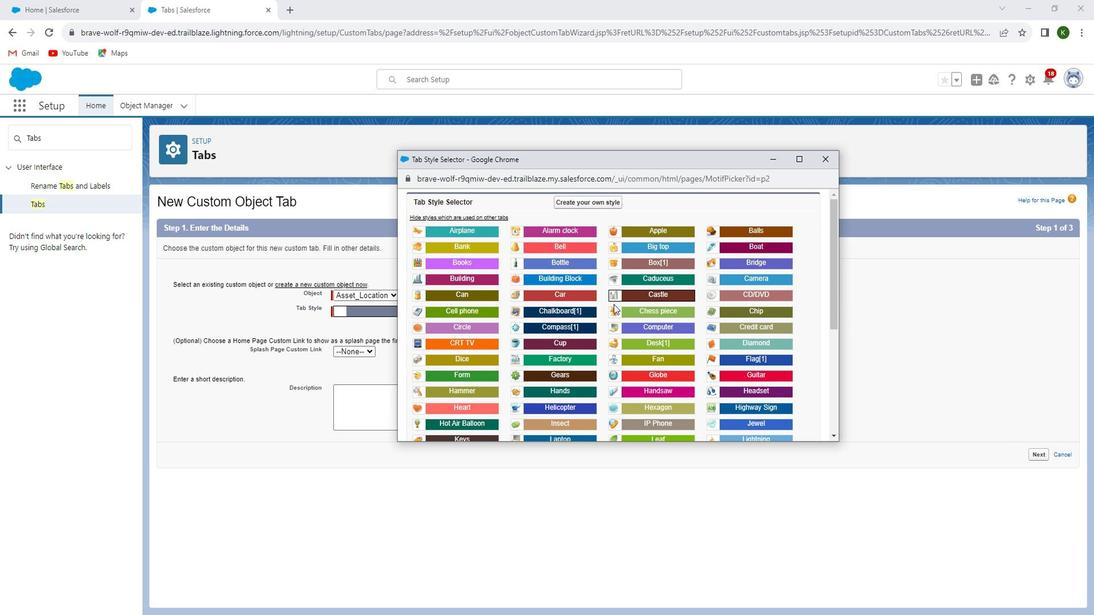 
Action: Mouse moved to (638, 303)
Screenshot: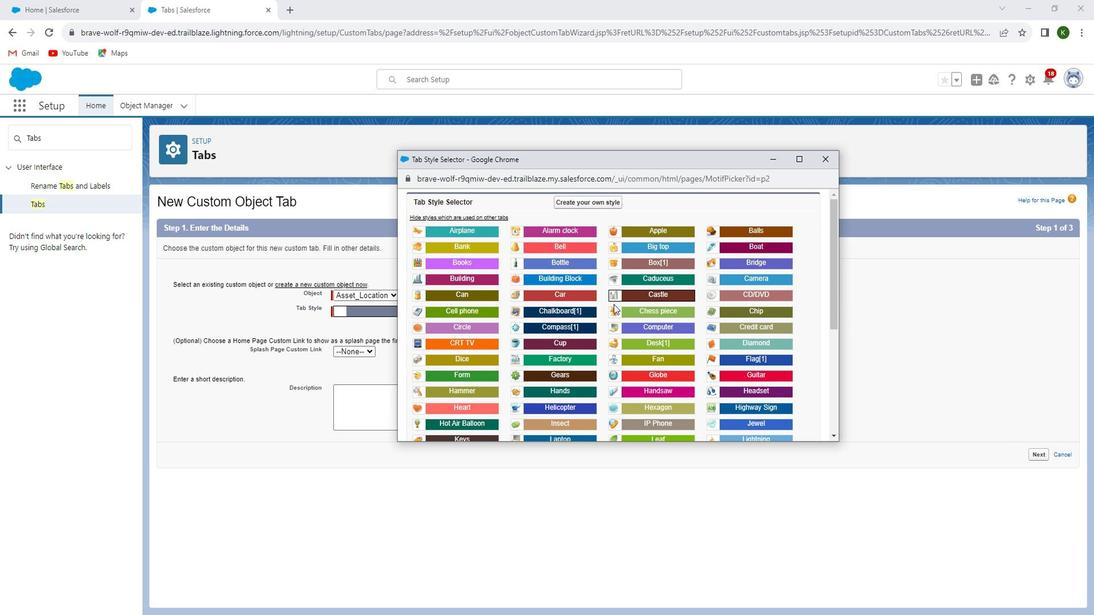 
Action: Mouse scrolled (638, 302) with delta (0, 0)
Screenshot: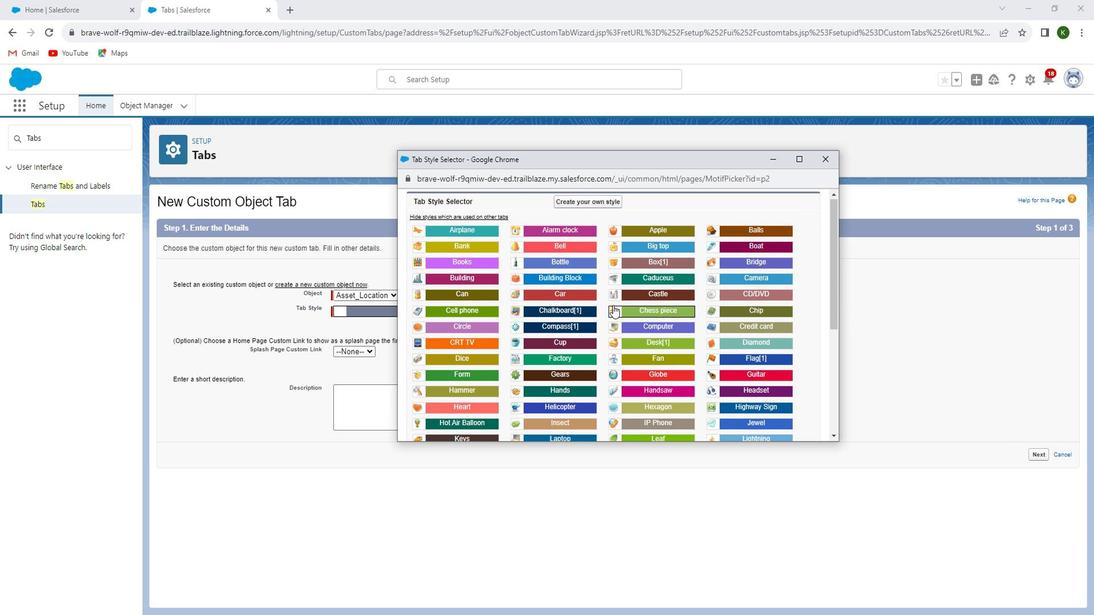 
Action: Mouse moved to (683, 368)
Screenshot: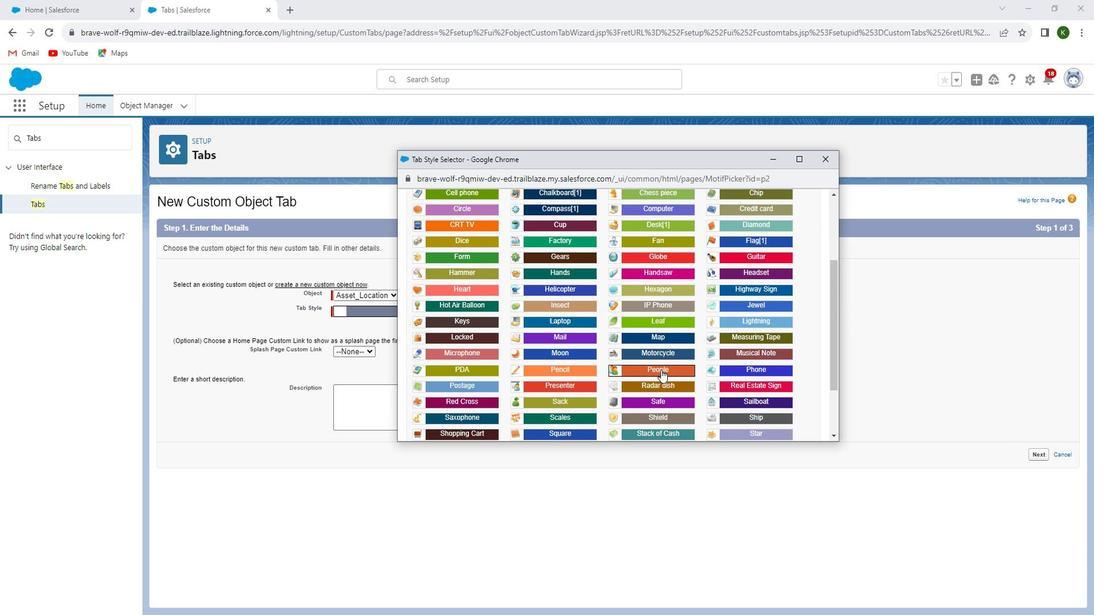 
Action: Mouse scrolled (683, 367) with delta (0, 0)
Screenshot: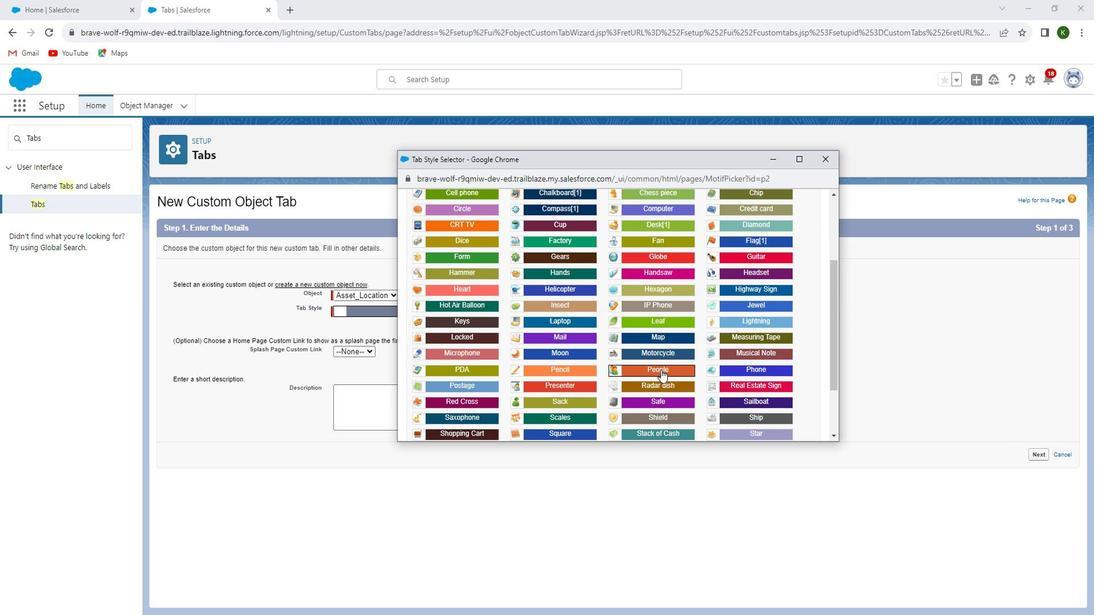 
Action: Mouse scrolled (683, 367) with delta (0, 0)
Screenshot: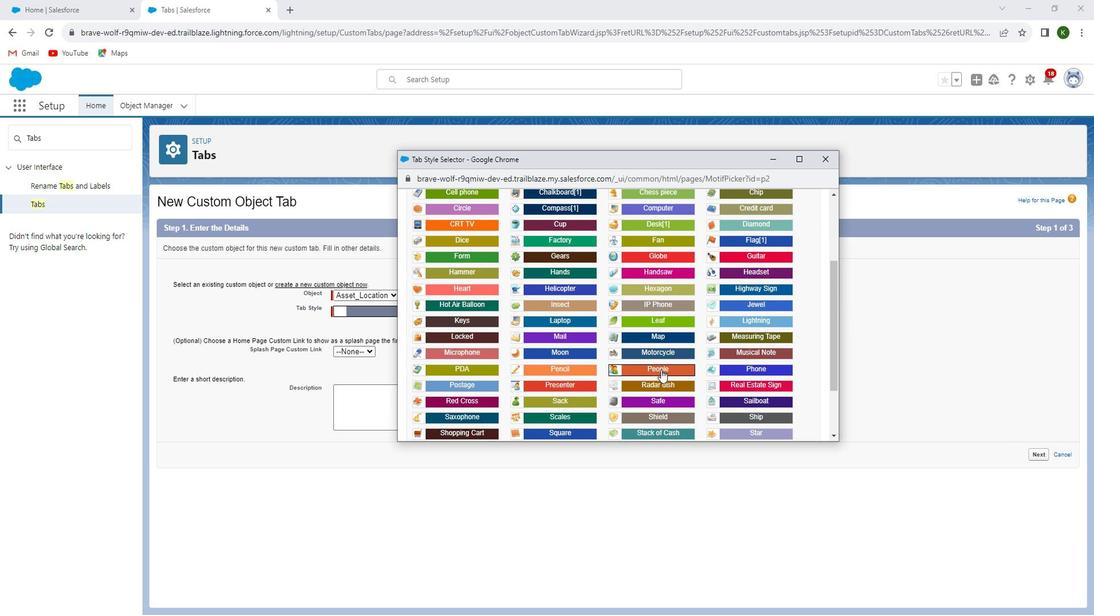 
Action: Mouse moved to (682, 368)
Screenshot: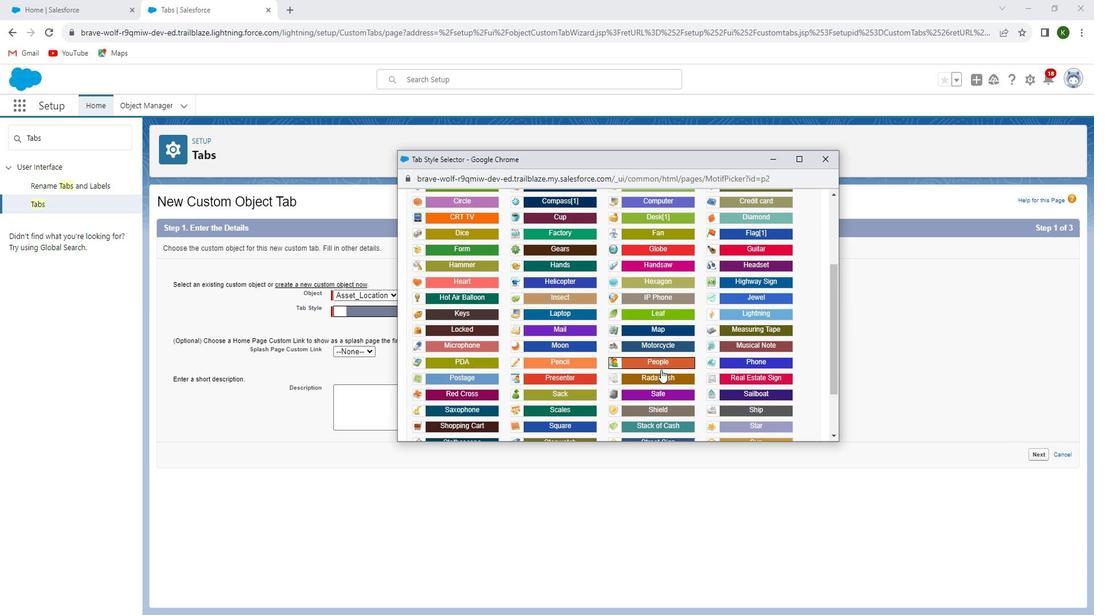 
Action: Mouse scrolled (682, 367) with delta (0, 0)
Screenshot: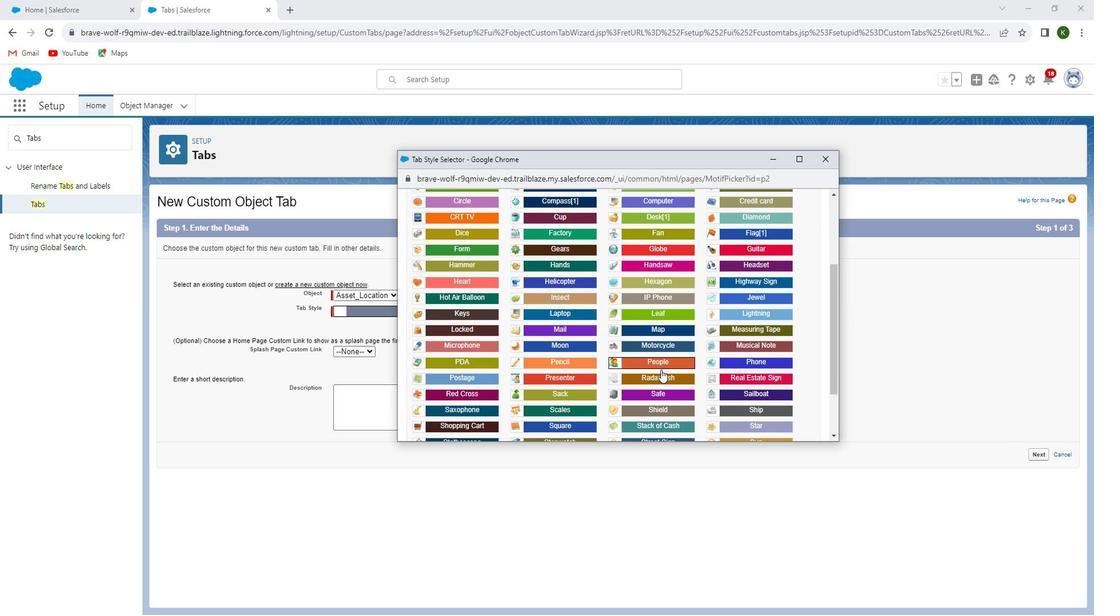 
Action: Mouse moved to (772, 335)
Screenshot: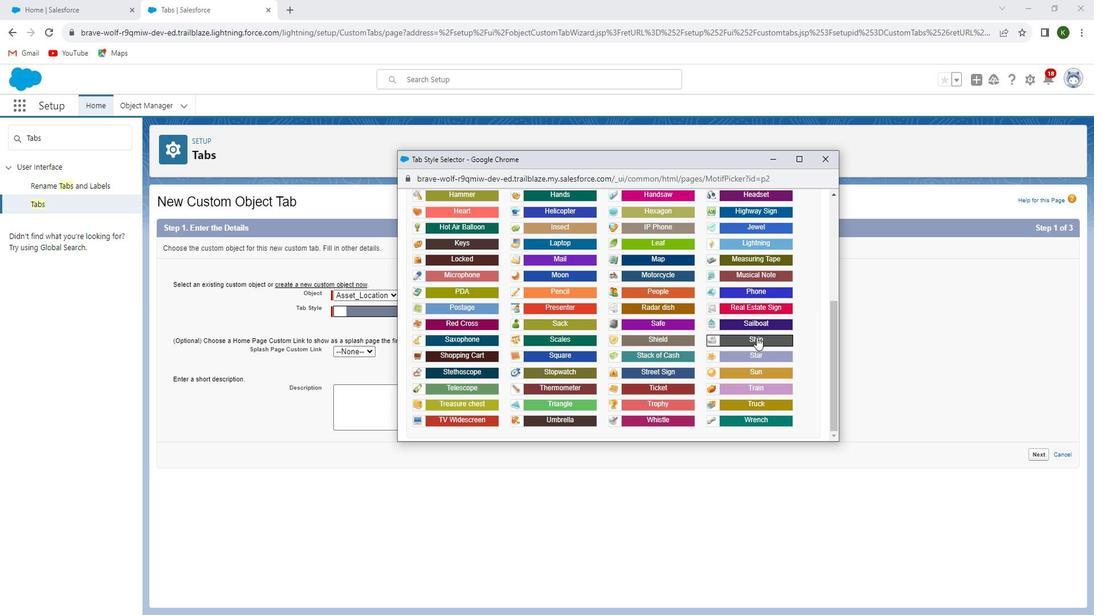
Action: Mouse pressed left at (772, 335)
Screenshot: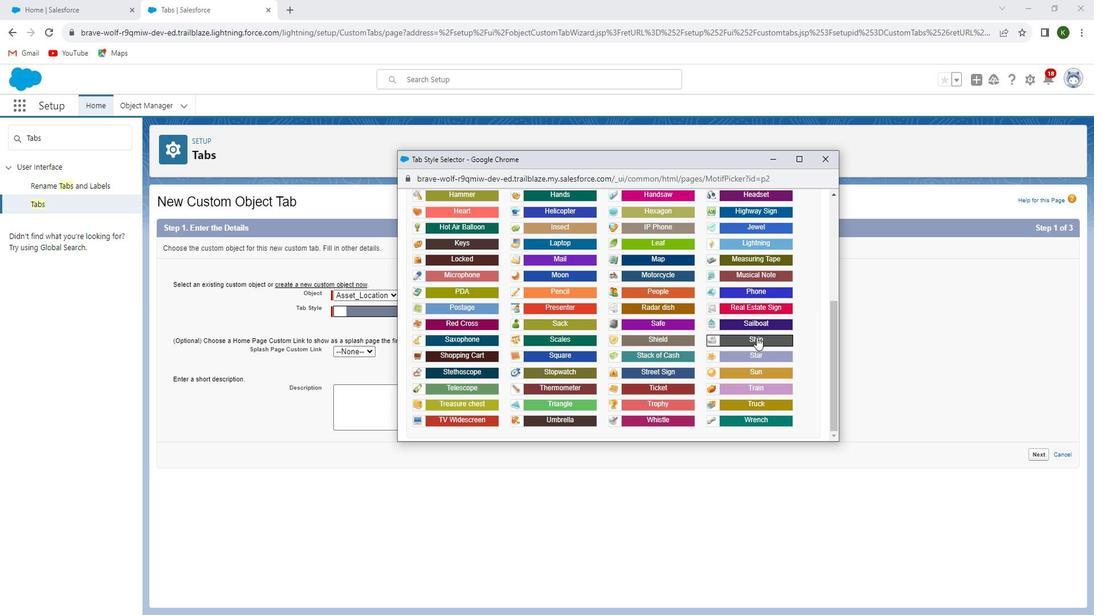 
Action: Mouse moved to (1033, 453)
Screenshot: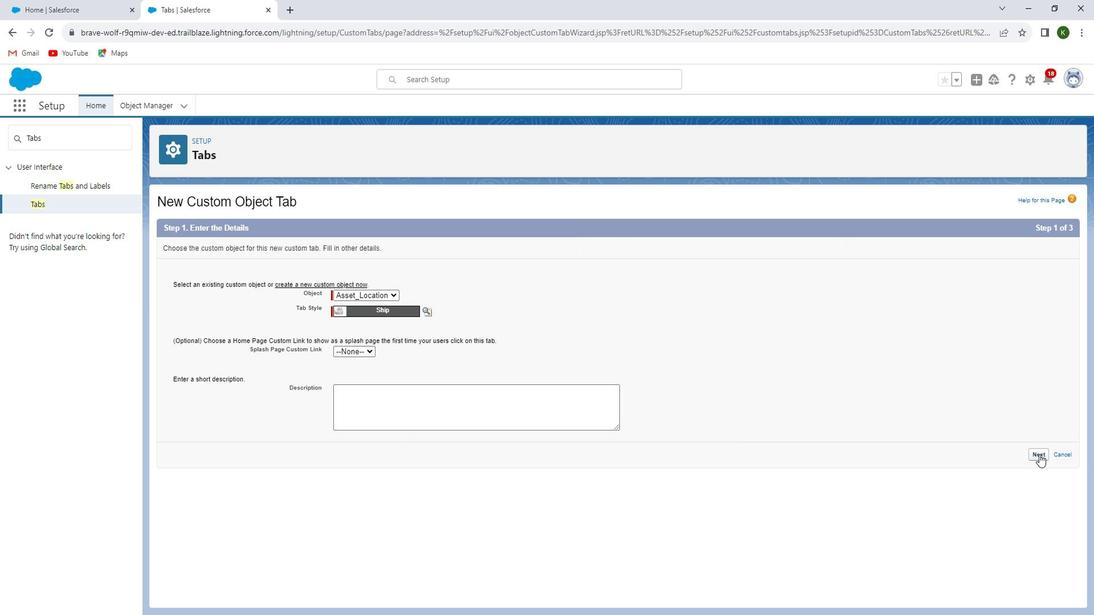 
Action: Mouse pressed left at (1033, 453)
Screenshot: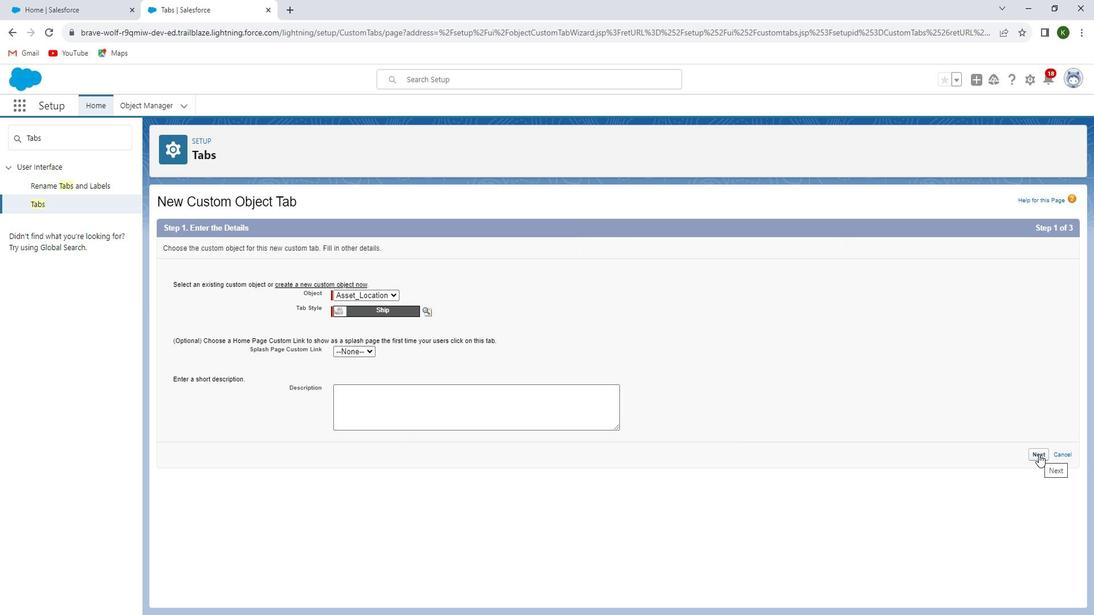 
Action: Mouse moved to (966, 370)
Screenshot: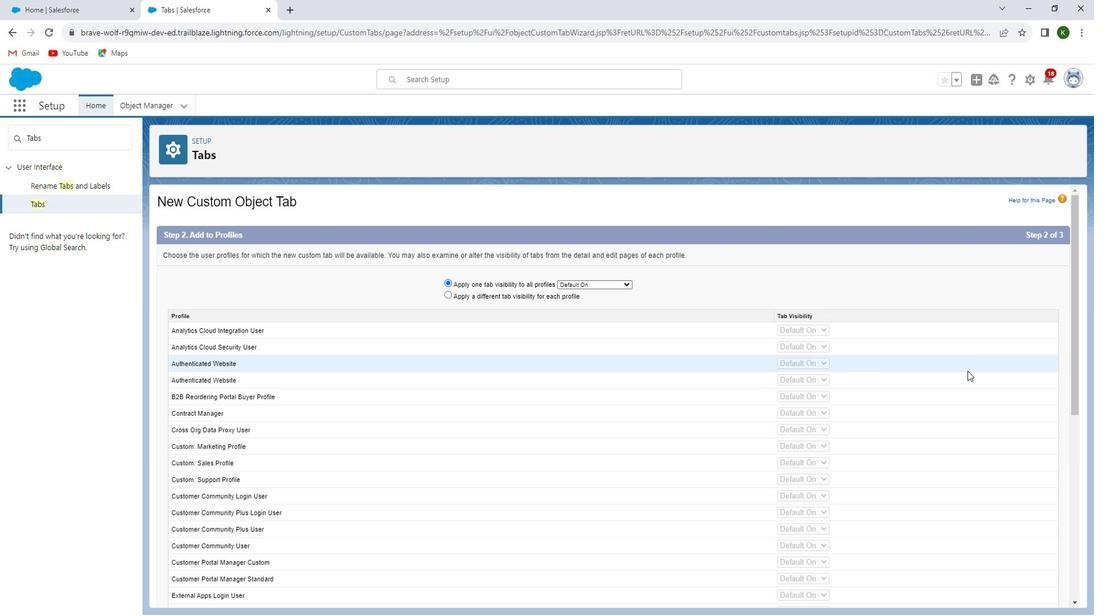 
Action: Mouse scrolled (966, 370) with delta (0, 0)
Screenshot: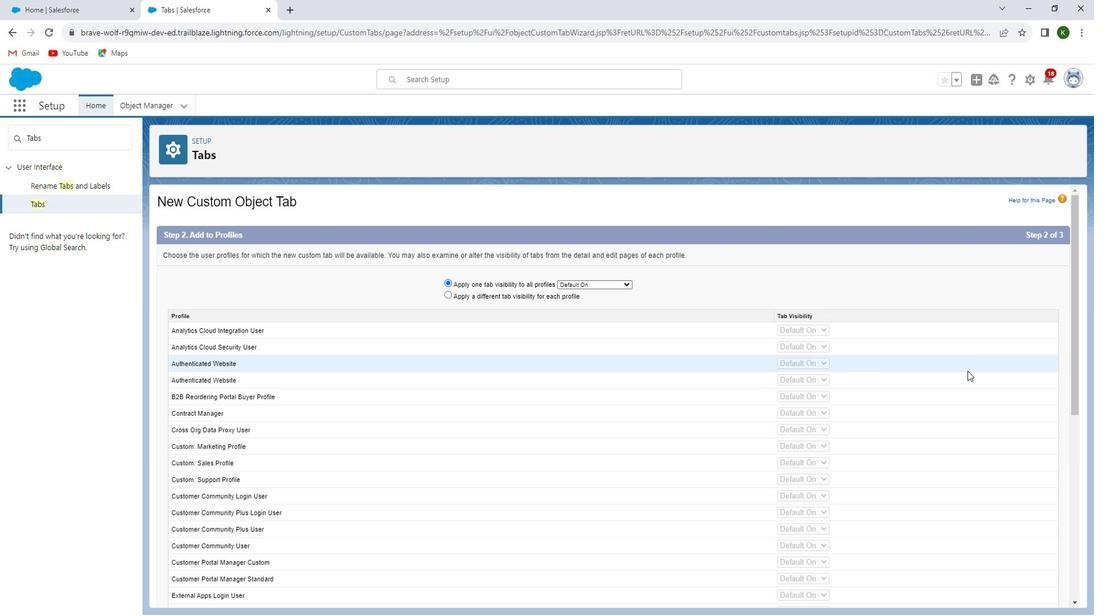 
Action: Mouse moved to (966, 370)
Screenshot: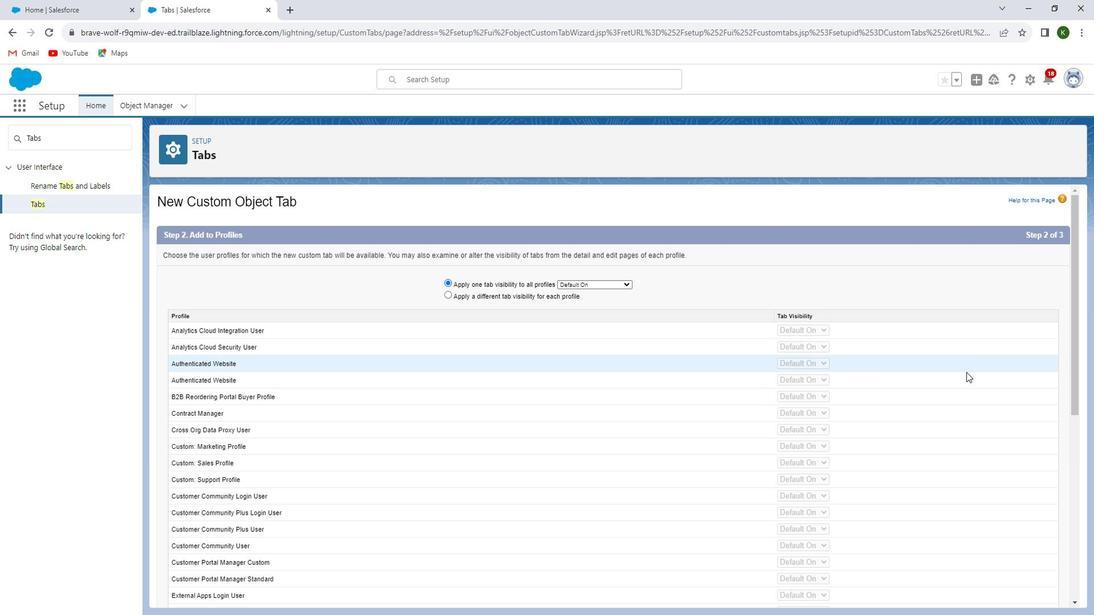 
Action: Mouse scrolled (966, 370) with delta (0, 0)
Screenshot: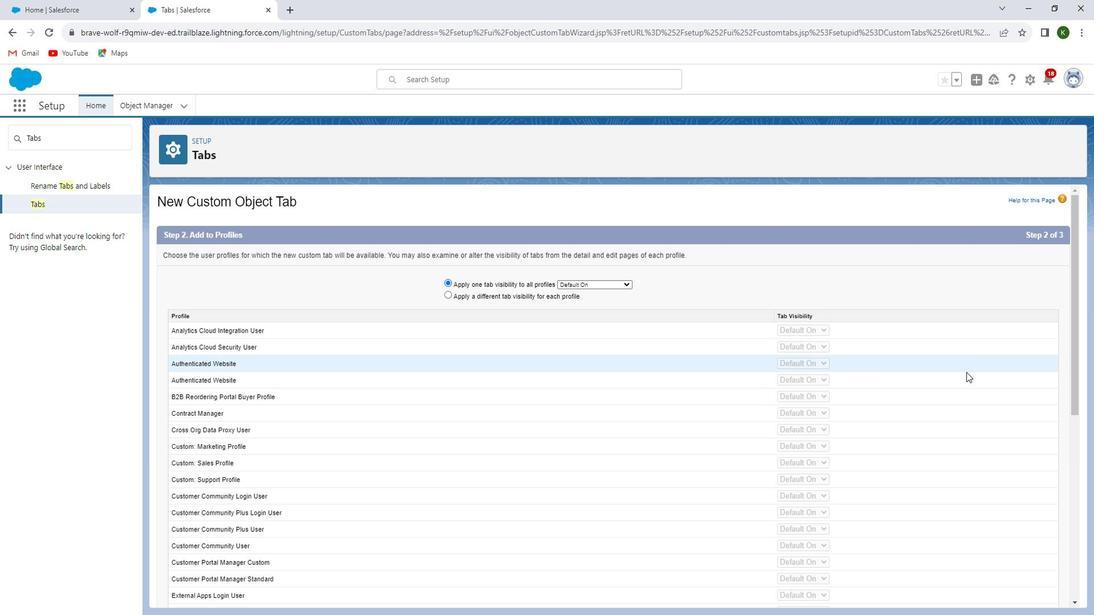 
Action: Mouse moved to (966, 371)
Screenshot: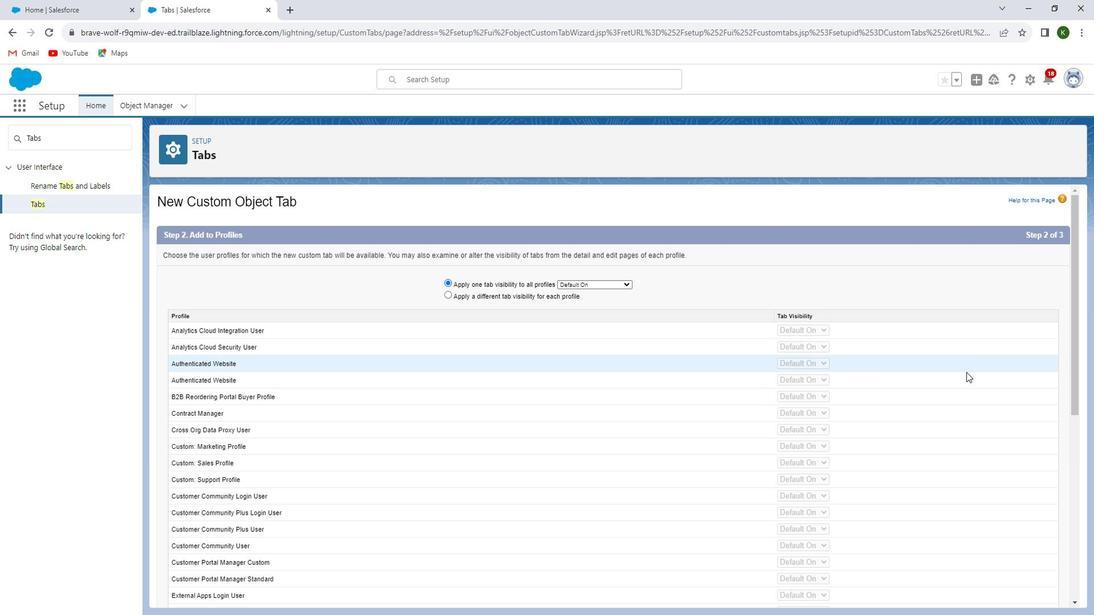
Action: Mouse scrolled (966, 370) with delta (0, 0)
Screenshot: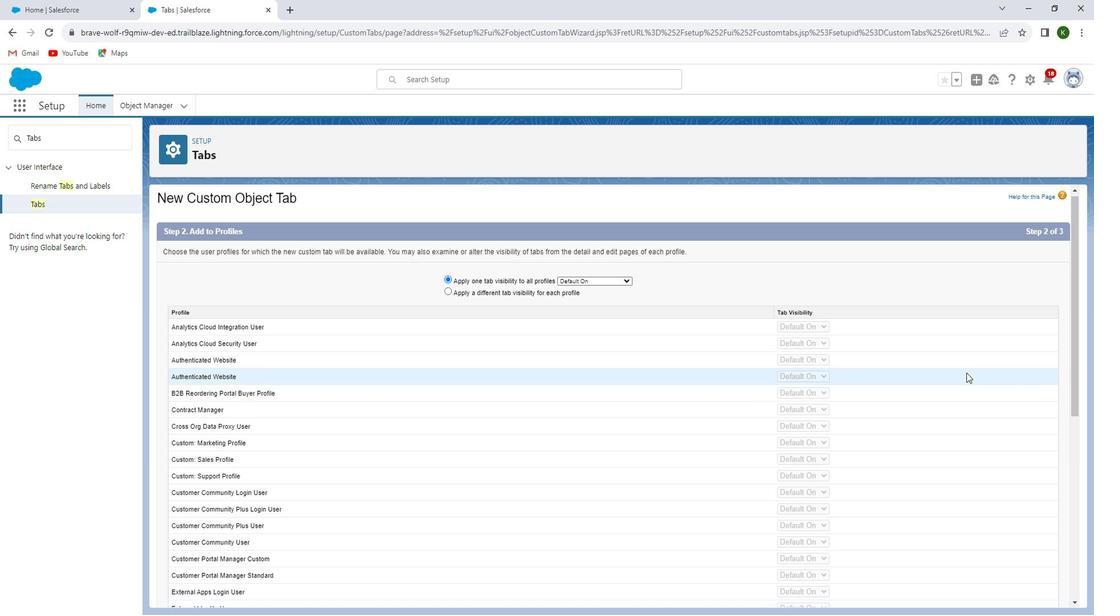 
Action: Mouse moved to (970, 371)
Screenshot: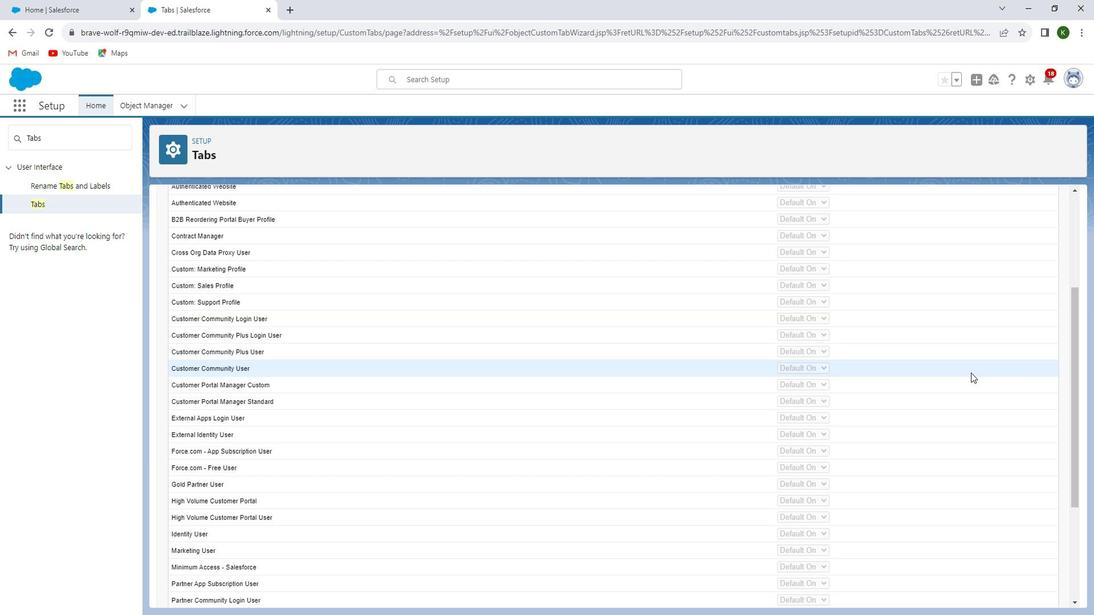 
Action: Mouse scrolled (970, 370) with delta (0, 0)
Screenshot: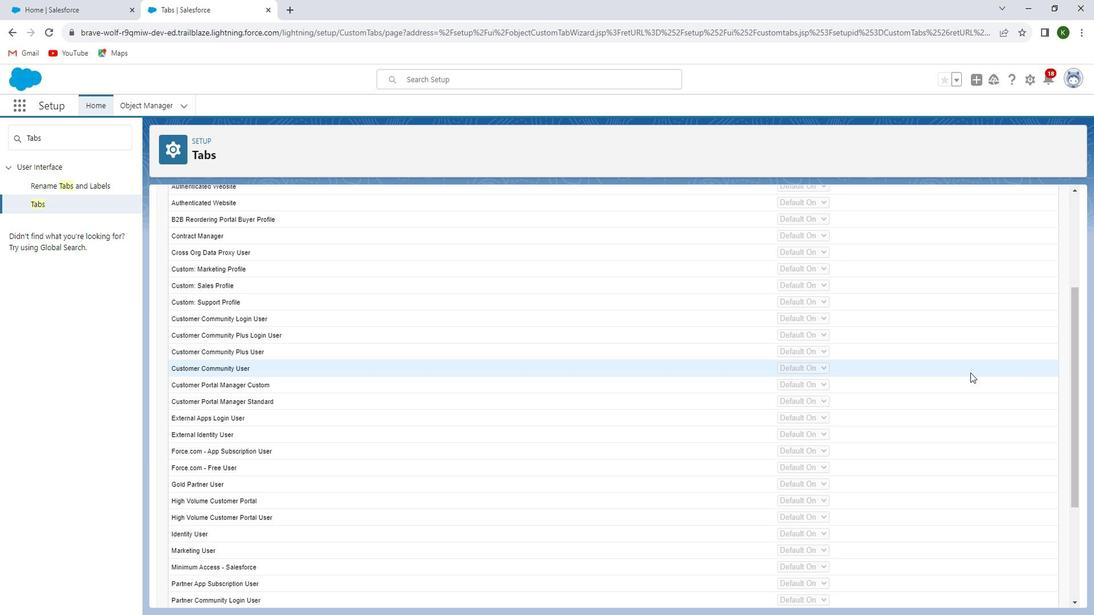 
Action: Mouse scrolled (970, 370) with delta (0, 0)
Screenshot: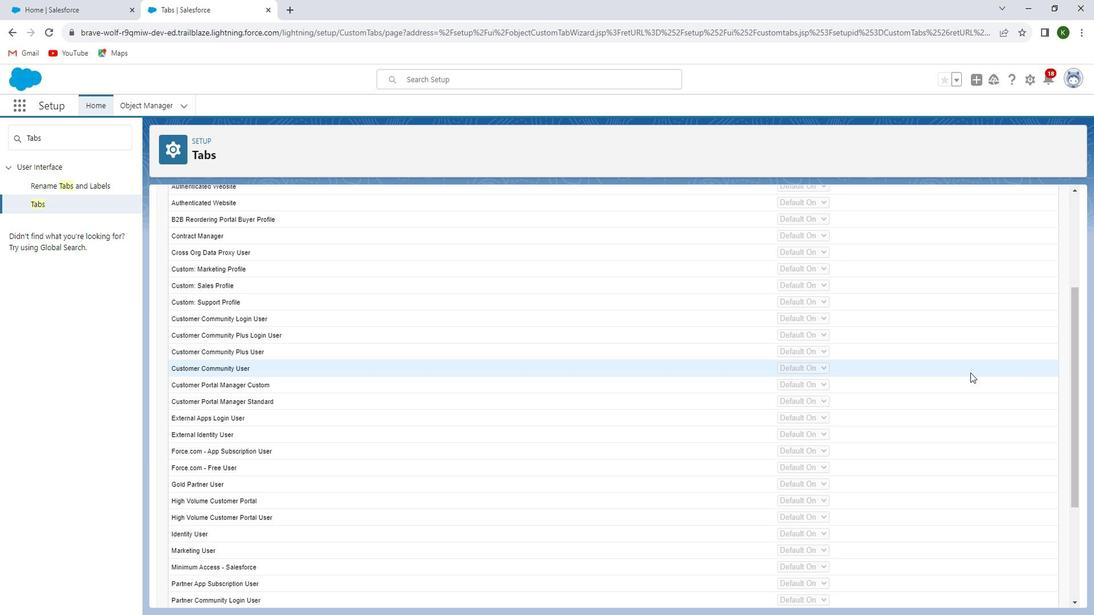 
Action: Mouse scrolled (970, 370) with delta (0, 0)
Screenshot: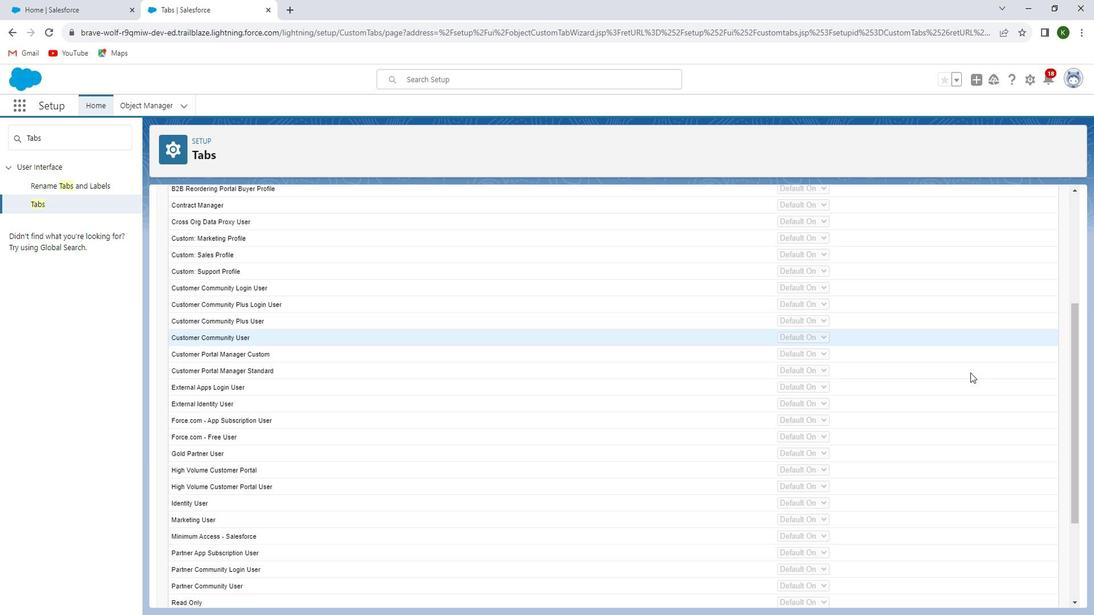 
Action: Mouse moved to (971, 372)
Screenshot: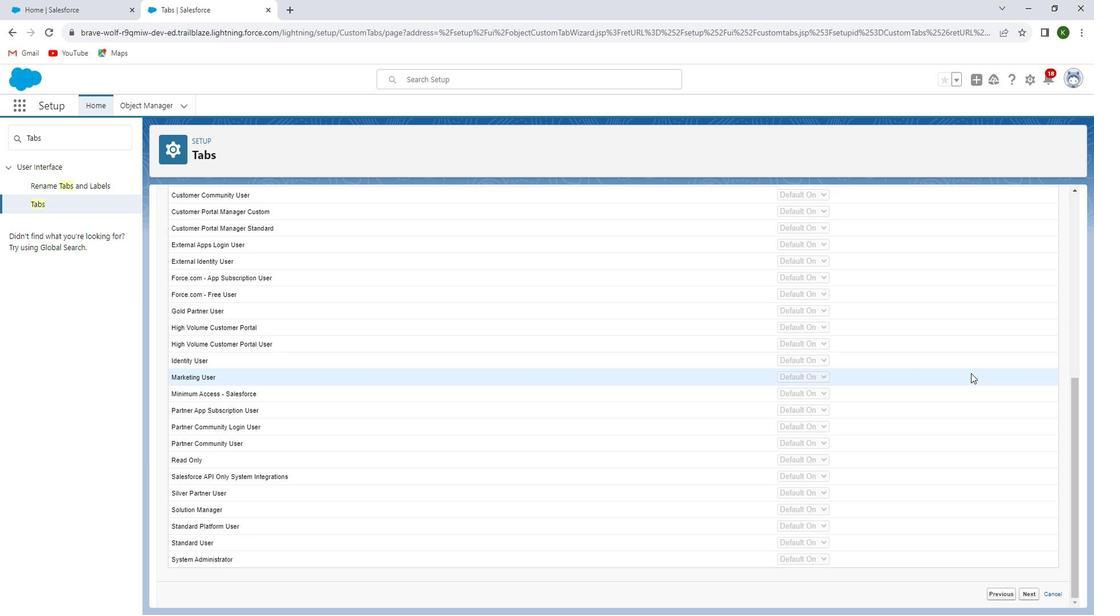 
Action: Mouse scrolled (971, 371) with delta (0, 0)
Screenshot: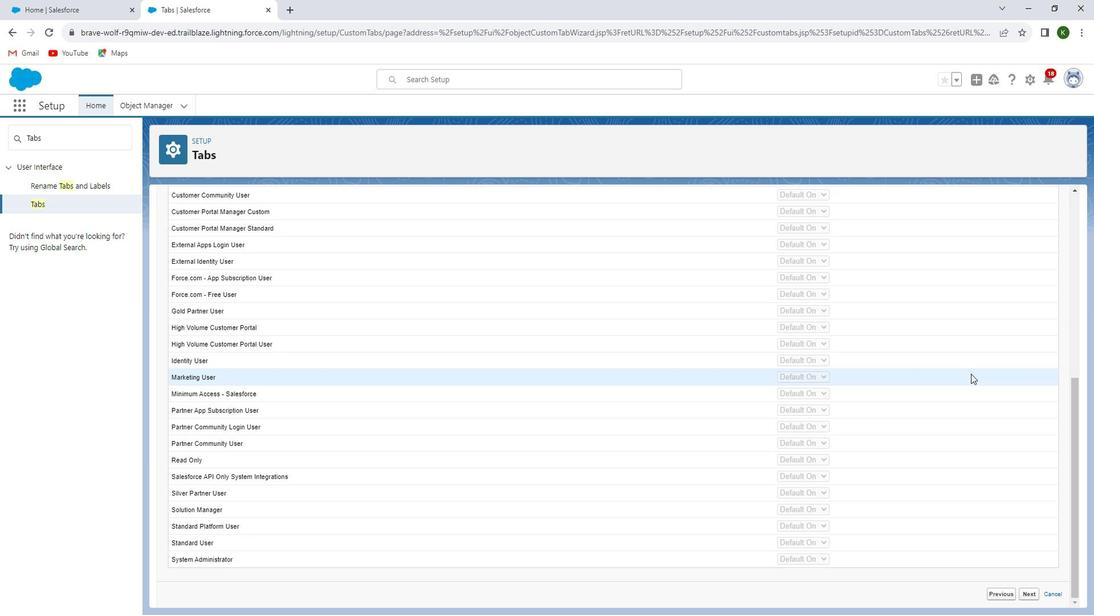 
Action: Mouse scrolled (971, 371) with delta (0, 0)
Screenshot: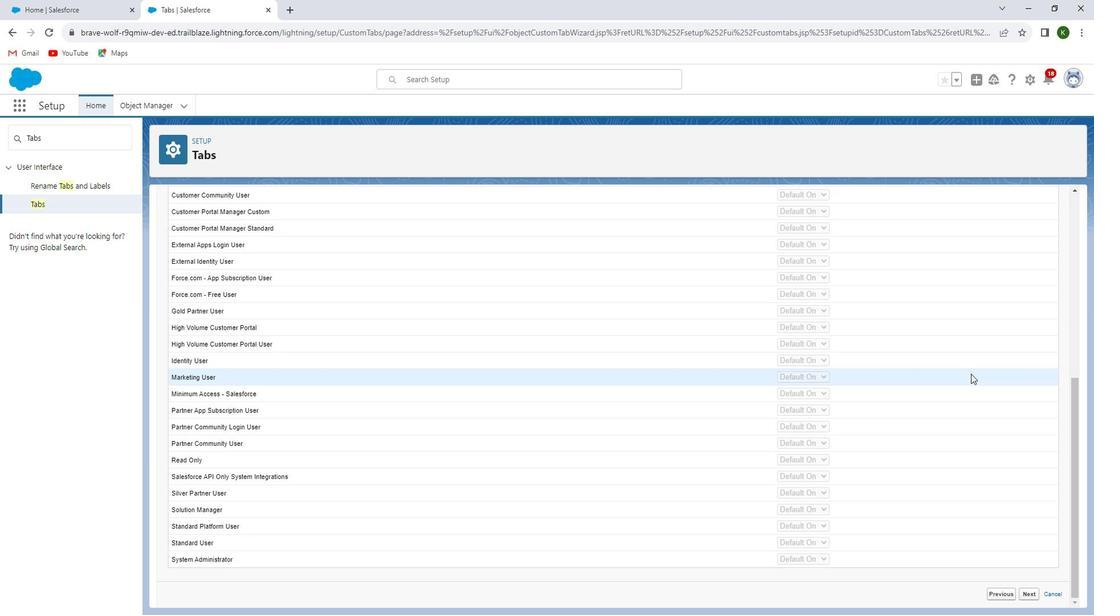 
Action: Mouse scrolled (971, 371) with delta (0, 0)
Screenshot: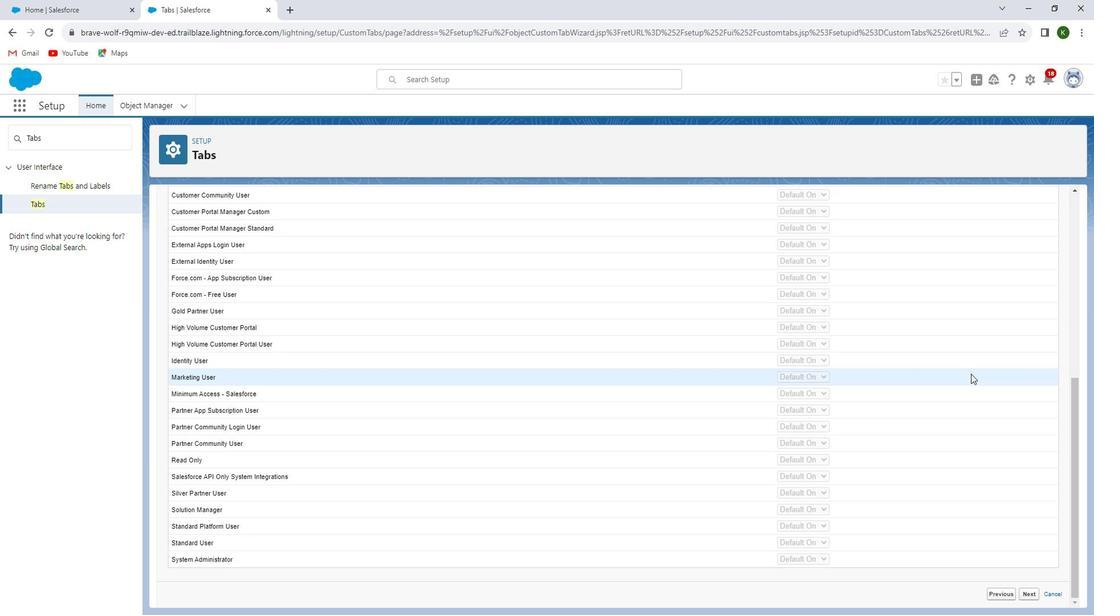 
Action: Mouse moved to (1023, 593)
Screenshot: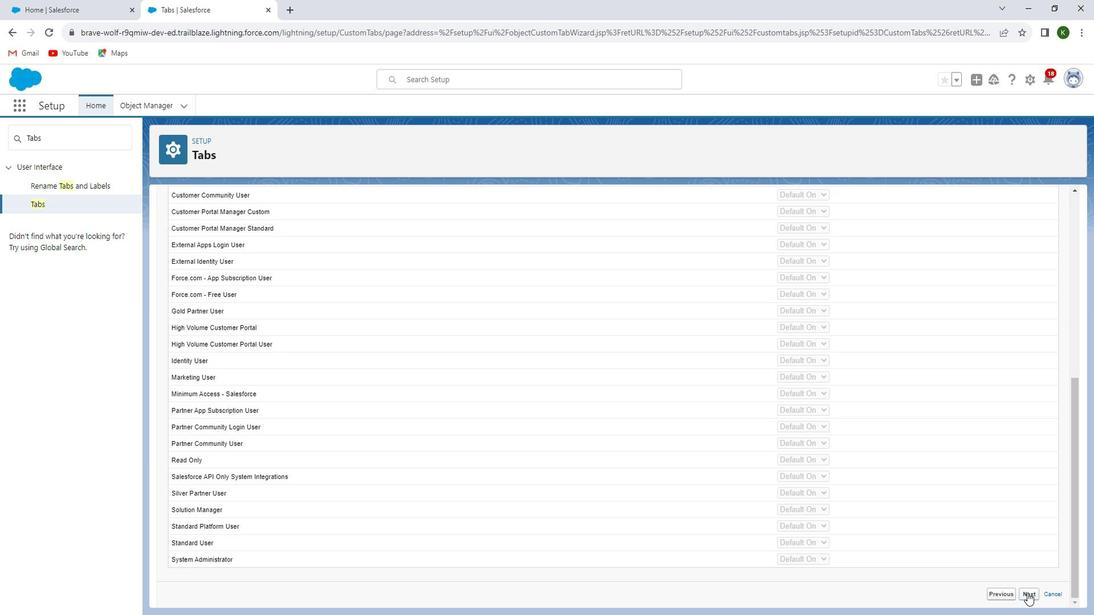 
Action: Mouse pressed left at (1023, 593)
Screenshot: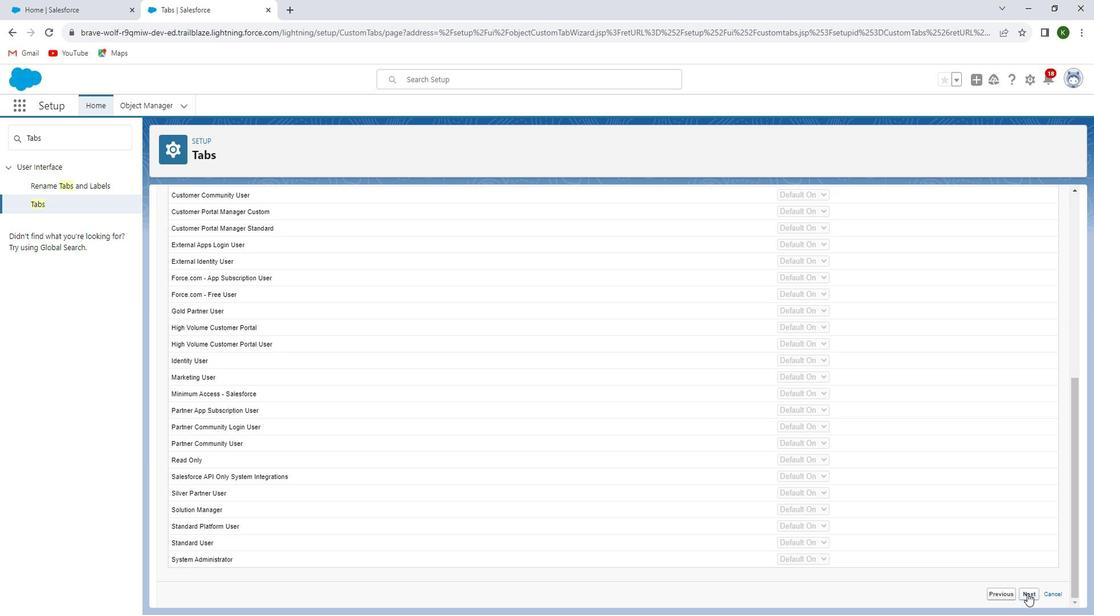 
Action: Mouse moved to (948, 248)
Screenshot: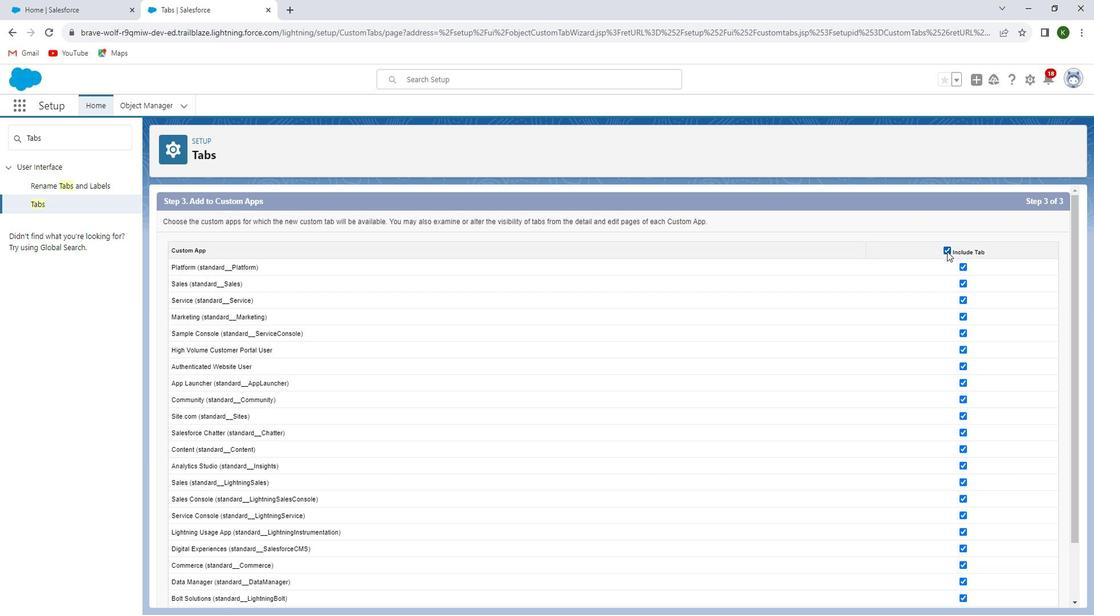 
Action: Mouse pressed left at (948, 248)
Screenshot: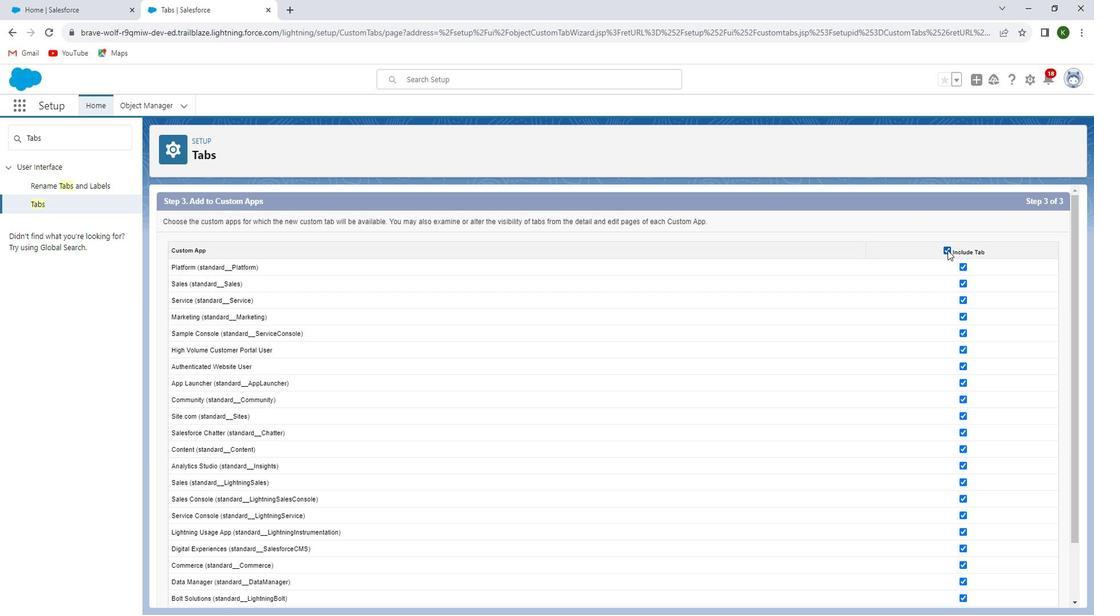 
Action: Mouse moved to (885, 337)
Screenshot: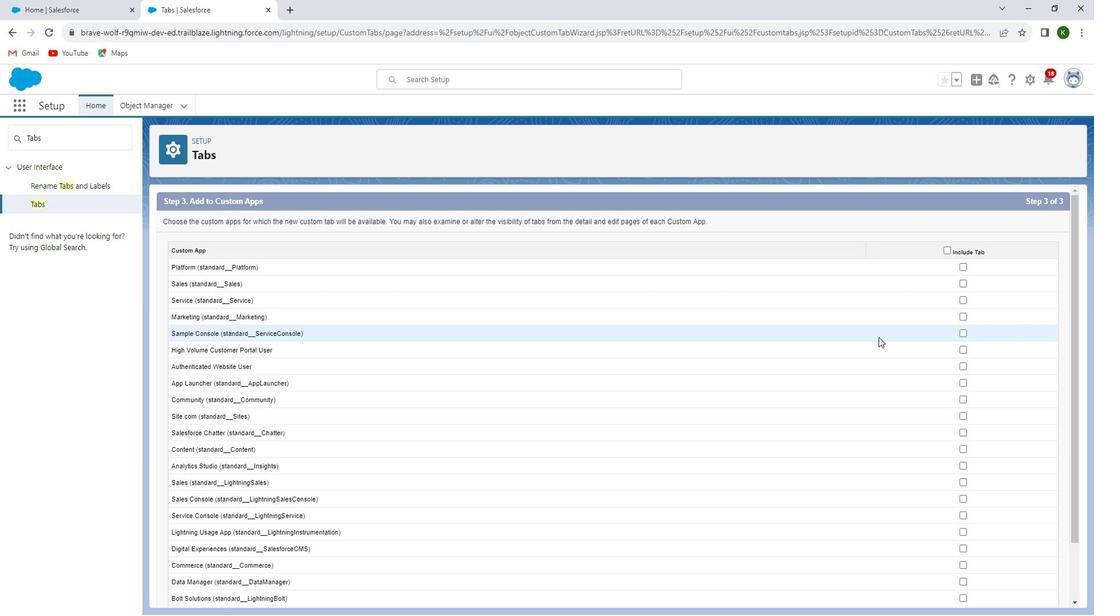 
Action: Mouse scrolled (885, 337) with delta (0, 0)
Screenshot: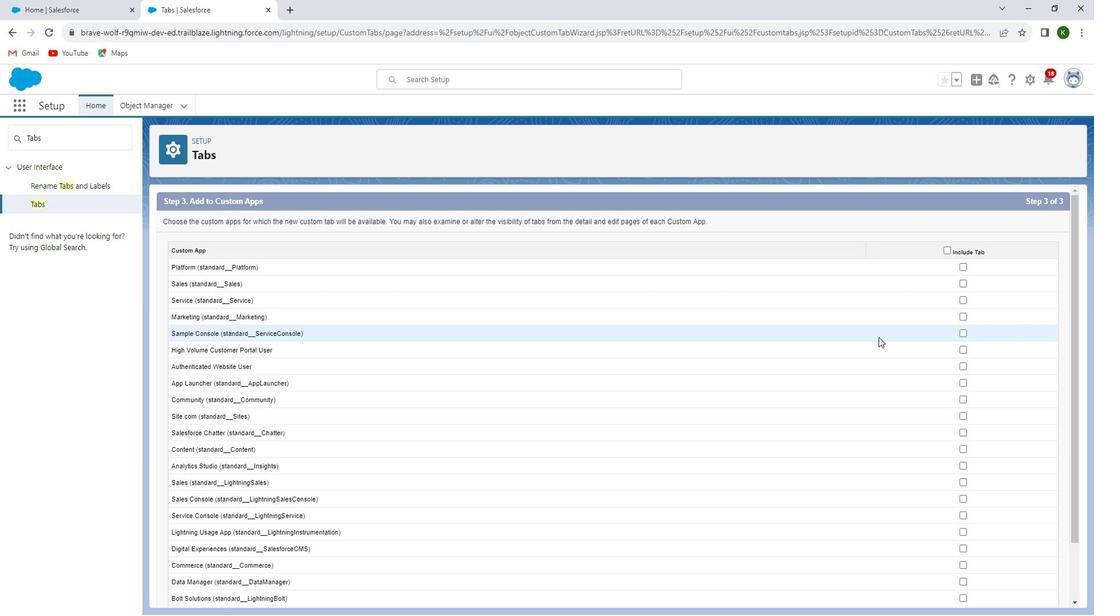 
Action: Mouse moved to (885, 337)
Screenshot: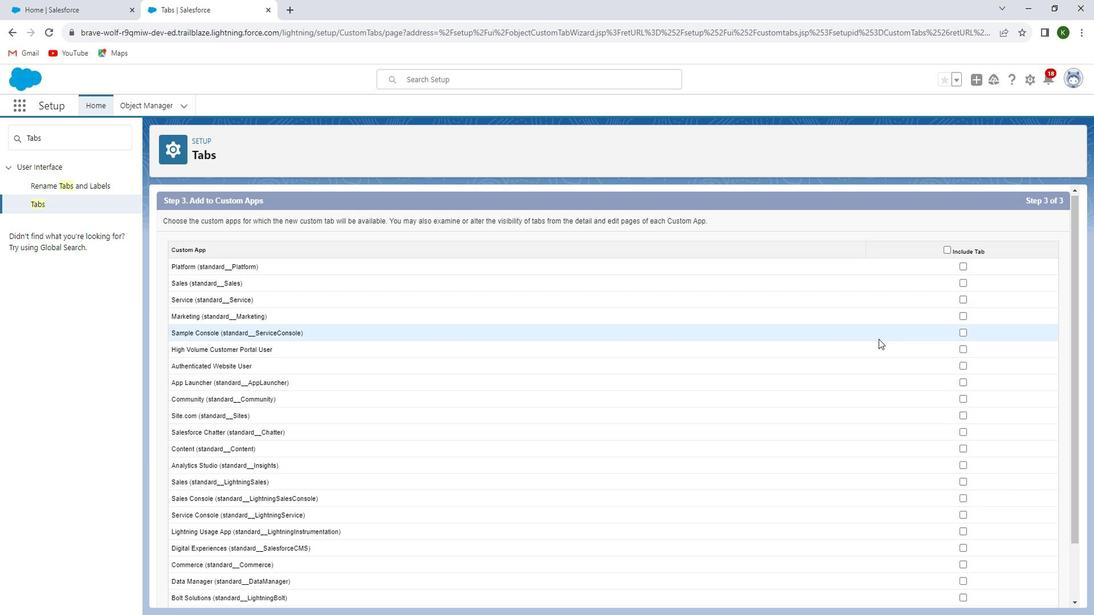 
Action: Mouse scrolled (885, 337) with delta (0, 0)
Screenshot: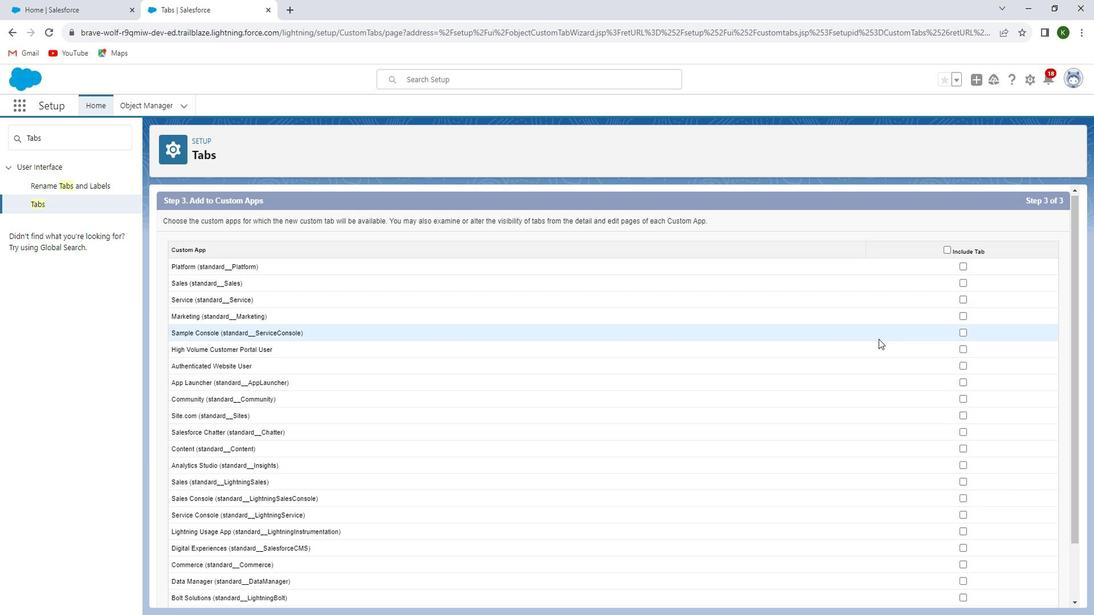
Action: Mouse moved to (885, 338)
Screenshot: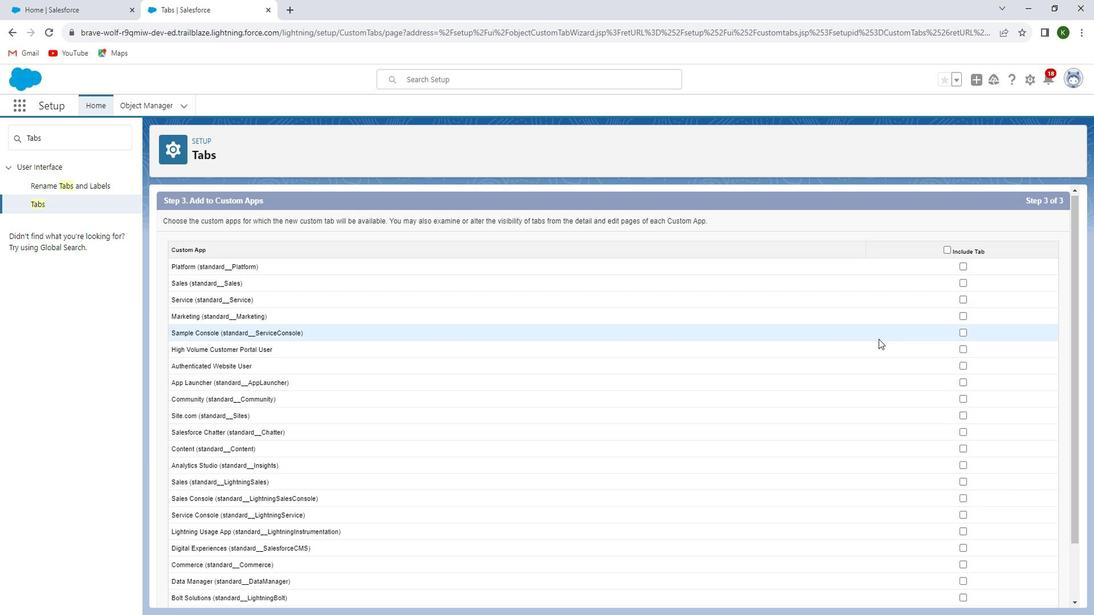 
Action: Mouse scrolled (885, 337) with delta (0, 0)
Screenshot: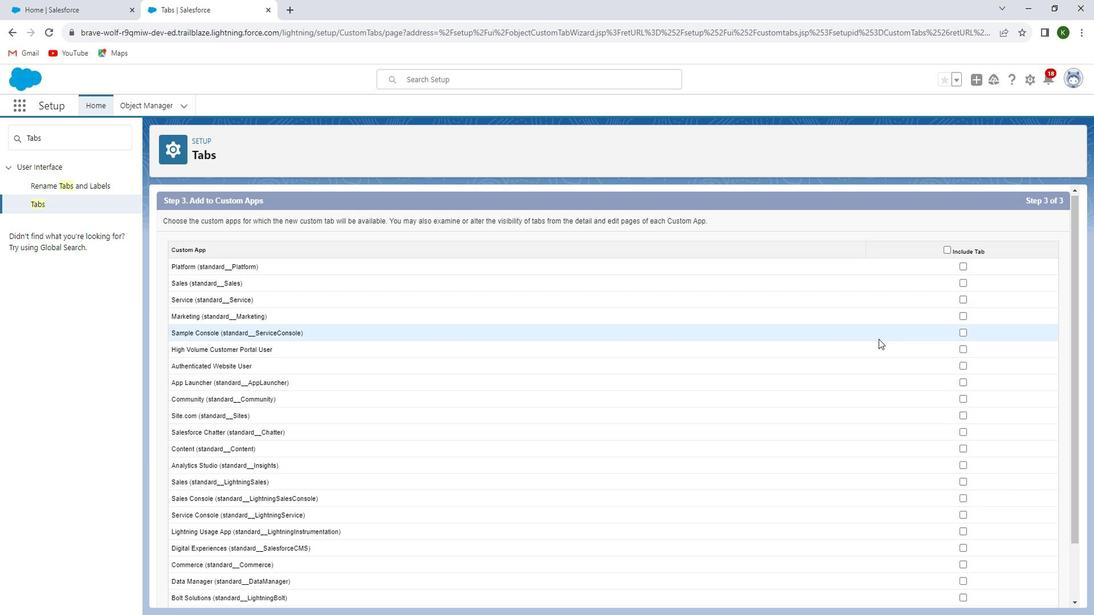 
Action: Mouse moved to (885, 338)
Screenshot: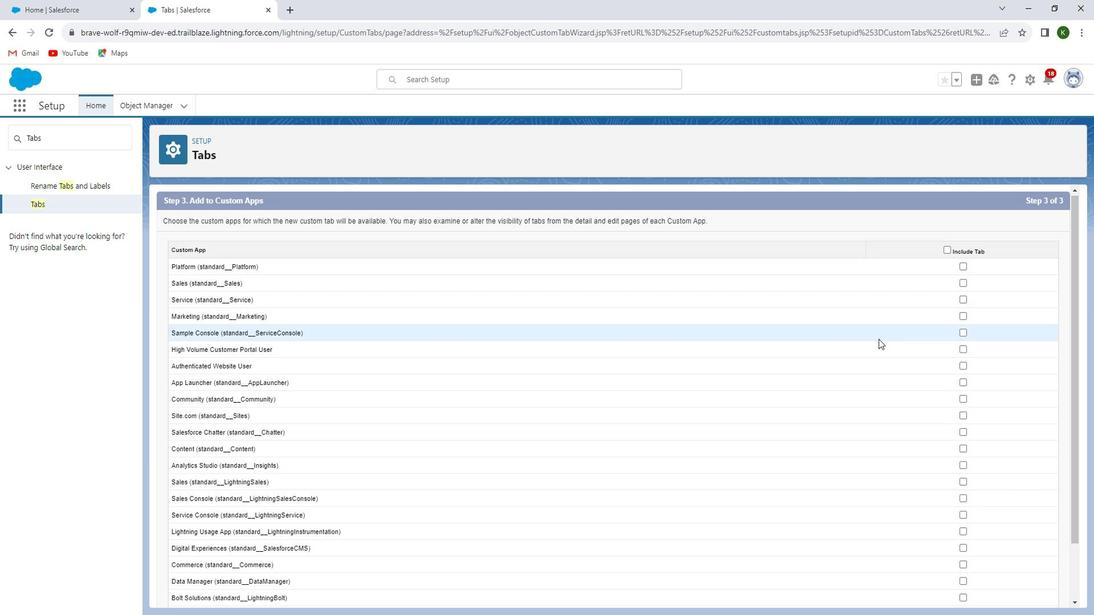 
Action: Mouse scrolled (885, 338) with delta (0, 0)
Screenshot: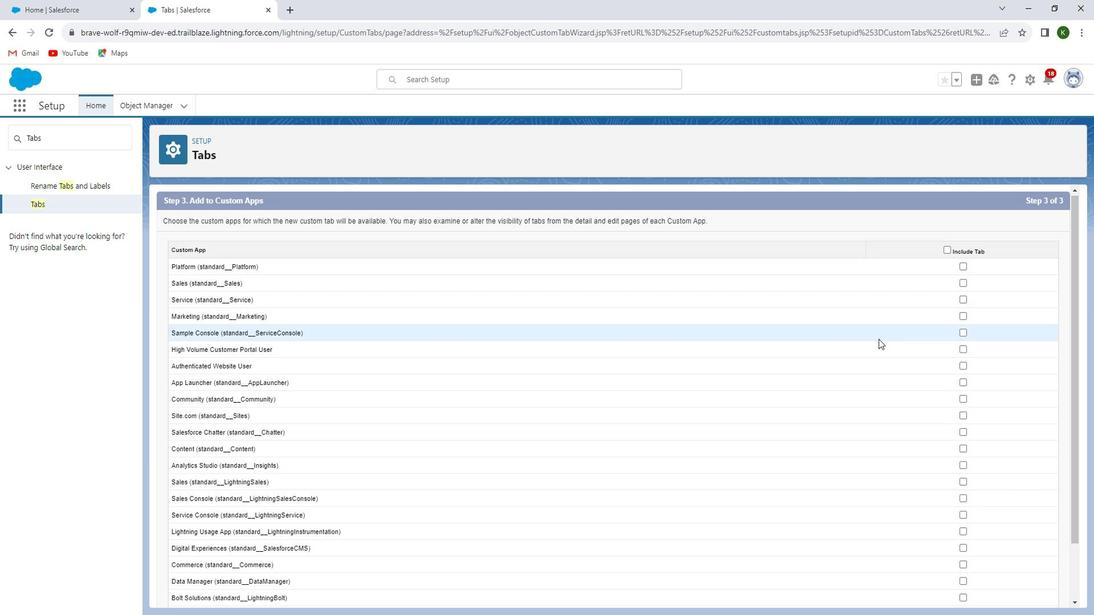 
Action: Mouse moved to (882, 341)
Screenshot: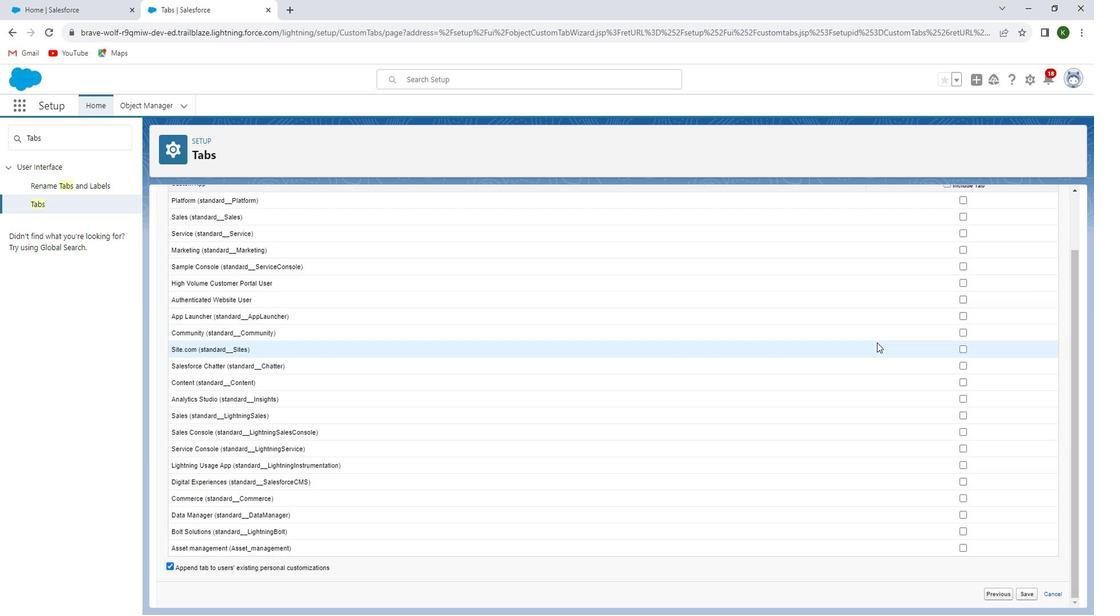 
Action: Mouse scrolled (882, 341) with delta (0, 0)
Screenshot: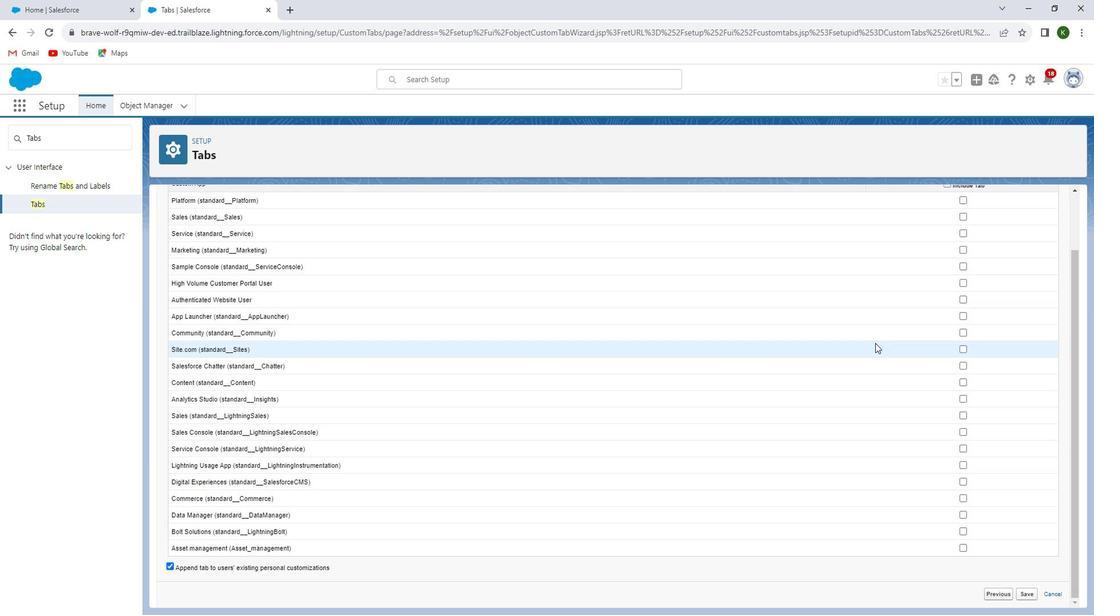 
Action: Mouse scrolled (882, 341) with delta (0, 0)
Screenshot: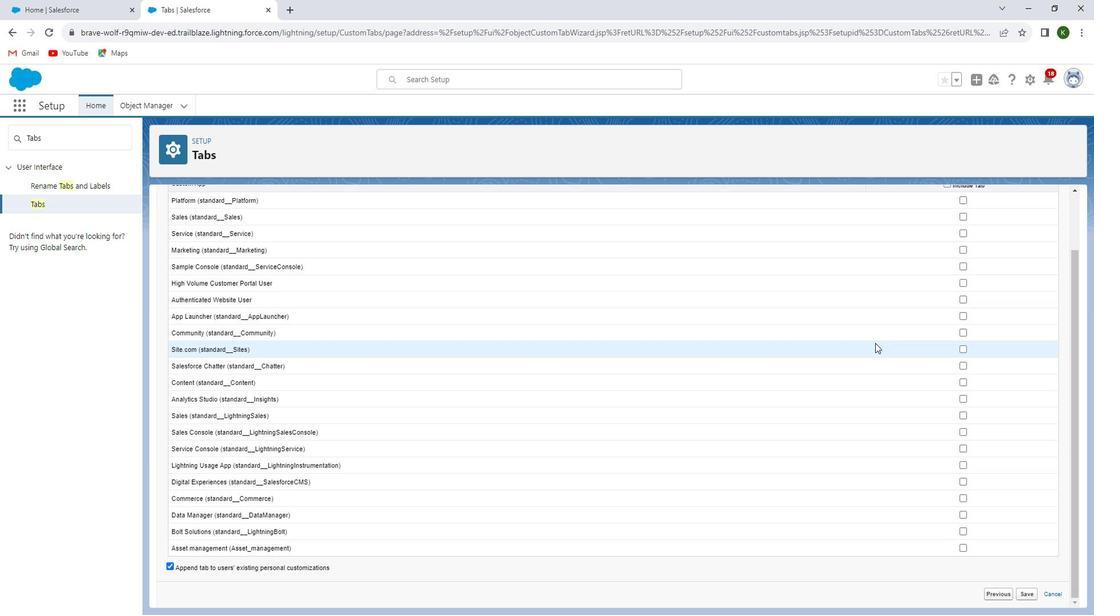 
Action: Mouse moved to (964, 545)
Screenshot: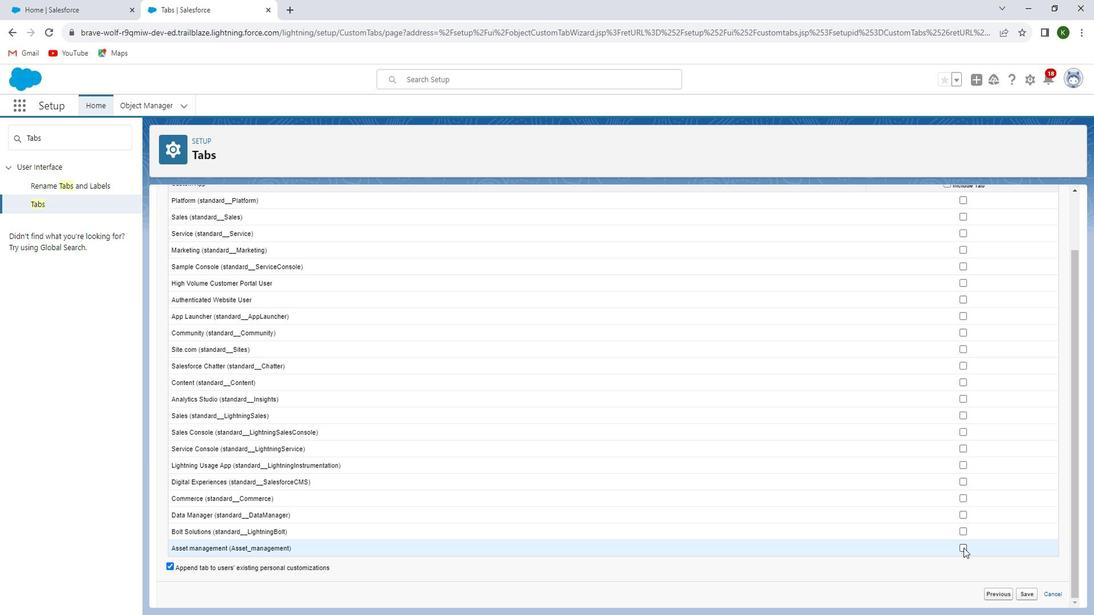 
Action: Mouse pressed left at (964, 545)
Screenshot: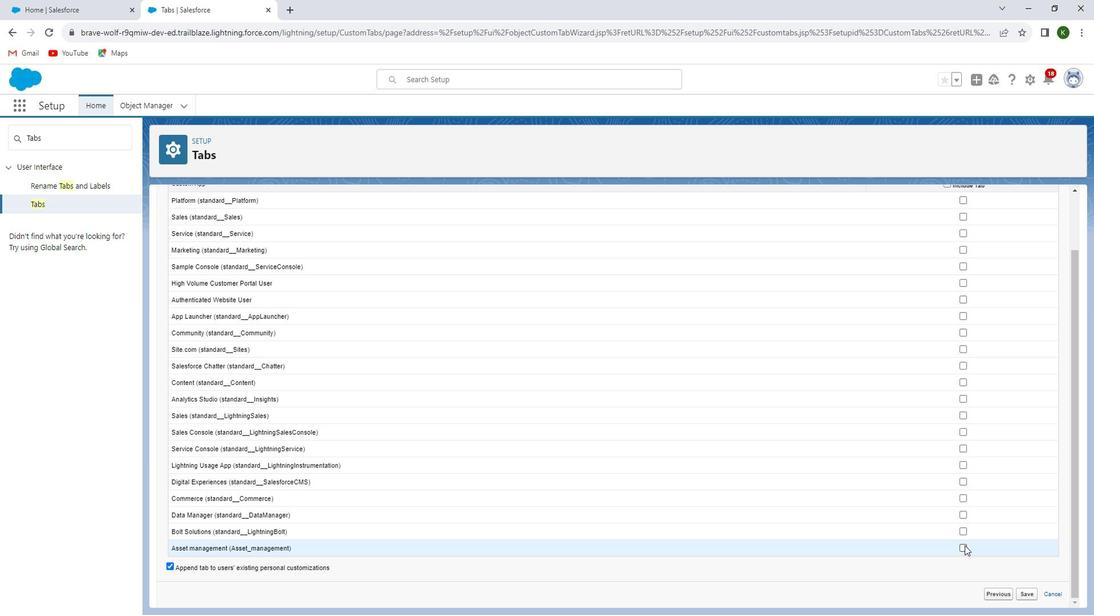 
Action: Mouse moved to (1026, 595)
Screenshot: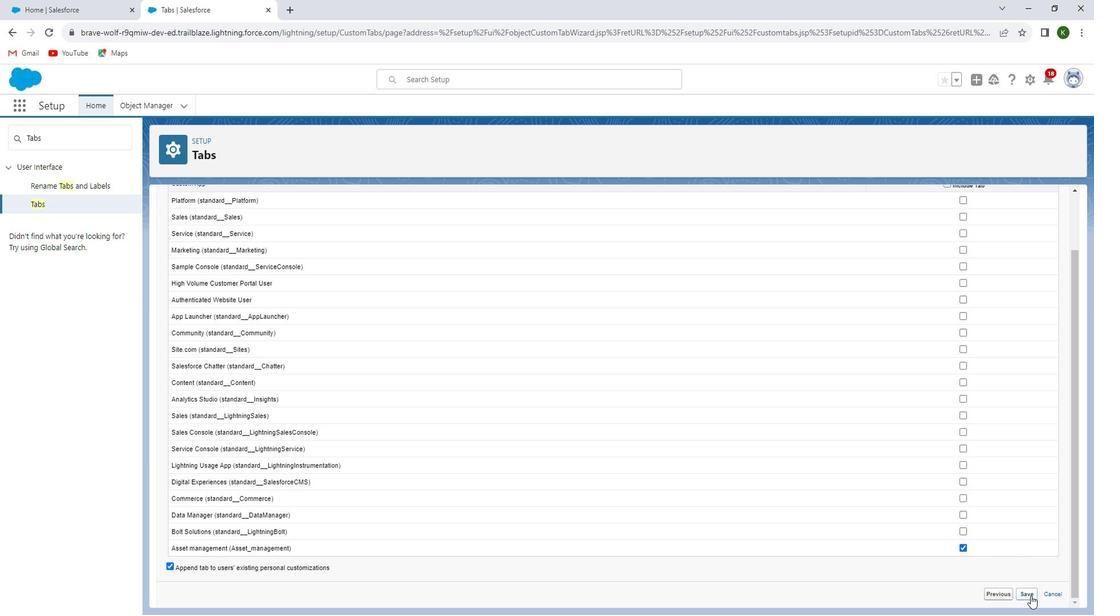 
Action: Mouse pressed left at (1026, 595)
Screenshot: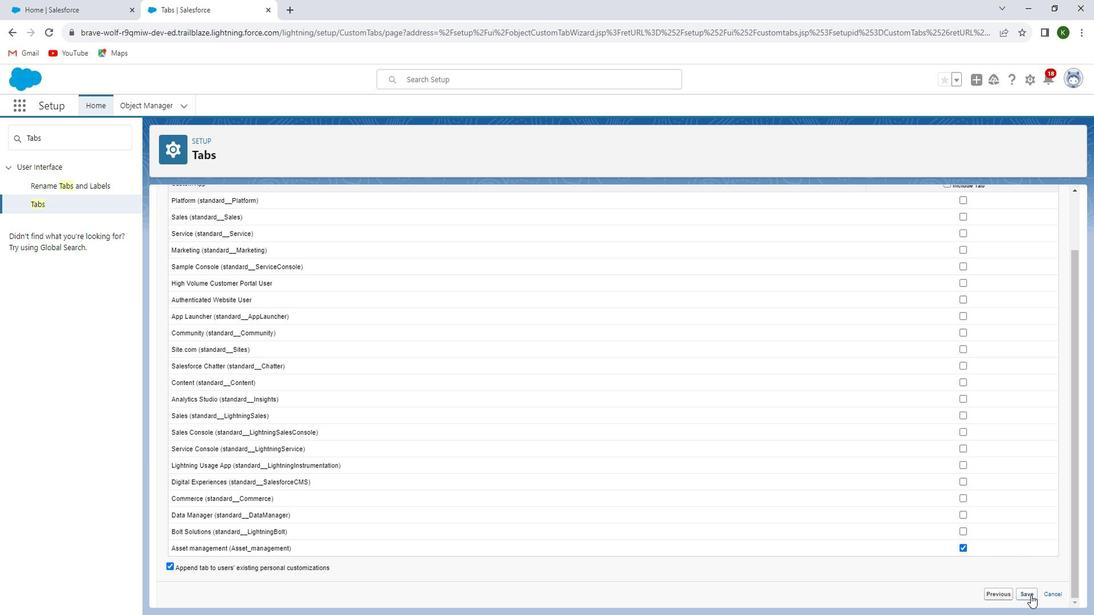 
Action: Mouse moved to (222, 297)
Screenshot: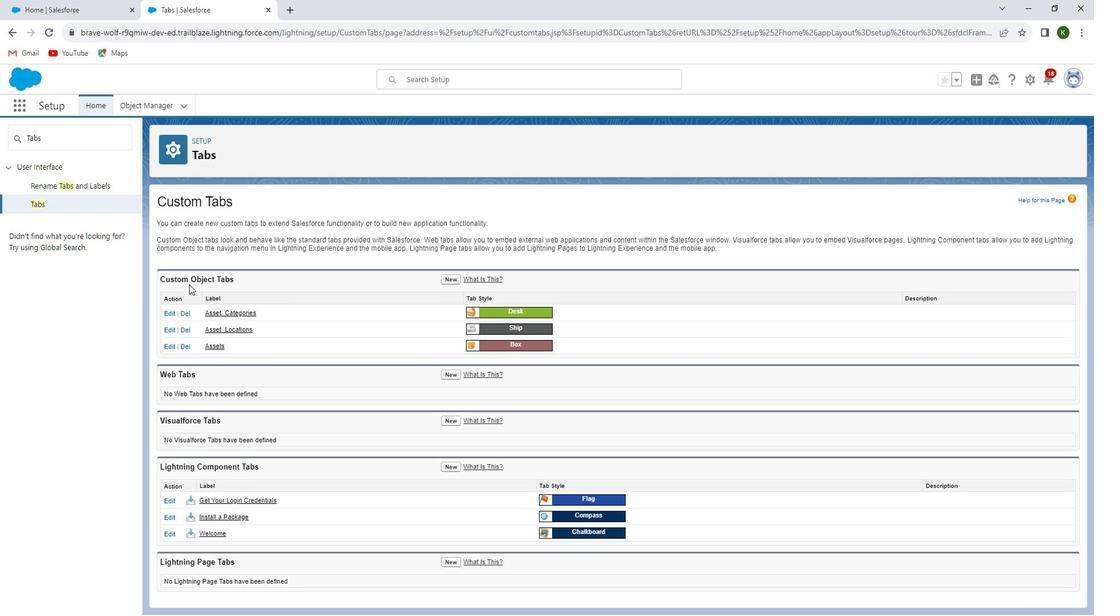 
Action: Mouse pressed left at (222, 297)
Screenshot: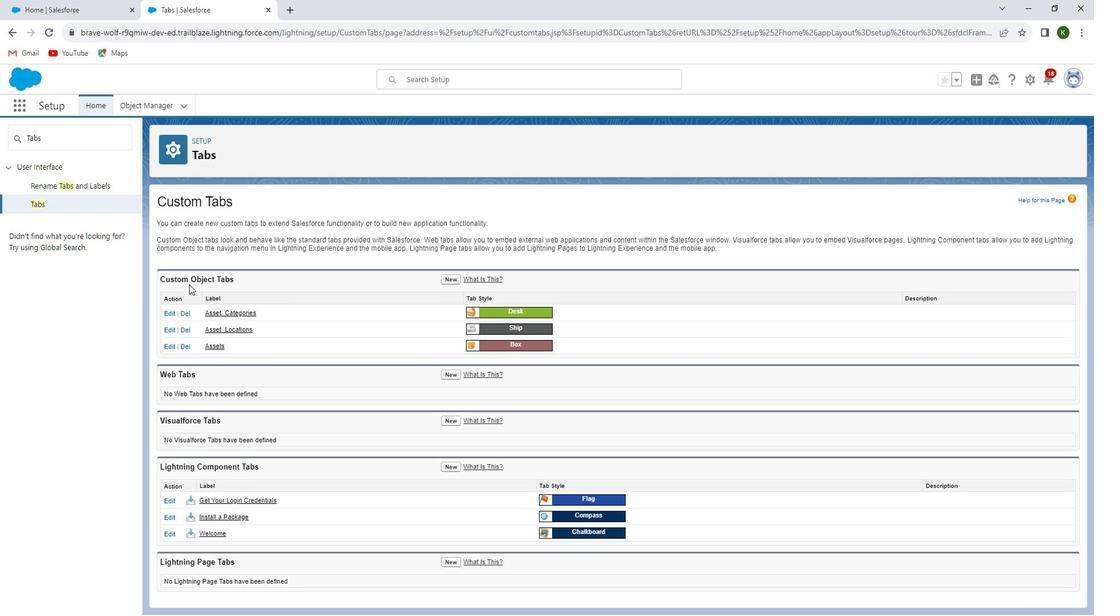
Action: Mouse moved to (214, 240)
Screenshot: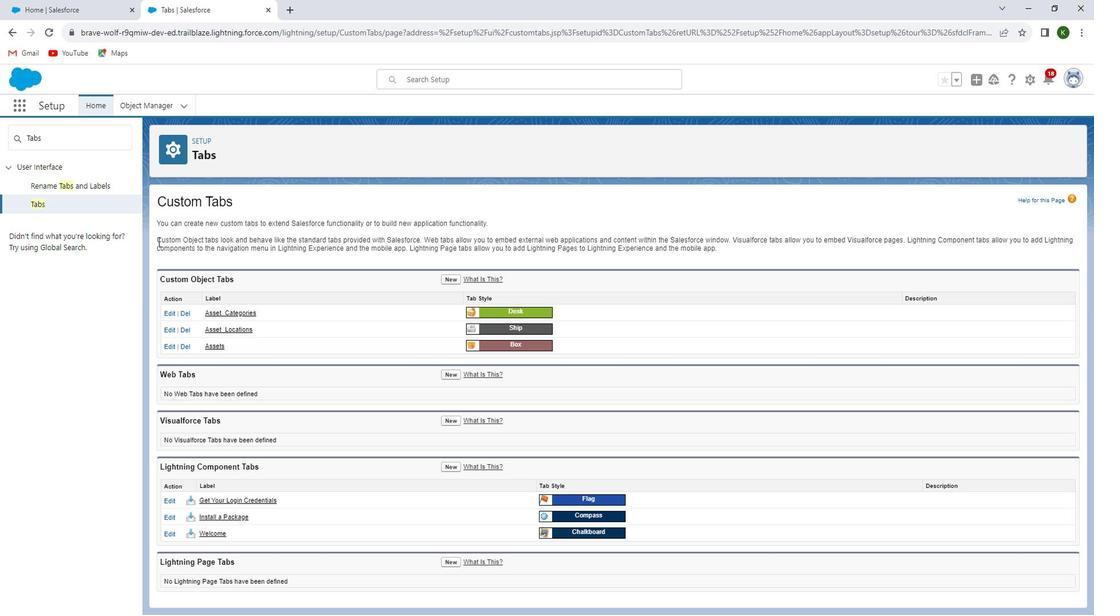 
